 Task: Find connections with filter location Indaiatuba with filter topic #coronawith filter profile language Spanish with filter current company GoProtoz - UI UX Design Studio with filter school PES College of Engineering, Mandya with filter industry Seafood Product Manufacturing with filter service category Life Insurance with filter keywords title Proprietor
Action: Mouse moved to (527, 104)
Screenshot: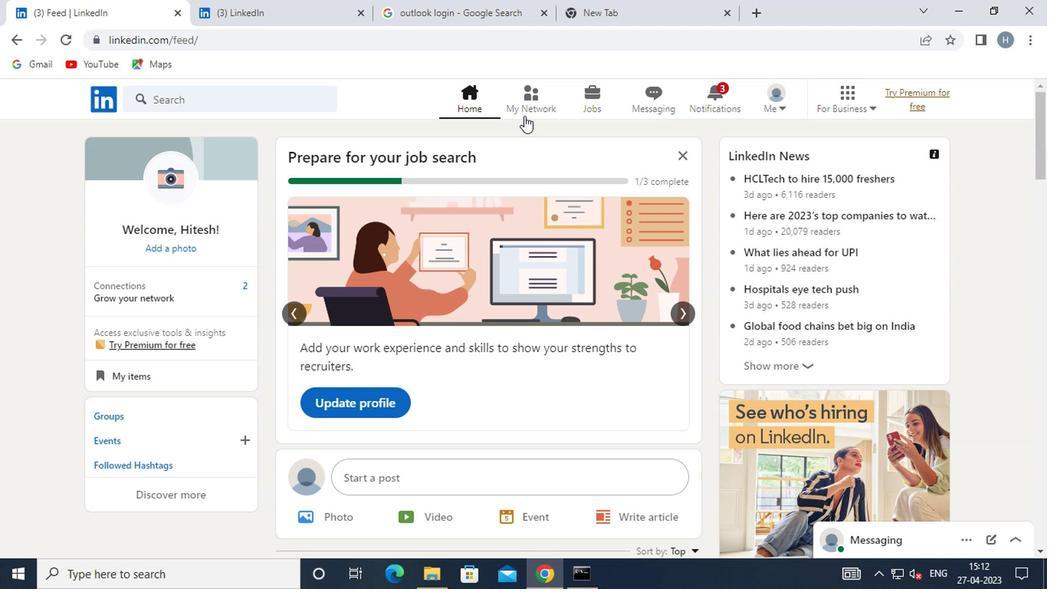 
Action: Mouse pressed left at (527, 104)
Screenshot: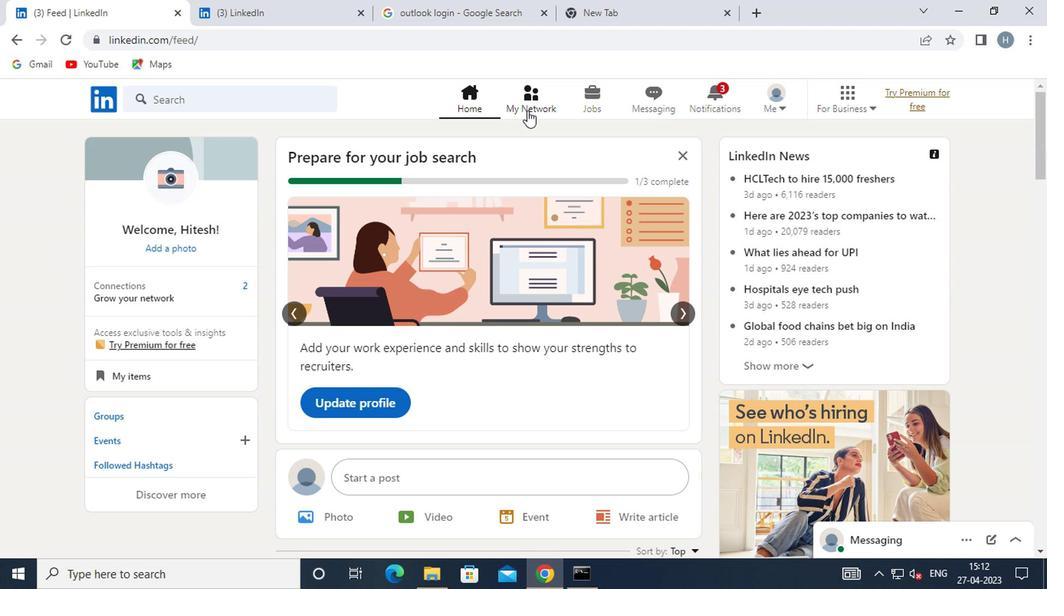
Action: Mouse moved to (233, 182)
Screenshot: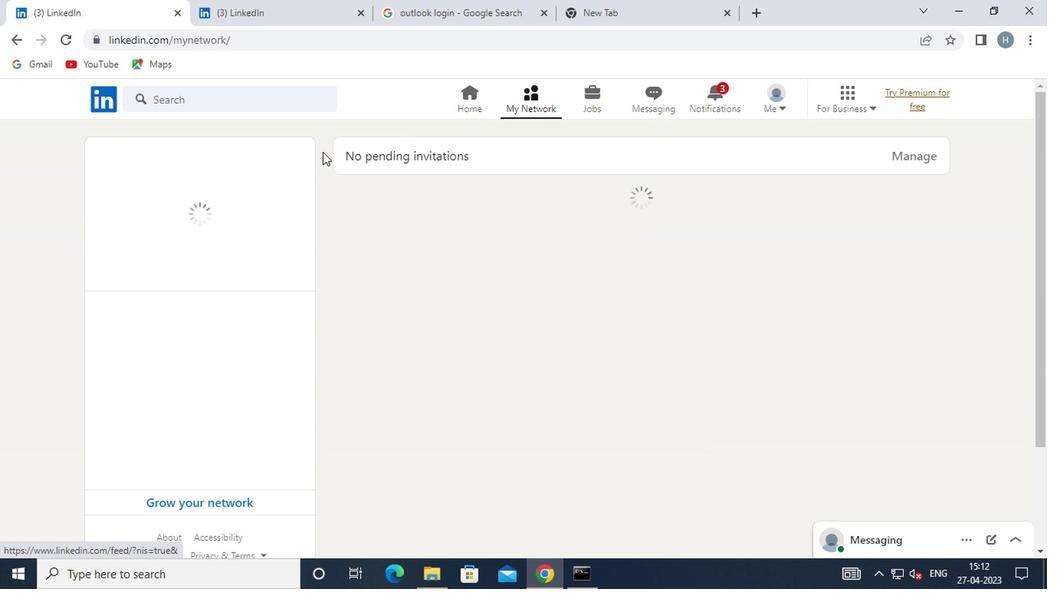 
Action: Mouse pressed left at (233, 182)
Screenshot: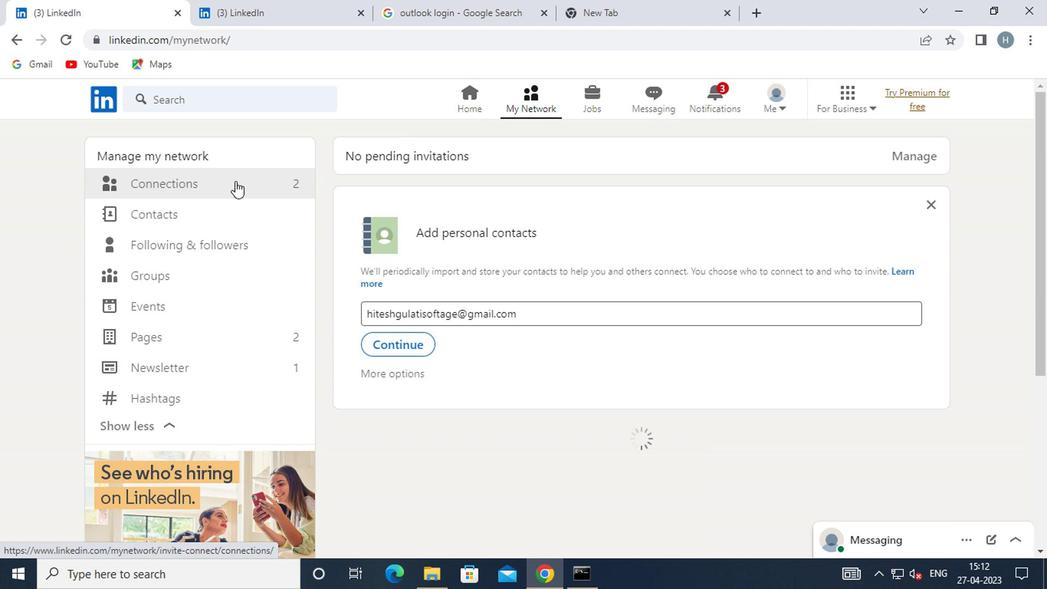 
Action: Mouse moved to (647, 185)
Screenshot: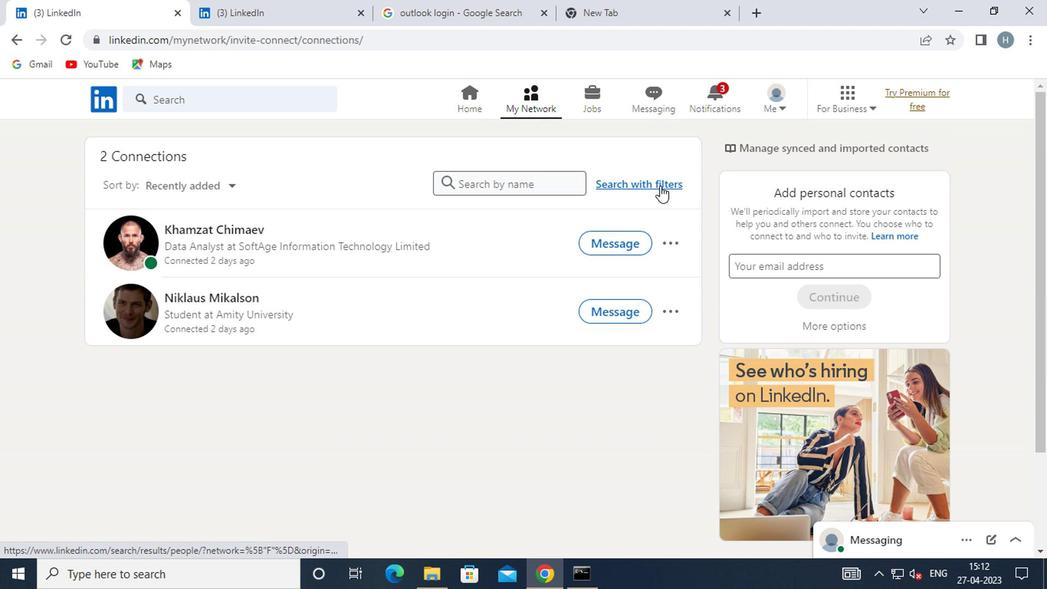 
Action: Mouse pressed left at (647, 185)
Screenshot: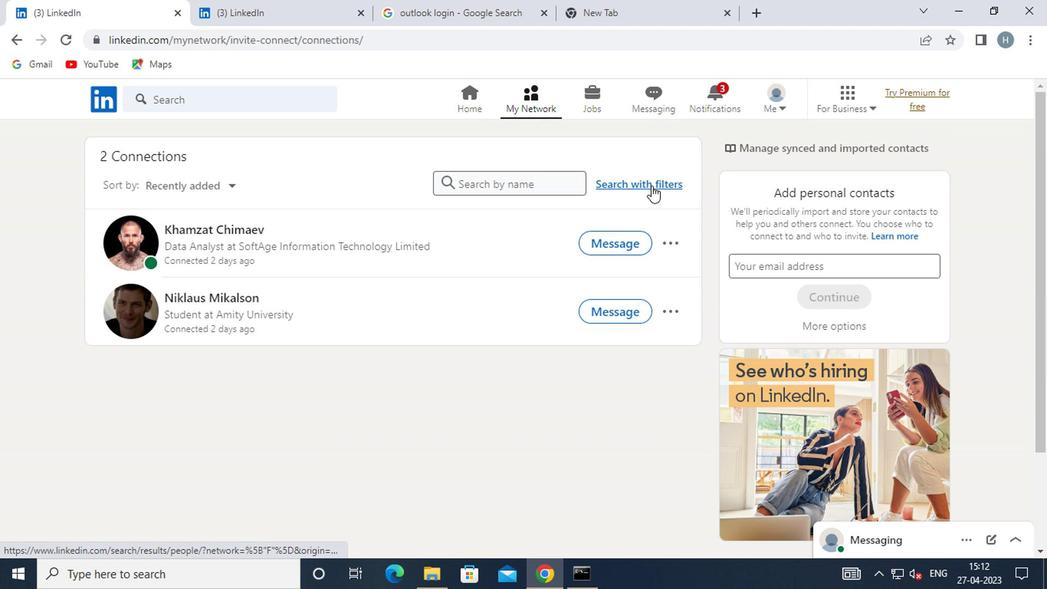 
Action: Mouse moved to (560, 146)
Screenshot: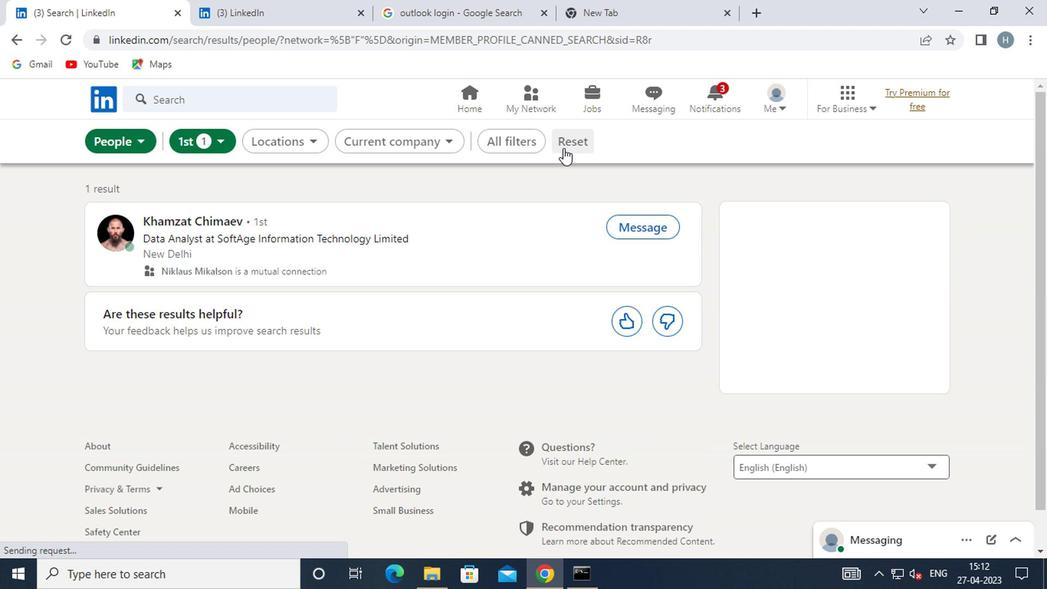
Action: Mouse pressed left at (560, 146)
Screenshot: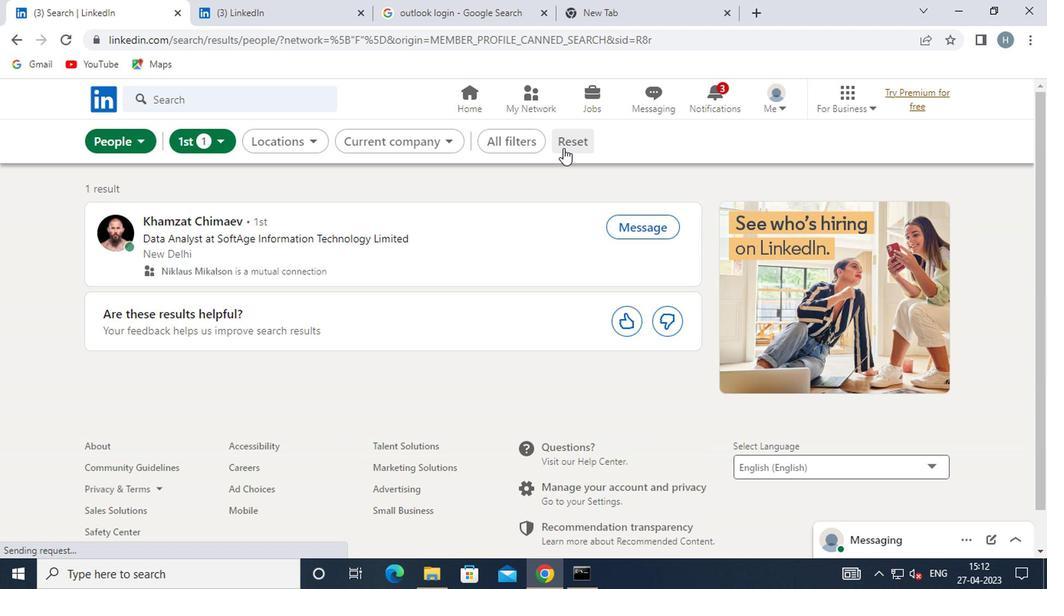 
Action: Mouse moved to (526, 142)
Screenshot: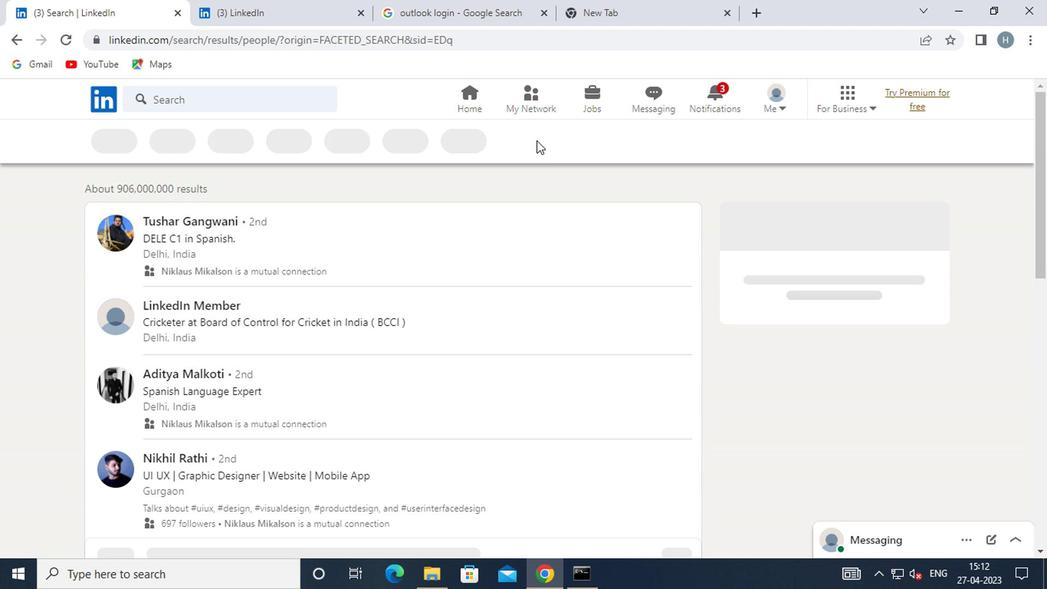 
Action: Mouse pressed left at (526, 142)
Screenshot: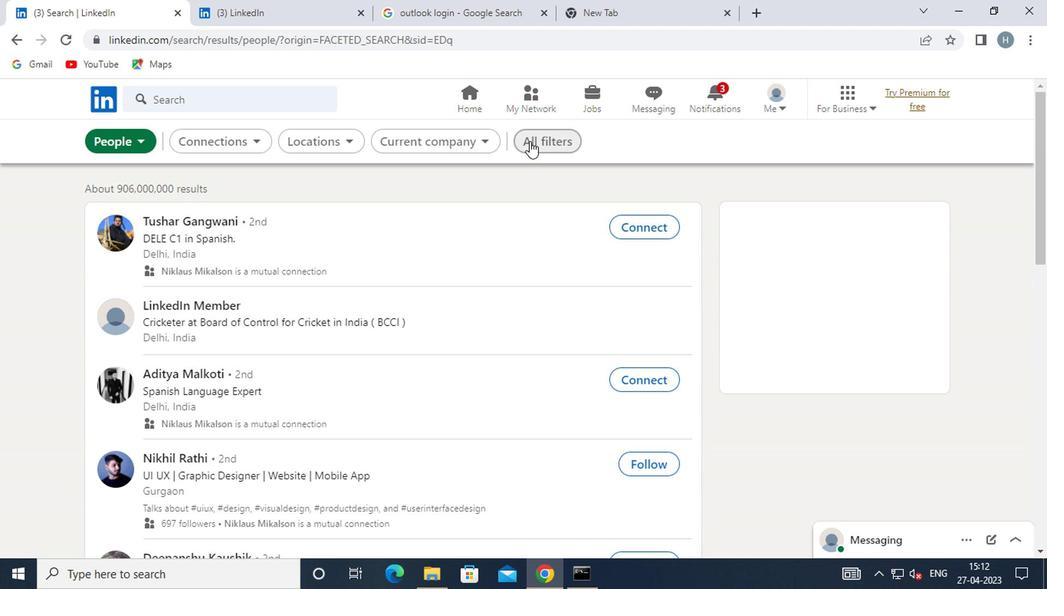 
Action: Mouse moved to (864, 333)
Screenshot: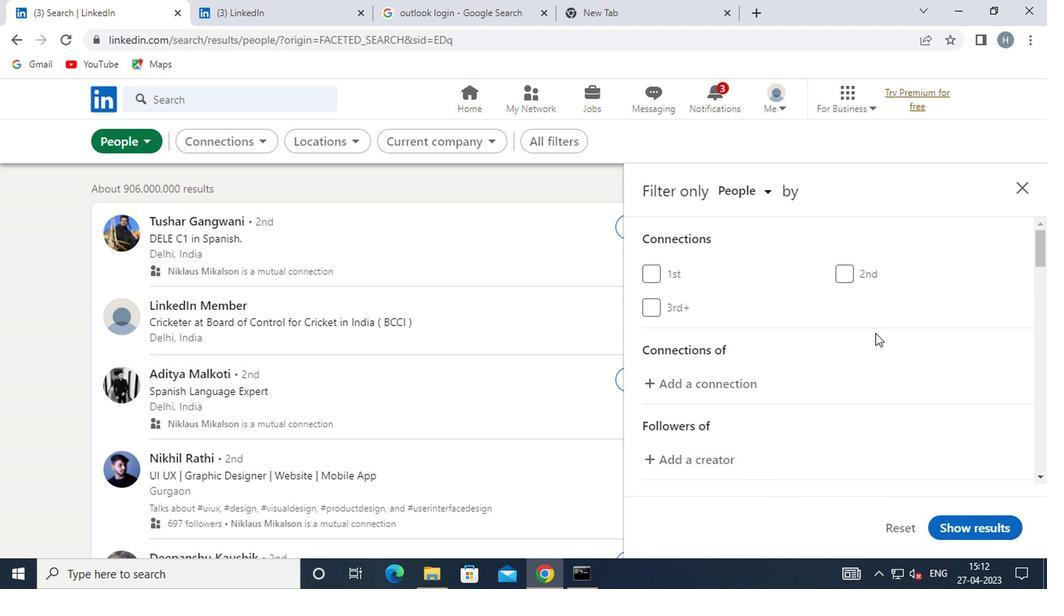 
Action: Mouse scrolled (864, 333) with delta (0, 0)
Screenshot: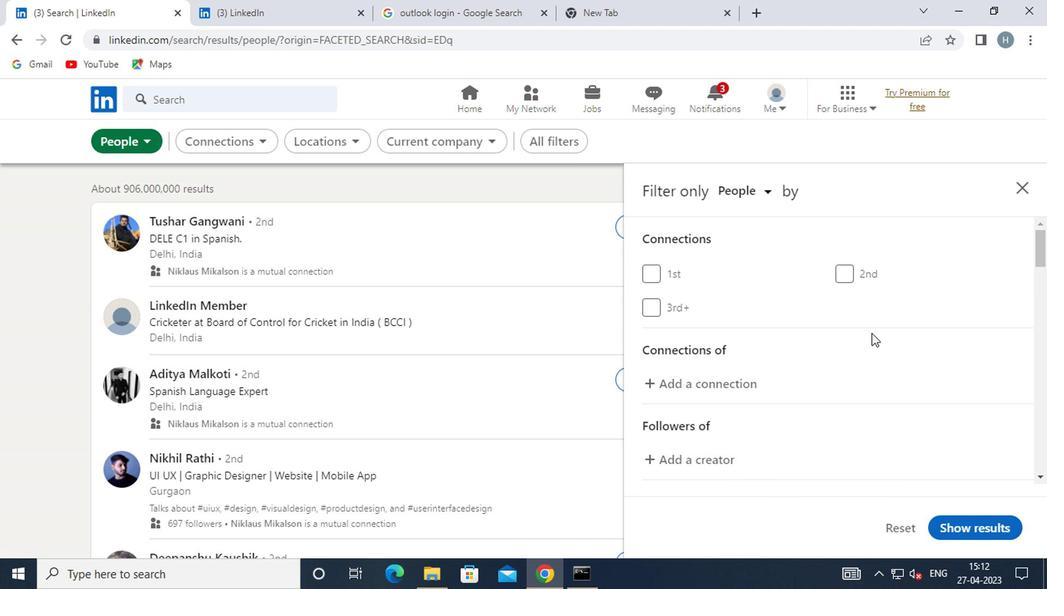 
Action: Mouse scrolled (864, 333) with delta (0, 0)
Screenshot: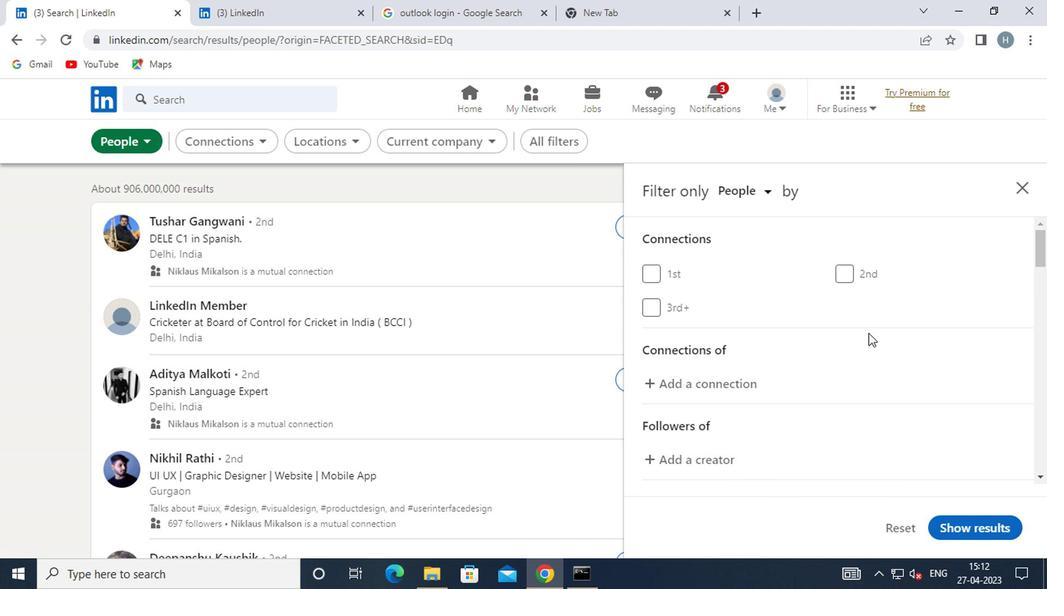 
Action: Mouse scrolled (864, 333) with delta (0, 0)
Screenshot: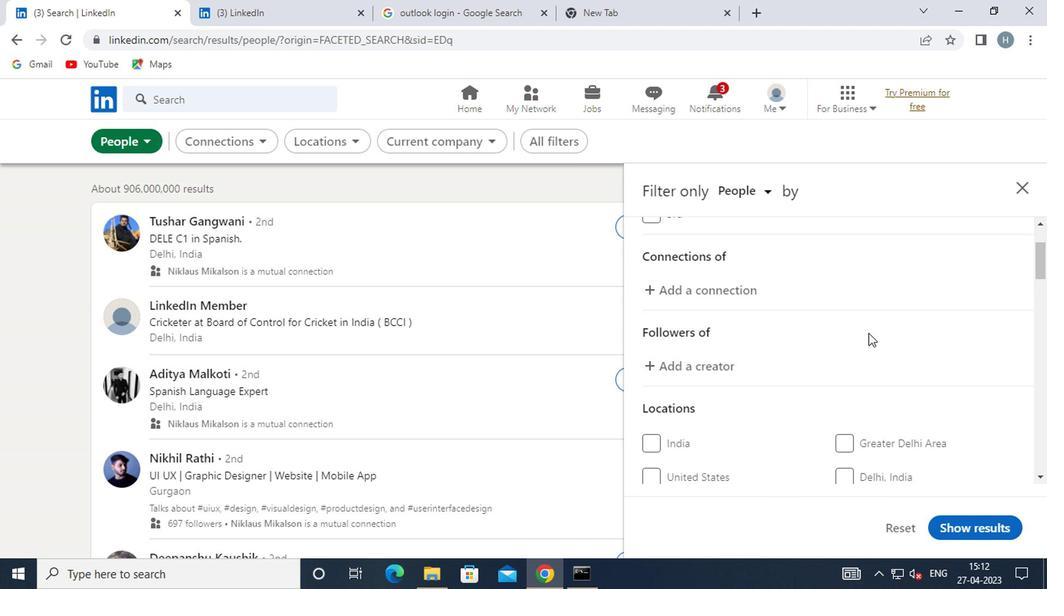 
Action: Mouse moved to (875, 374)
Screenshot: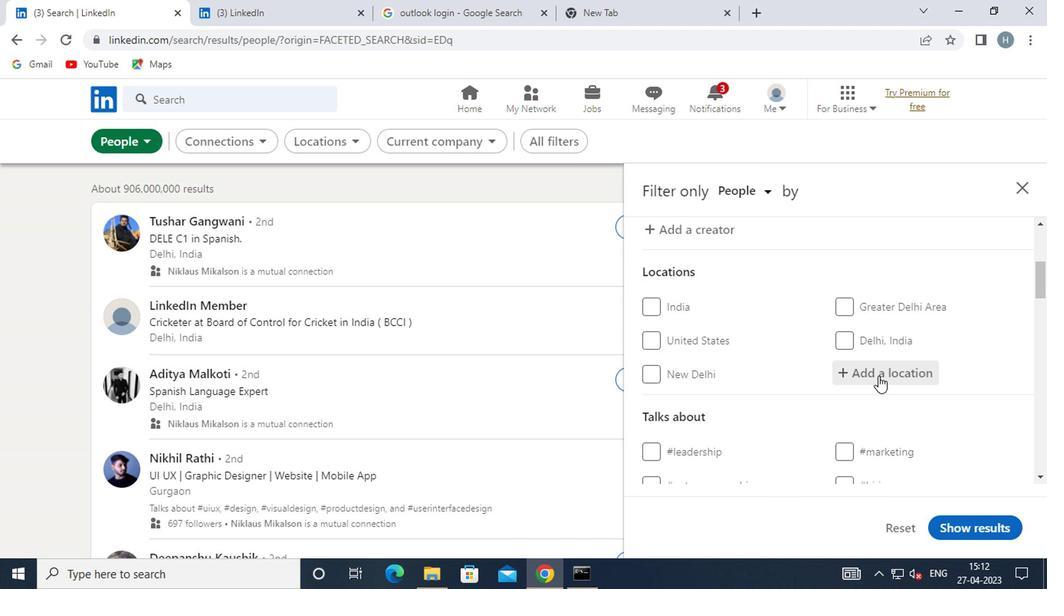
Action: Mouse pressed left at (875, 374)
Screenshot: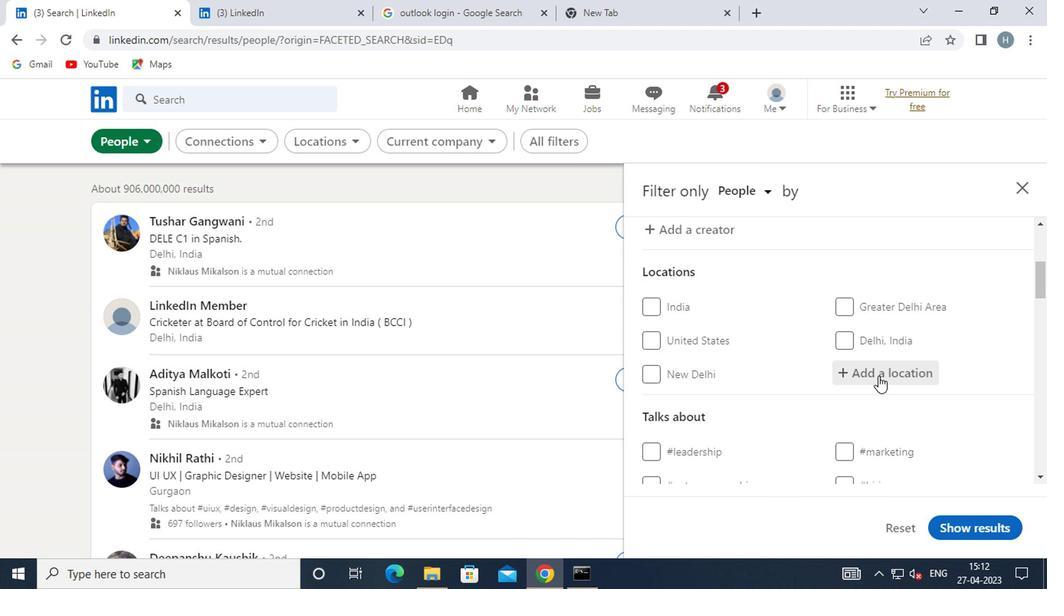 
Action: Mouse moved to (870, 364)
Screenshot: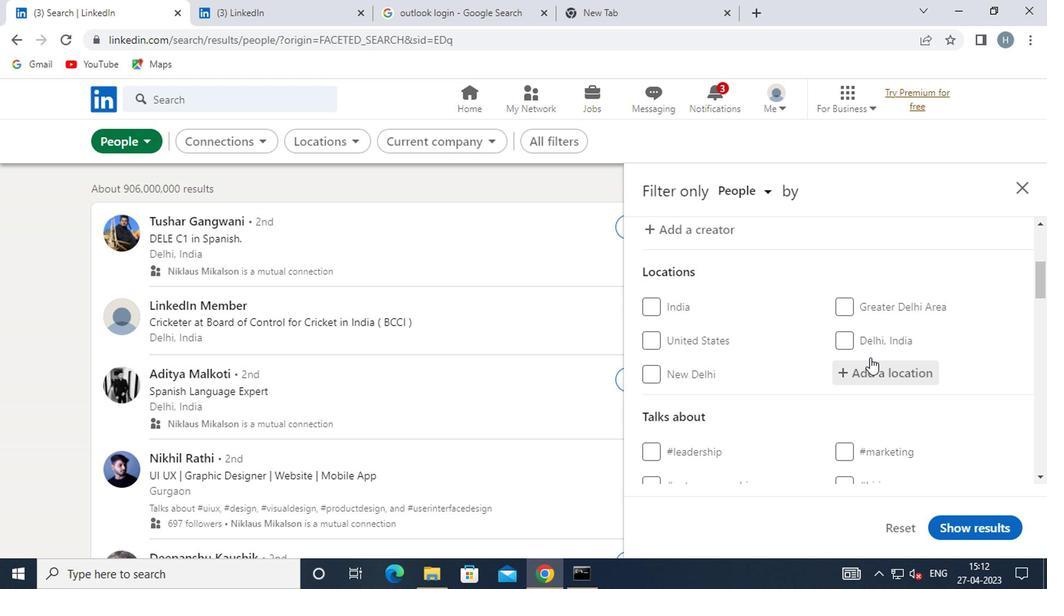 
Action: Mouse pressed left at (870, 364)
Screenshot: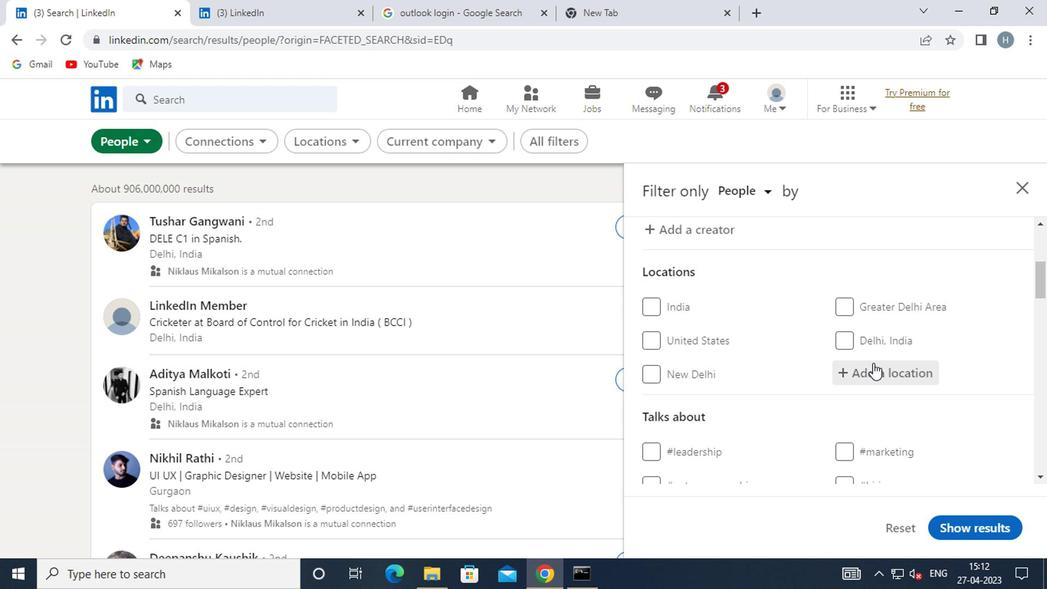 
Action: Mouse moved to (872, 364)
Screenshot: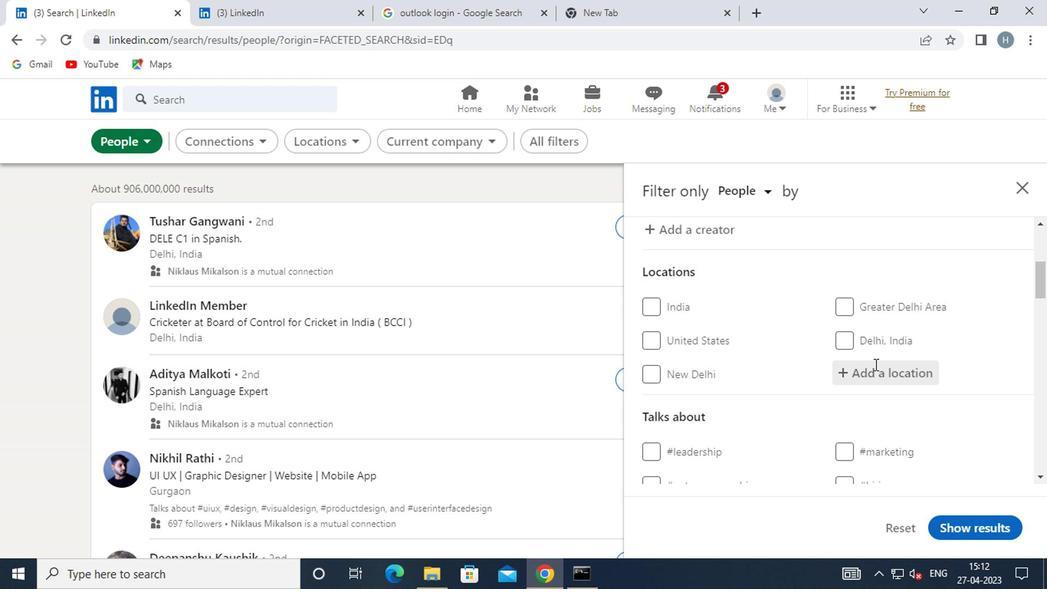 
Action: Key pressed <Key.shift>INDAIATUBA
Screenshot: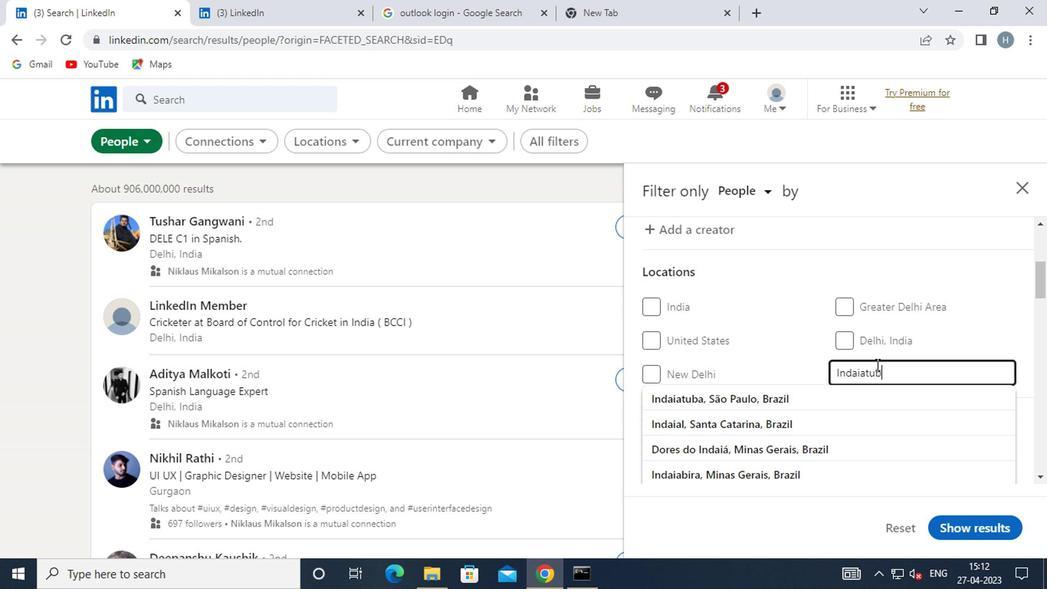 
Action: Mouse moved to (986, 316)
Screenshot: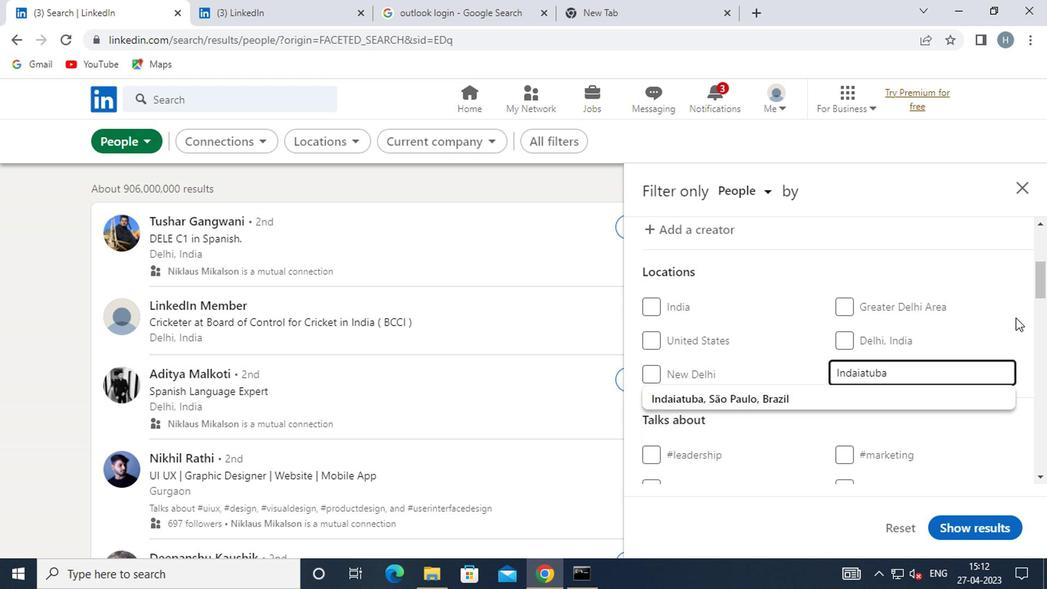 
Action: Mouse pressed left at (986, 316)
Screenshot: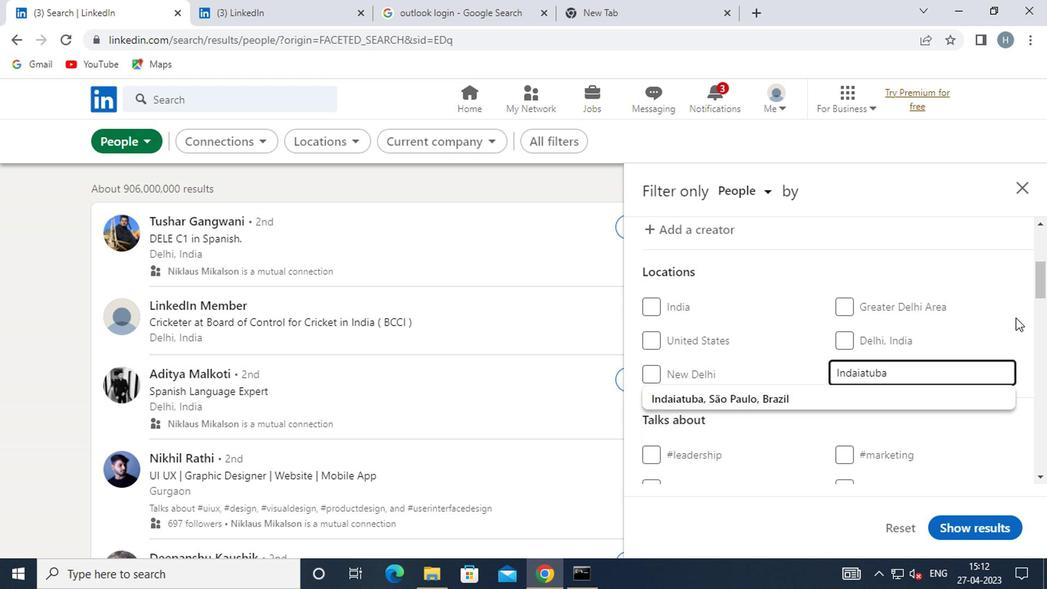 
Action: Mouse moved to (956, 343)
Screenshot: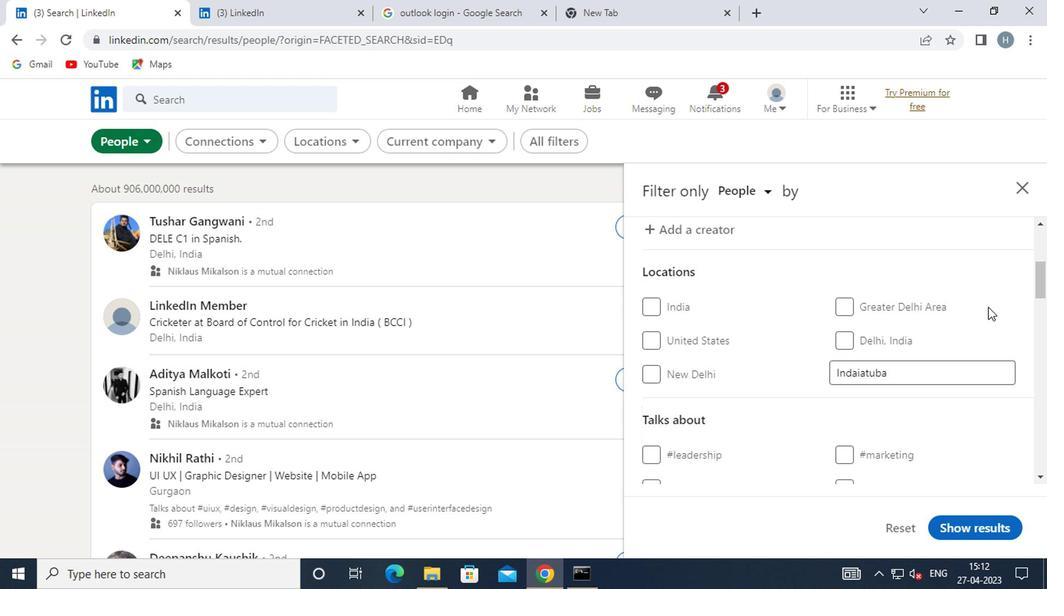 
Action: Mouse scrolled (956, 341) with delta (0, -1)
Screenshot: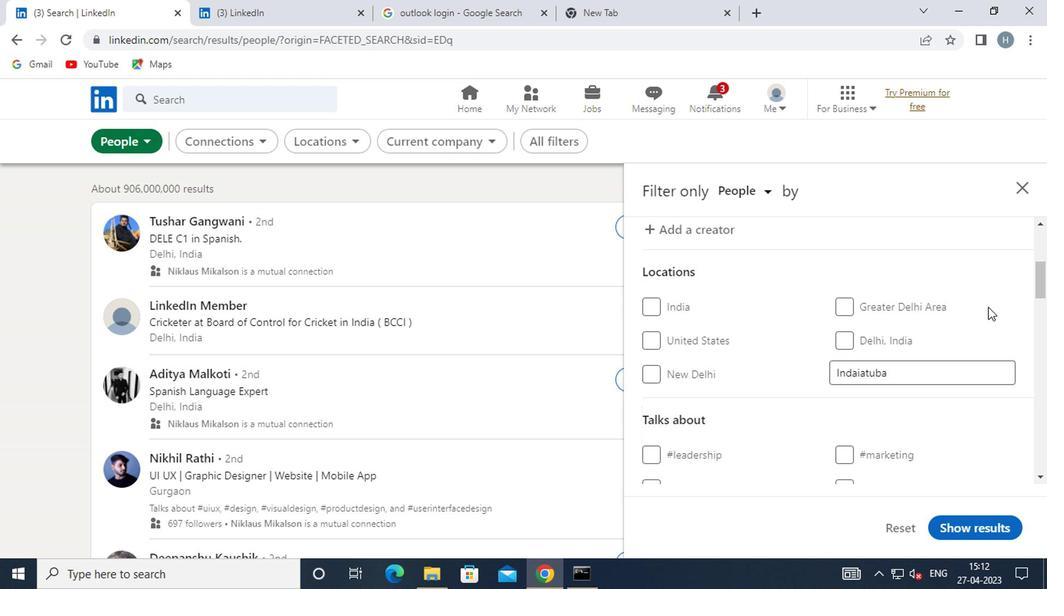 
Action: Mouse moved to (945, 345)
Screenshot: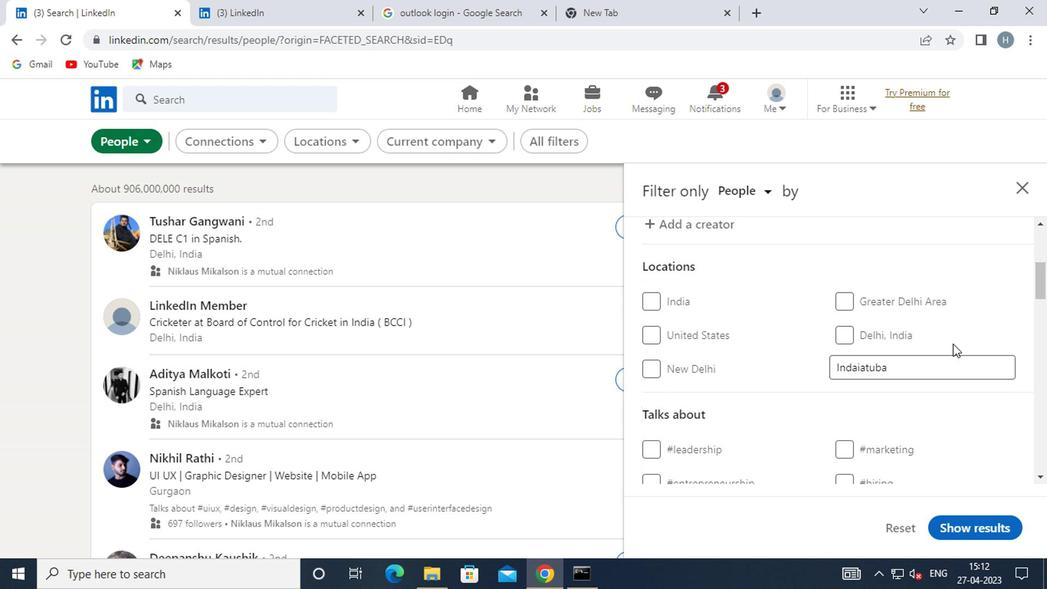 
Action: Mouse scrolled (945, 345) with delta (0, 0)
Screenshot: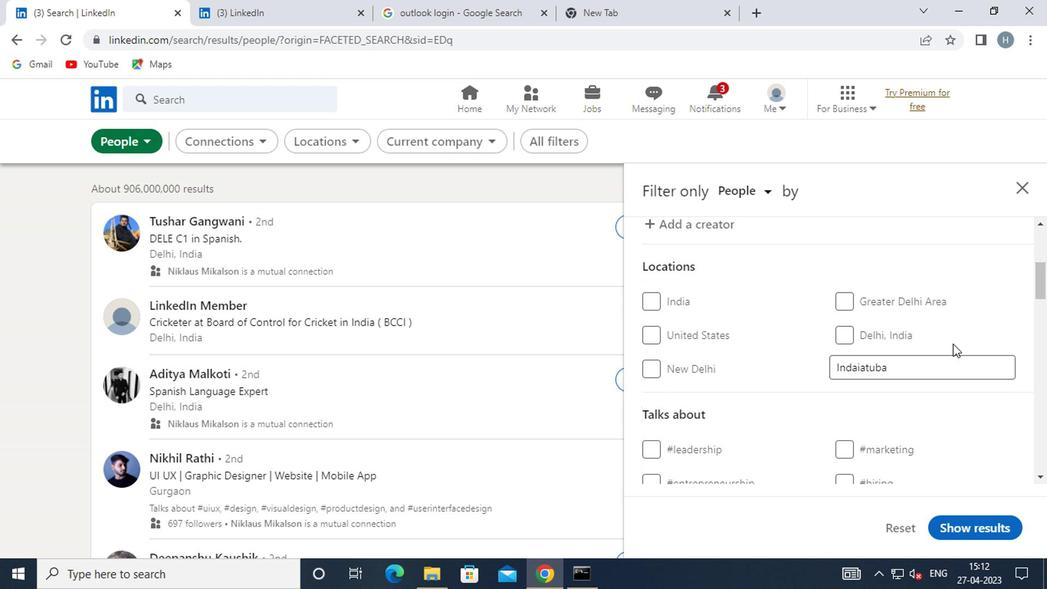 
Action: Mouse moved to (905, 362)
Screenshot: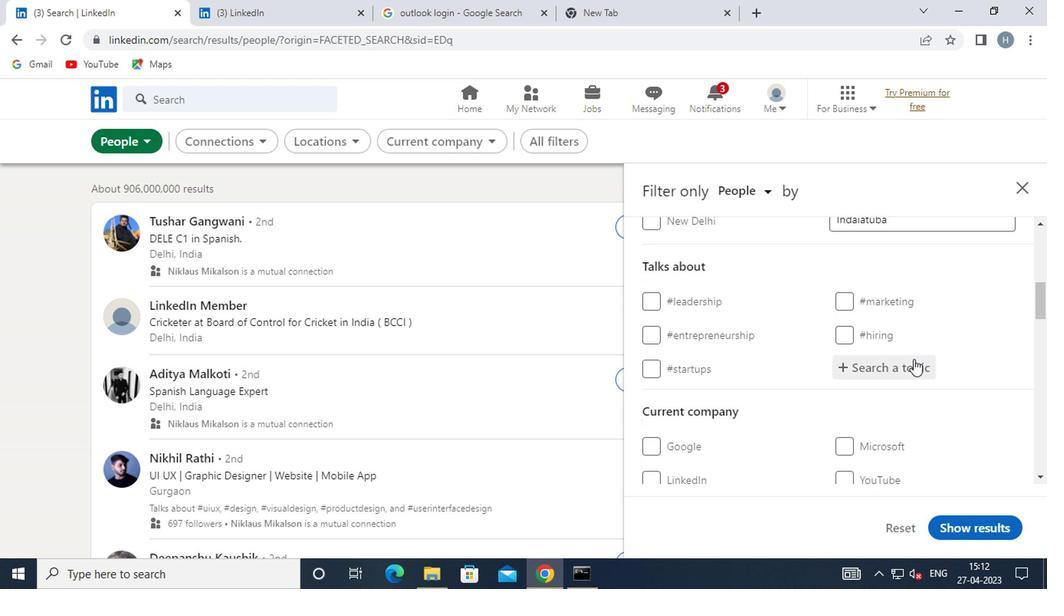 
Action: Mouse pressed left at (905, 362)
Screenshot: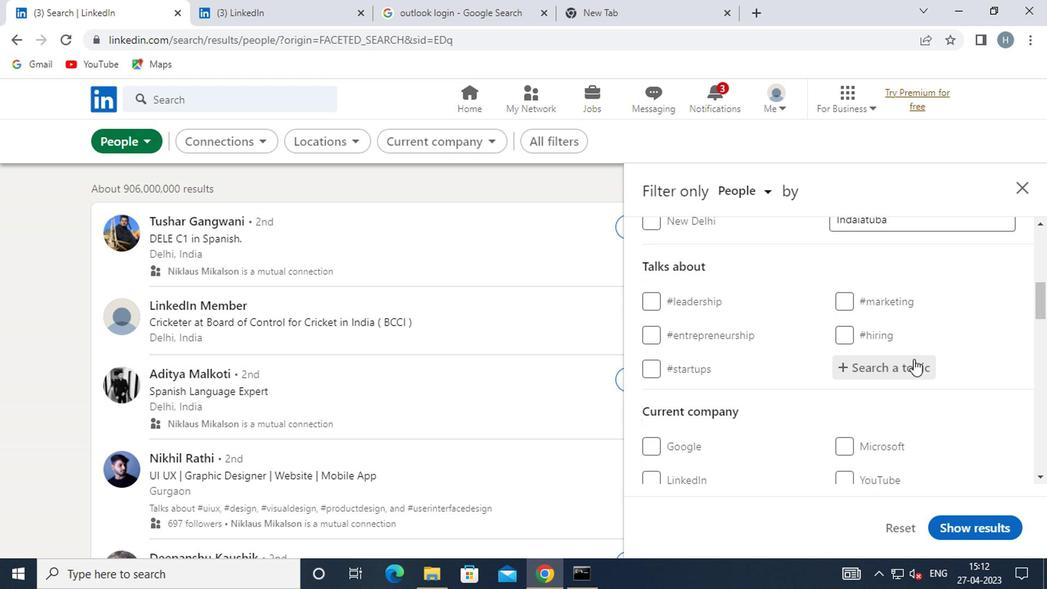 
Action: Mouse moved to (905, 364)
Screenshot: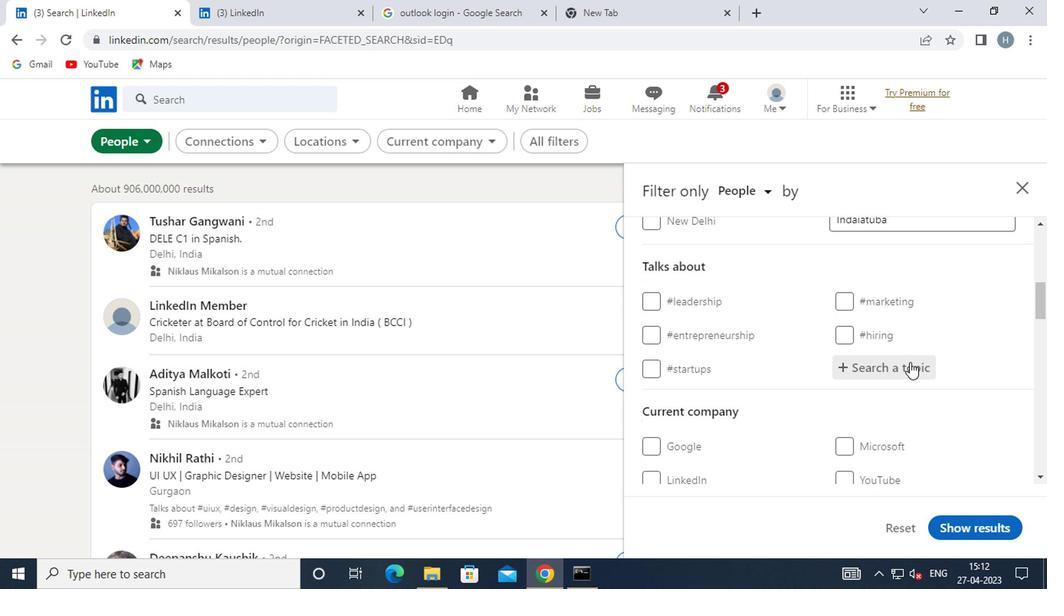 
Action: Key pressed <Key.shift><Key.shift>#CORONAWITH
Screenshot: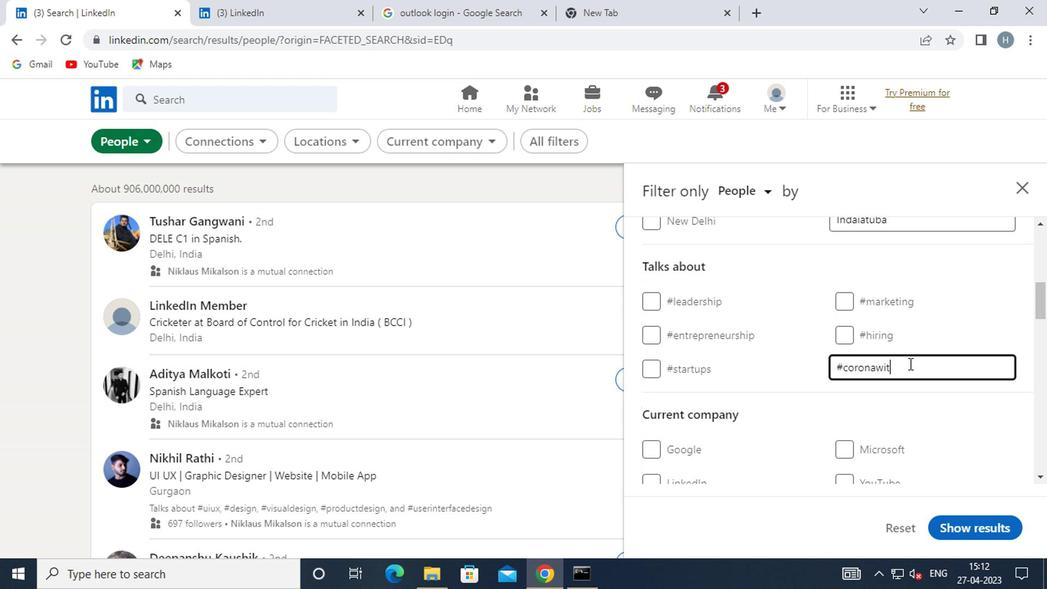 
Action: Mouse moved to (946, 343)
Screenshot: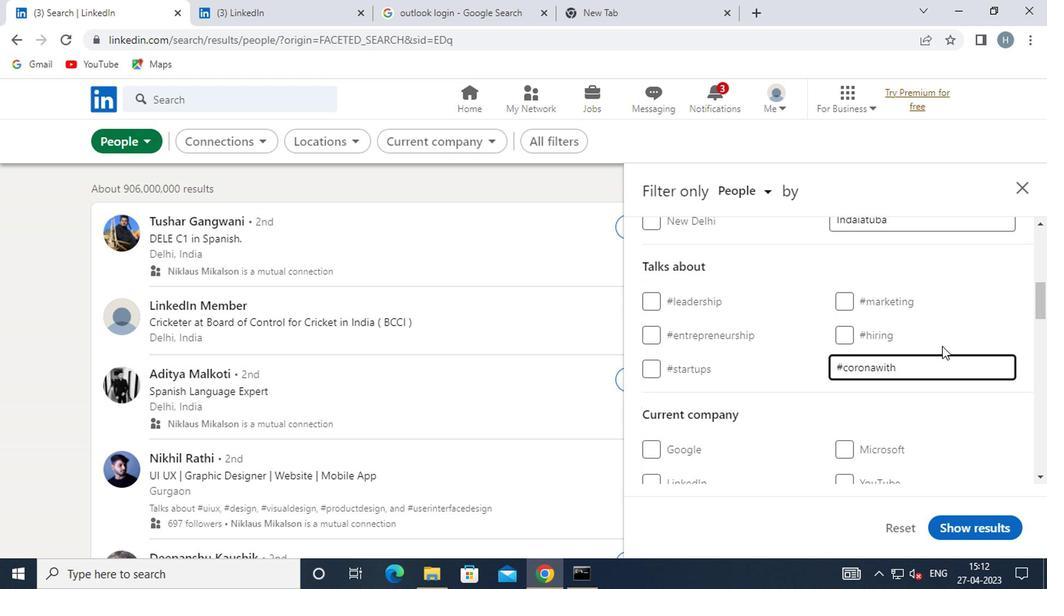 
Action: Mouse pressed left at (946, 343)
Screenshot: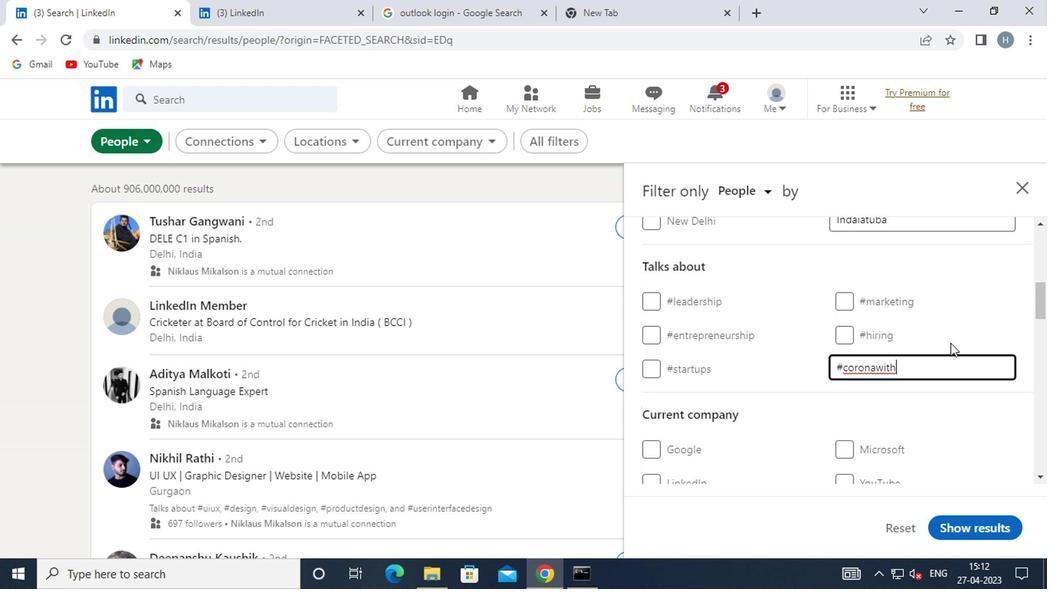 
Action: Mouse moved to (944, 345)
Screenshot: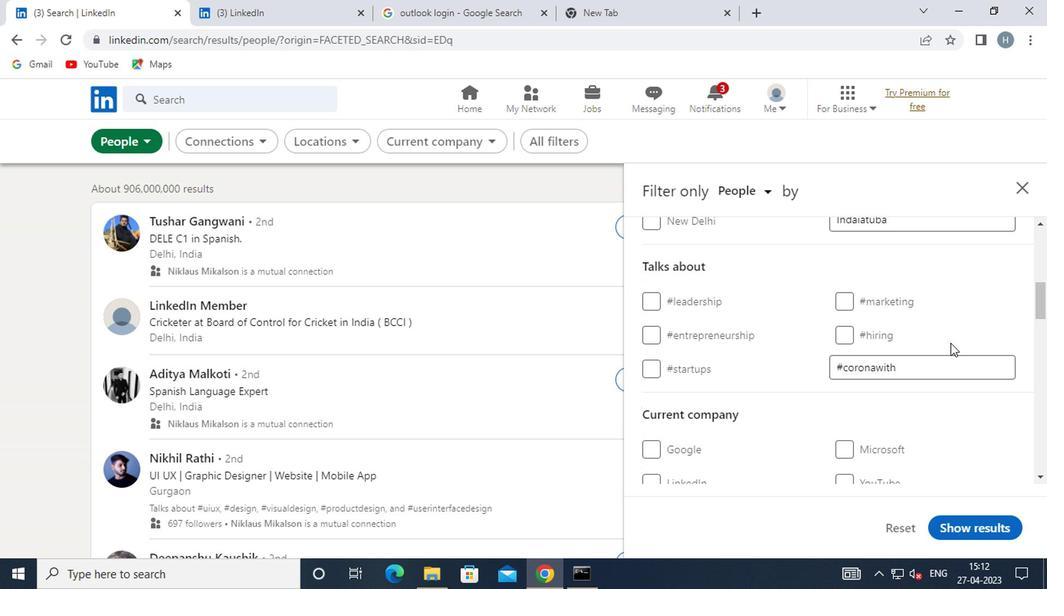 
Action: Mouse scrolled (944, 344) with delta (0, 0)
Screenshot: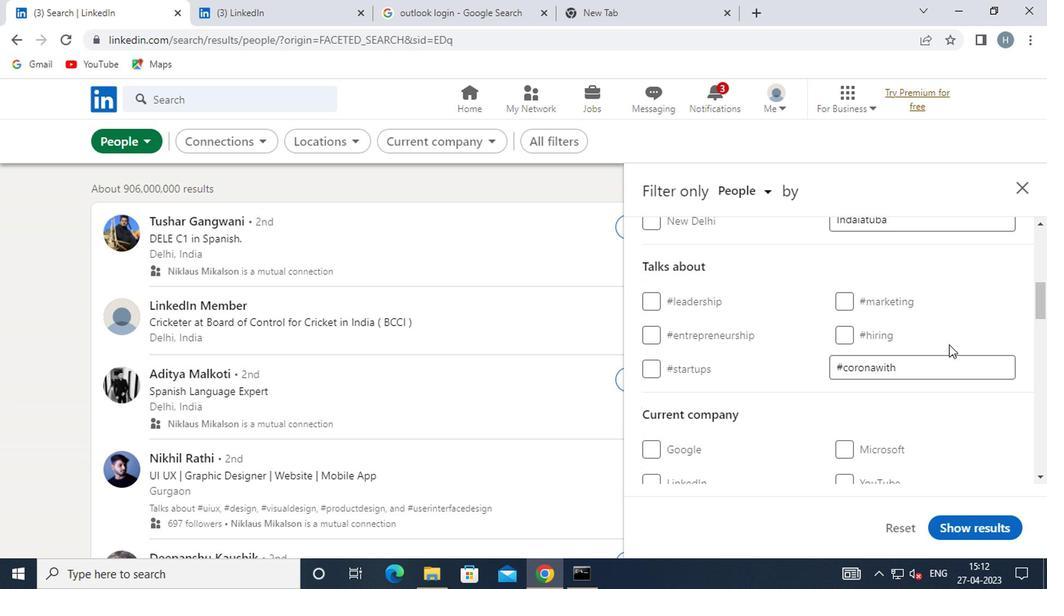 
Action: Mouse scrolled (944, 344) with delta (0, 0)
Screenshot: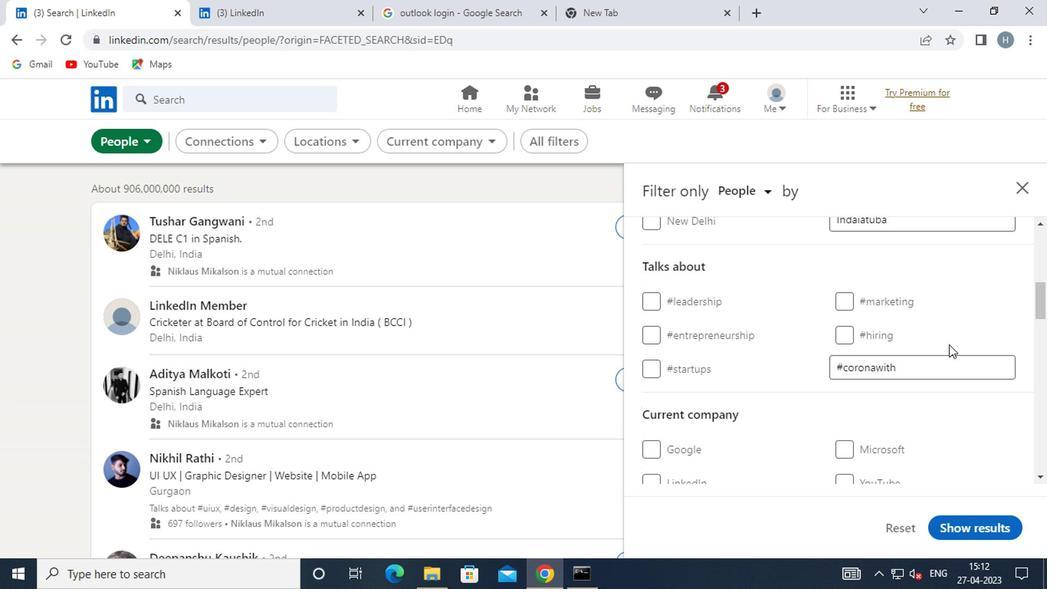
Action: Mouse scrolled (944, 344) with delta (0, 0)
Screenshot: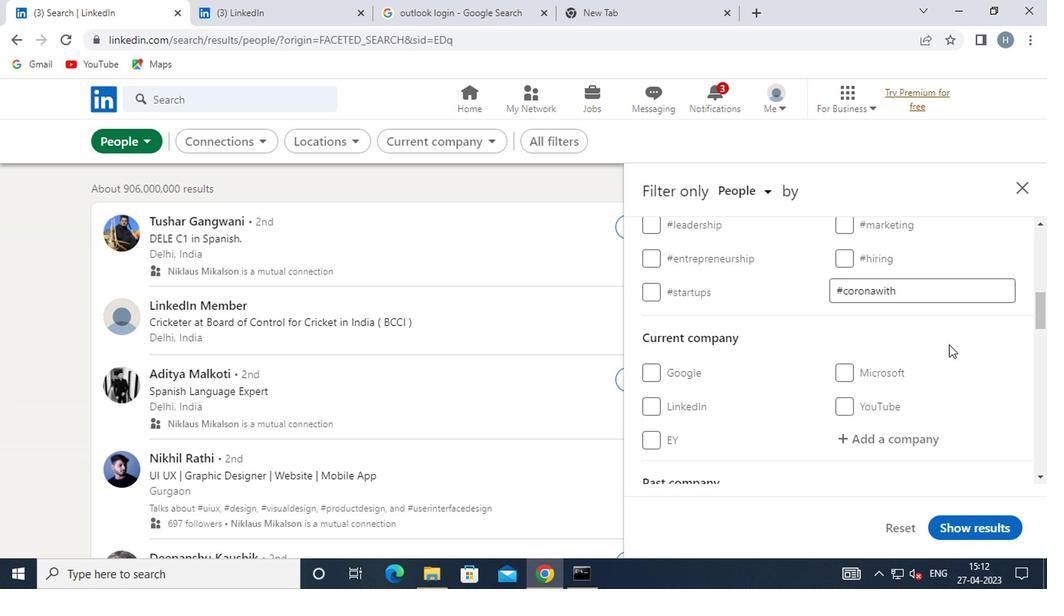 
Action: Mouse scrolled (944, 344) with delta (0, 0)
Screenshot: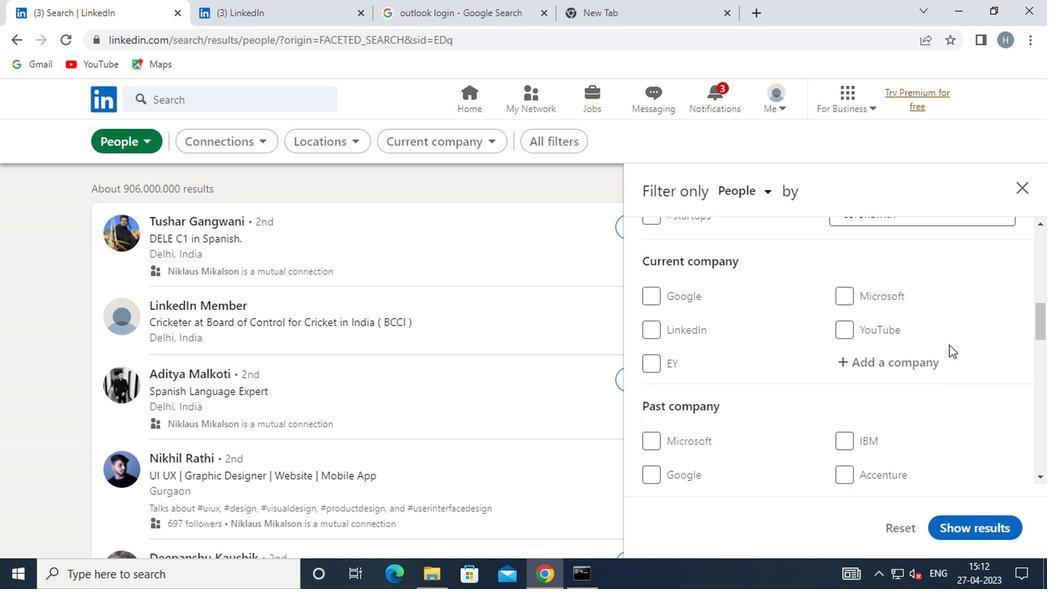 
Action: Mouse scrolled (944, 344) with delta (0, 0)
Screenshot: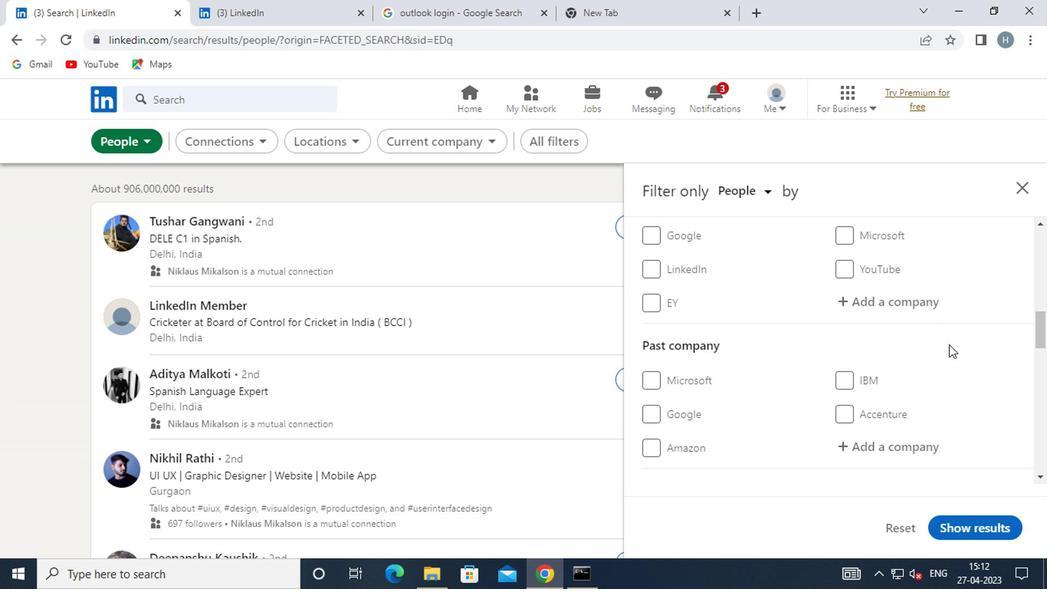 
Action: Mouse moved to (914, 338)
Screenshot: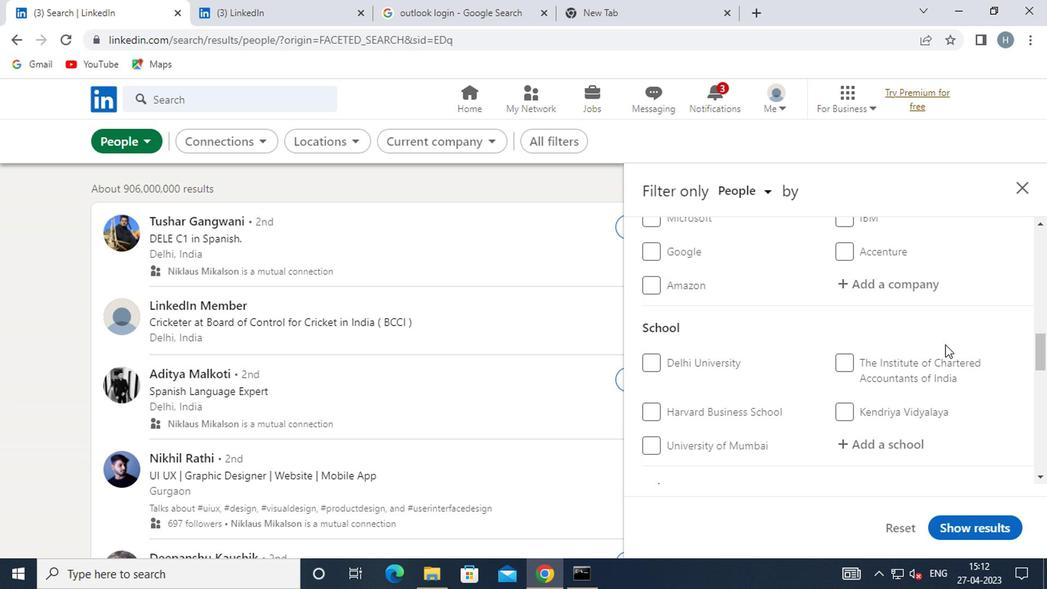 
Action: Mouse scrolled (914, 337) with delta (0, 0)
Screenshot: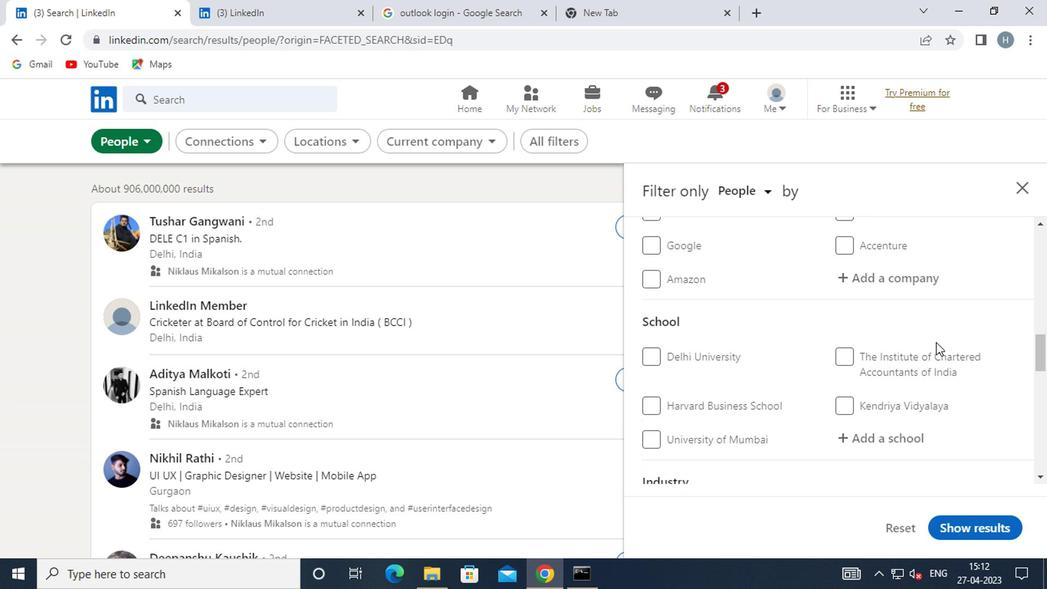 
Action: Mouse moved to (896, 339)
Screenshot: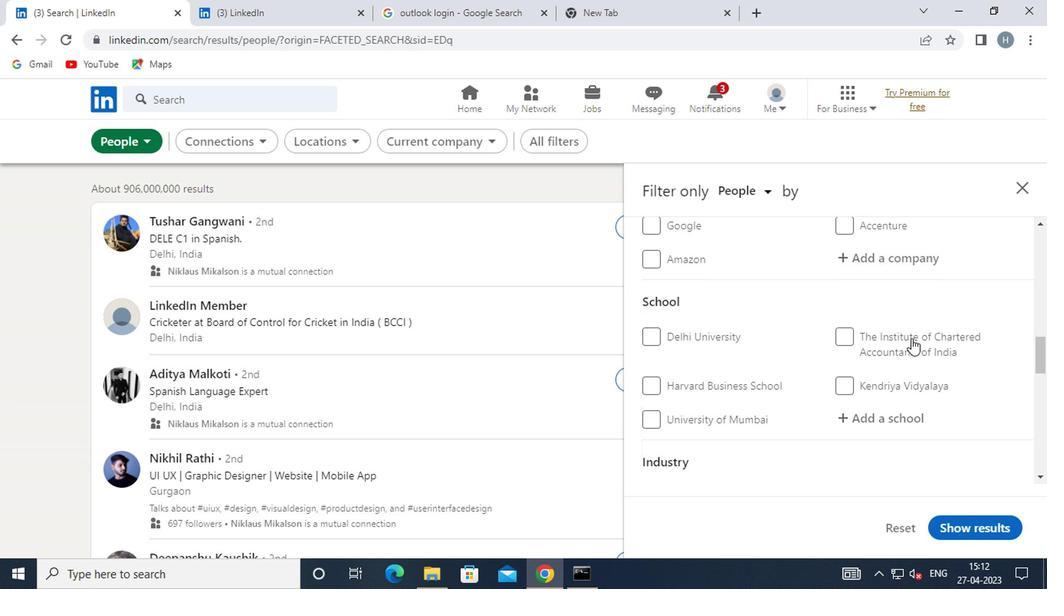 
Action: Mouse scrolled (896, 339) with delta (0, 0)
Screenshot: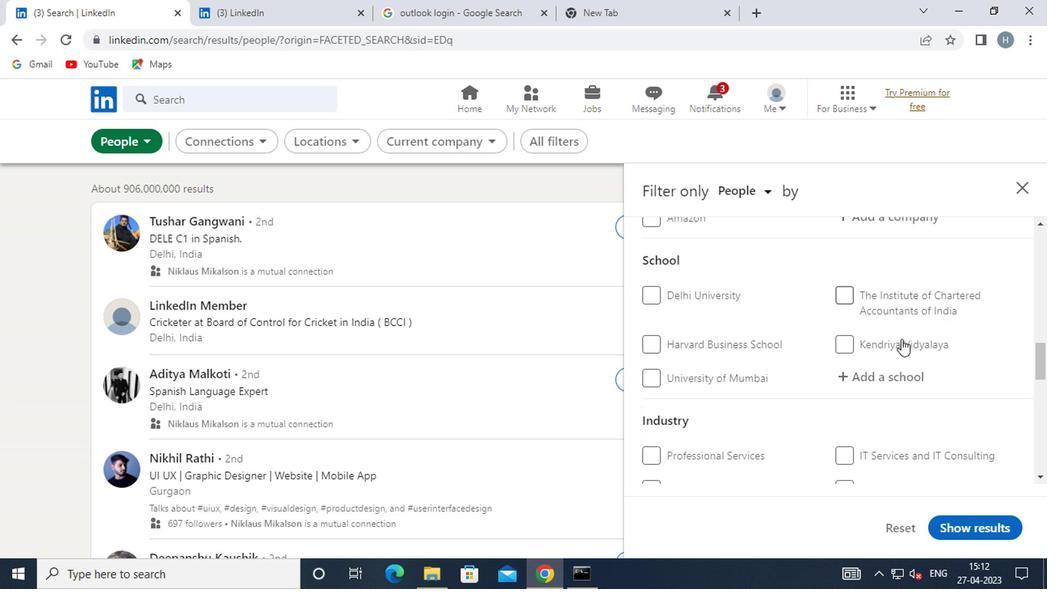 
Action: Mouse scrolled (896, 339) with delta (0, 0)
Screenshot: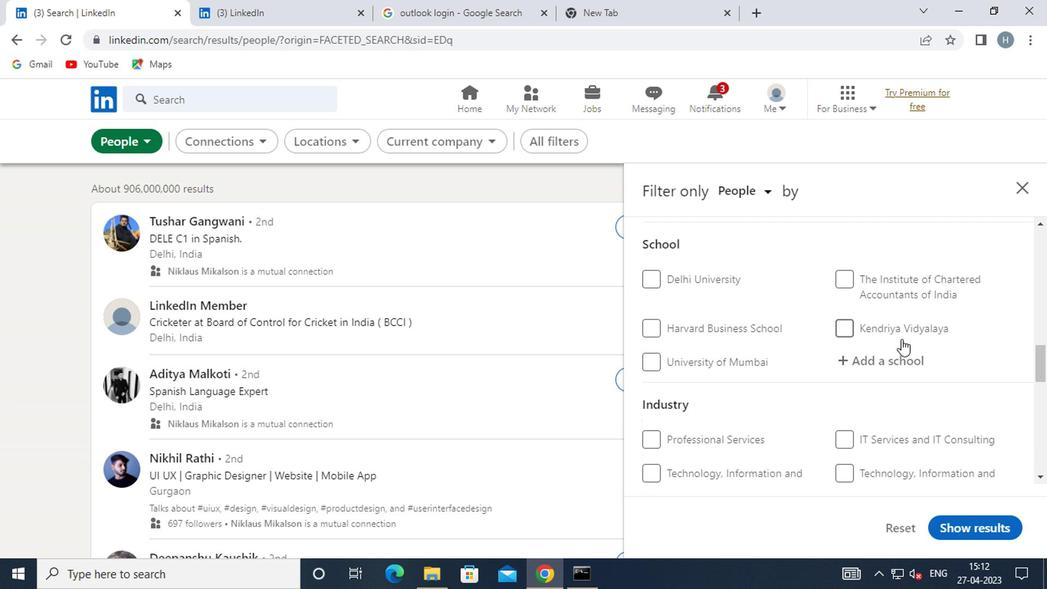 
Action: Mouse scrolled (896, 339) with delta (0, 0)
Screenshot: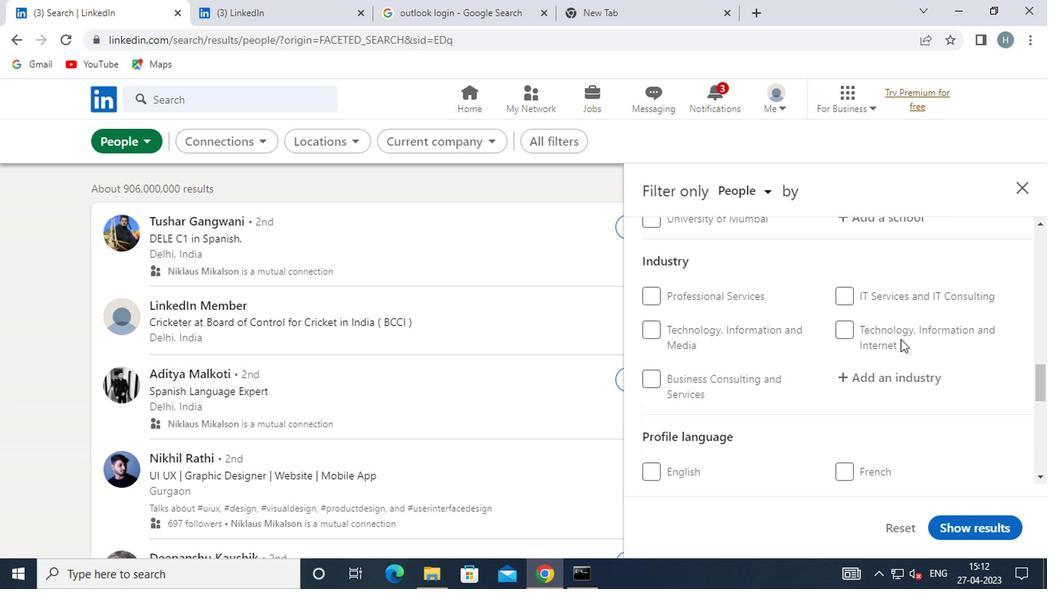 
Action: Mouse moved to (682, 425)
Screenshot: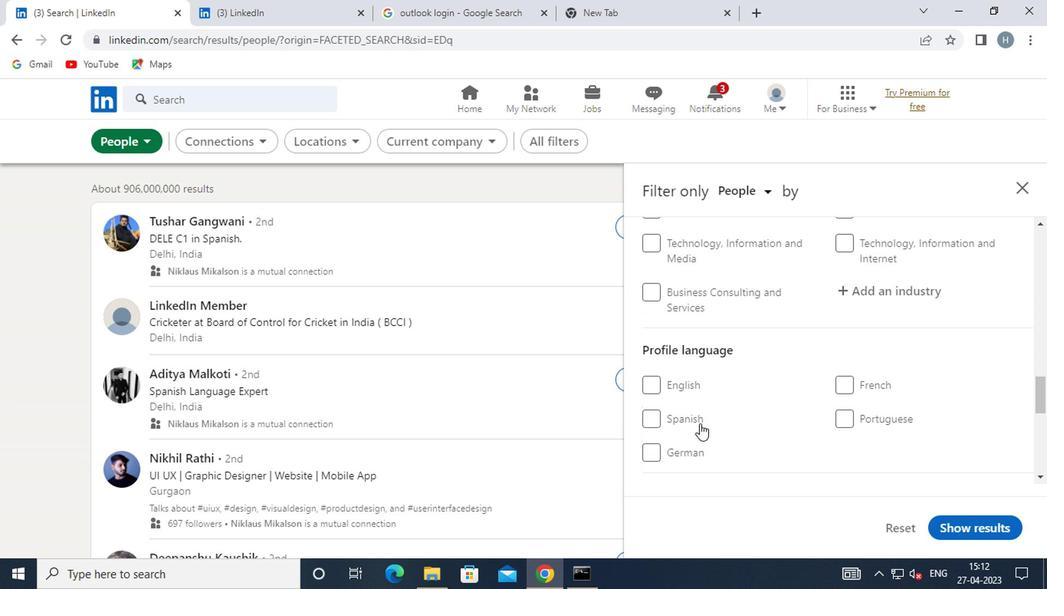 
Action: Mouse pressed left at (682, 425)
Screenshot: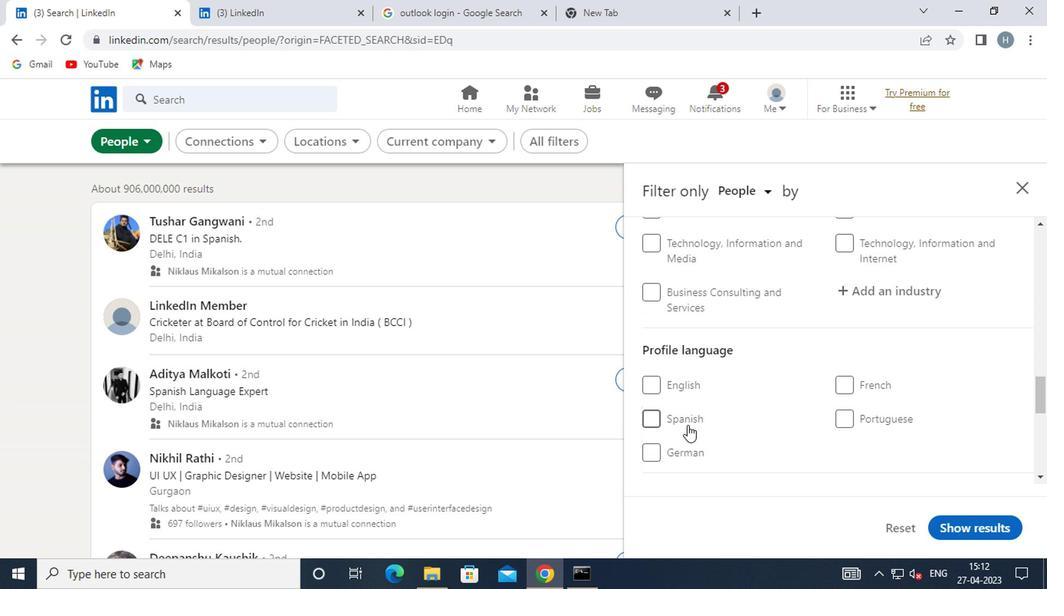 
Action: Mouse moved to (759, 402)
Screenshot: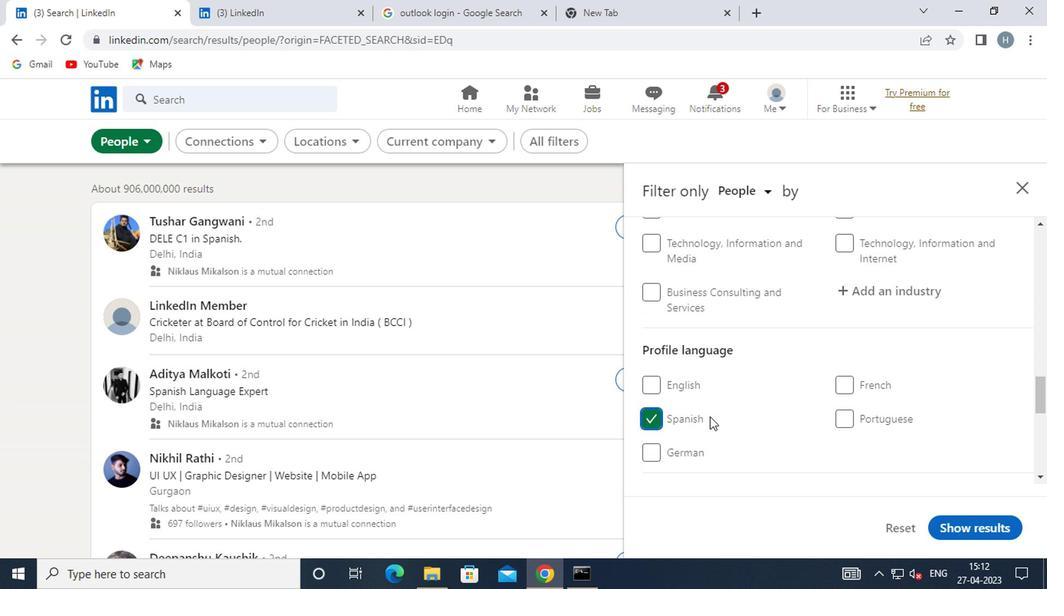 
Action: Mouse scrolled (759, 403) with delta (0, 1)
Screenshot: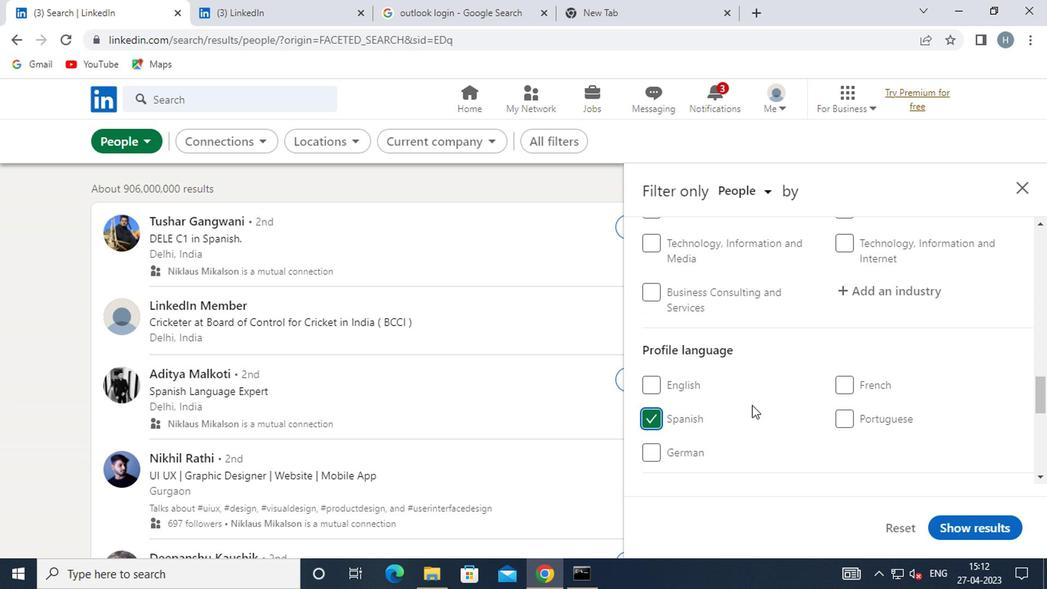 
Action: Mouse scrolled (759, 403) with delta (0, 1)
Screenshot: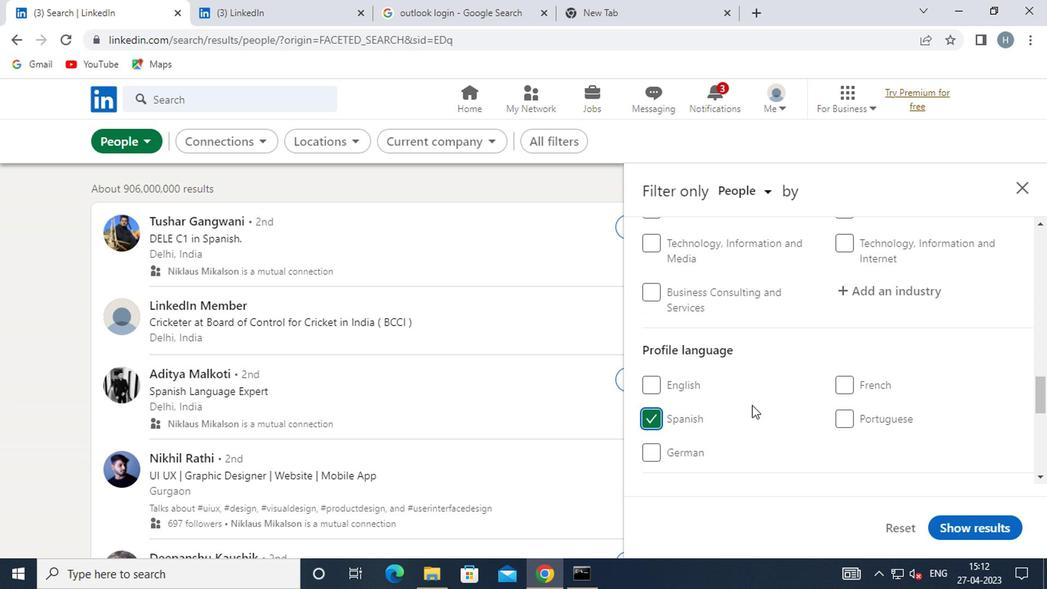 
Action: Mouse scrolled (759, 403) with delta (0, 1)
Screenshot: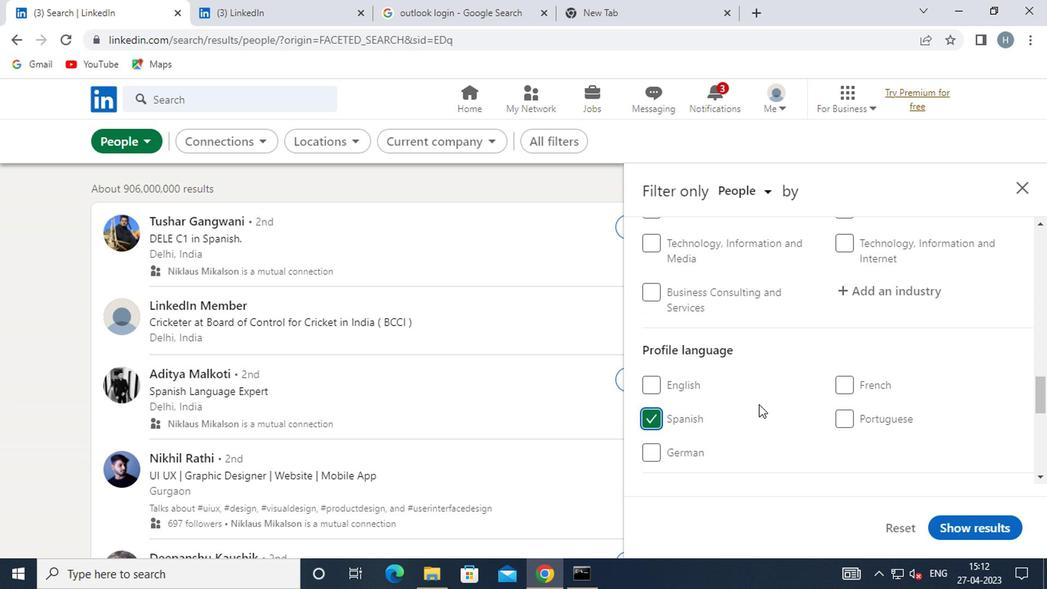 
Action: Mouse moved to (765, 399)
Screenshot: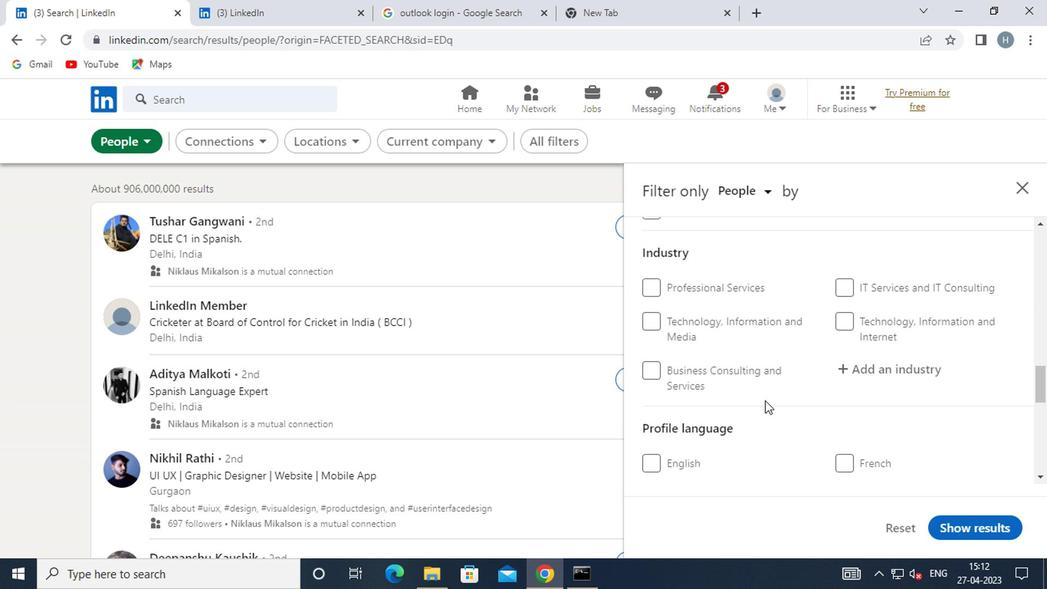 
Action: Mouse scrolled (765, 400) with delta (0, 0)
Screenshot: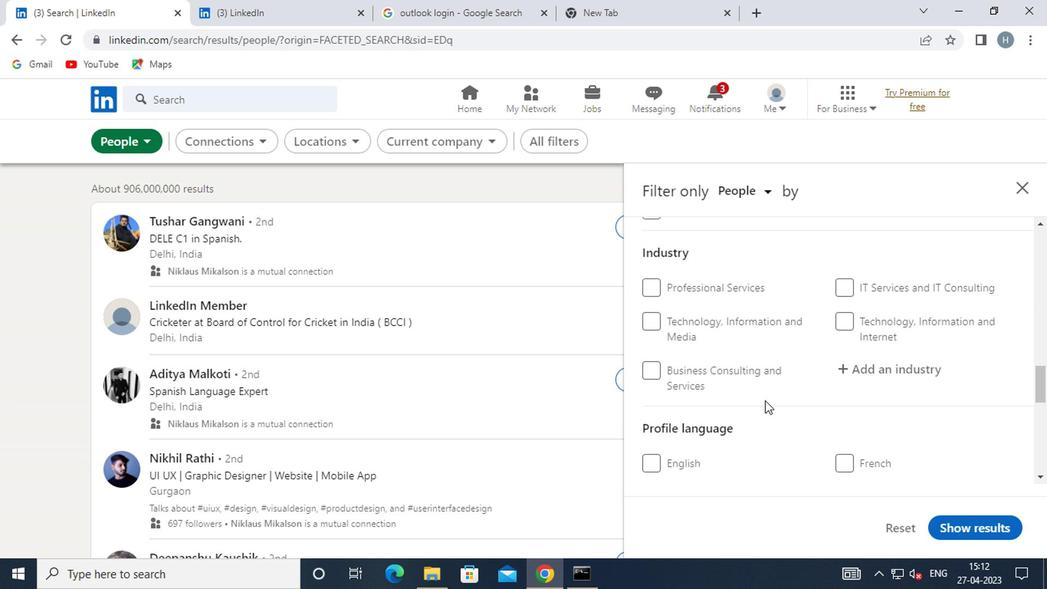 
Action: Mouse scrolled (765, 400) with delta (0, 0)
Screenshot: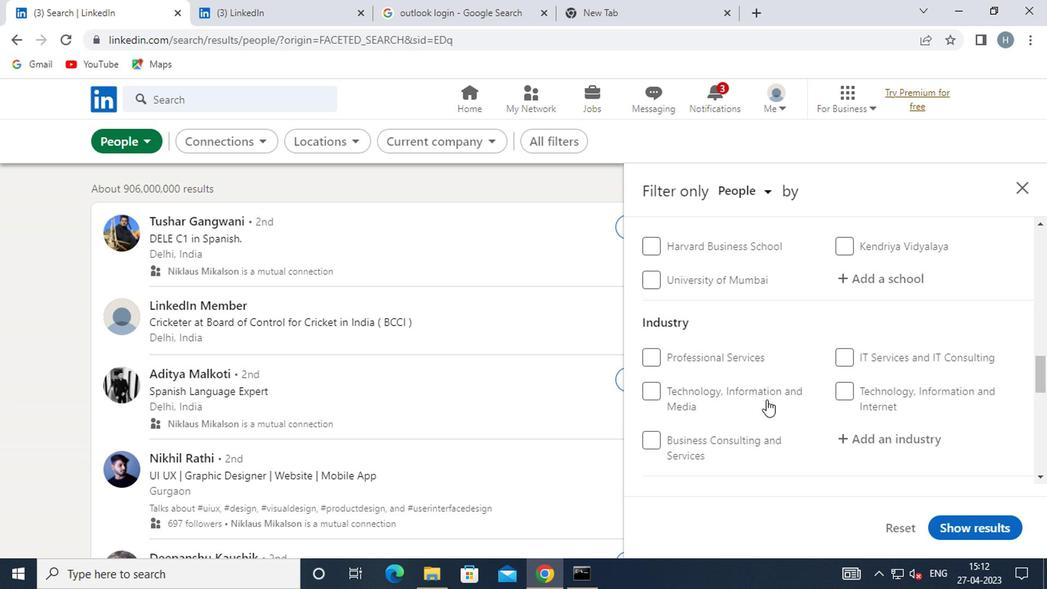 
Action: Mouse moved to (765, 396)
Screenshot: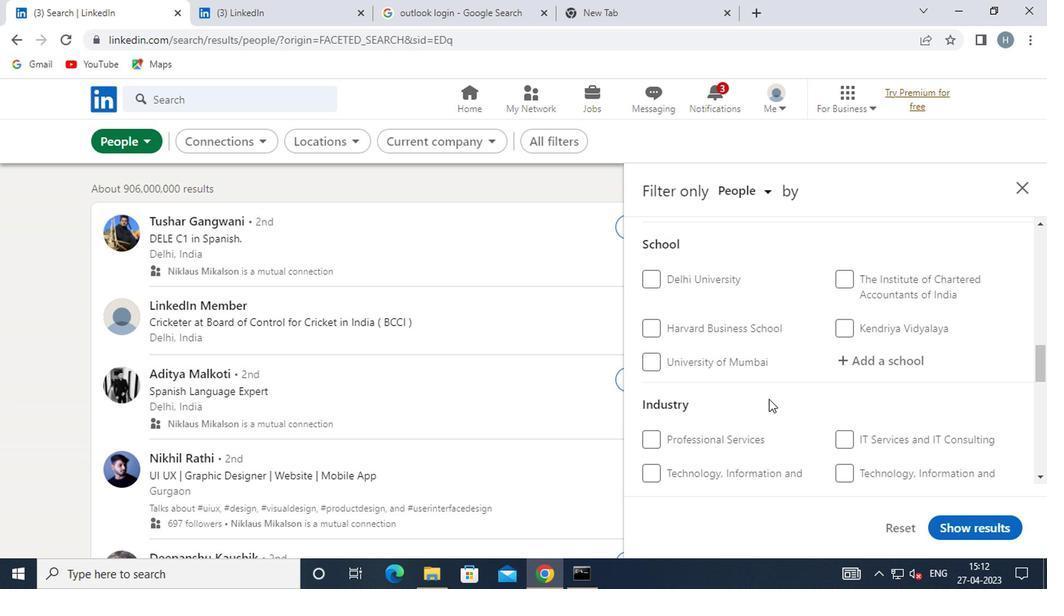 
Action: Mouse scrolled (765, 397) with delta (0, 0)
Screenshot: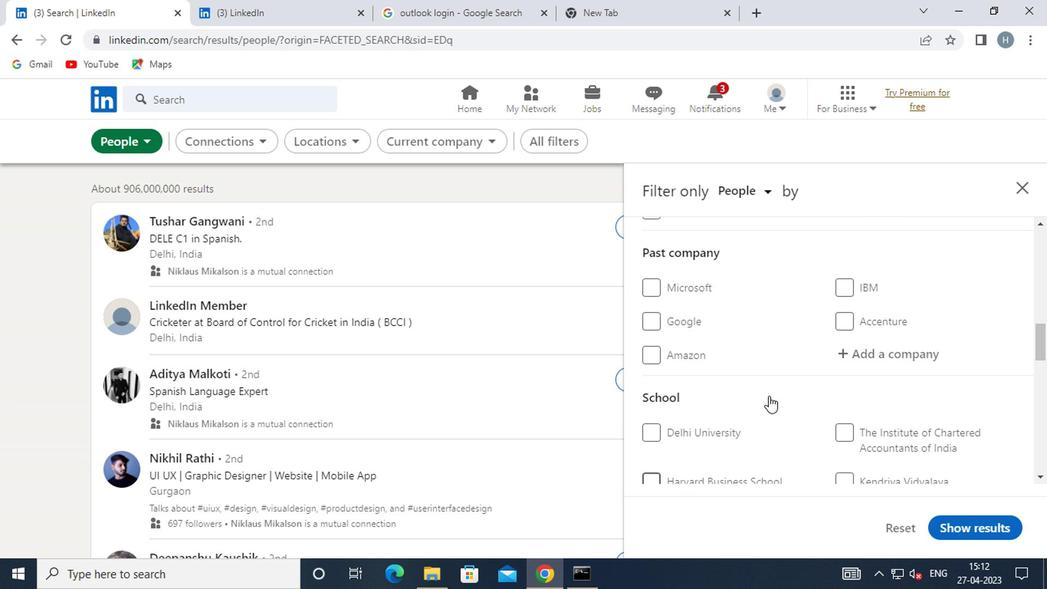 
Action: Mouse scrolled (765, 397) with delta (0, 0)
Screenshot: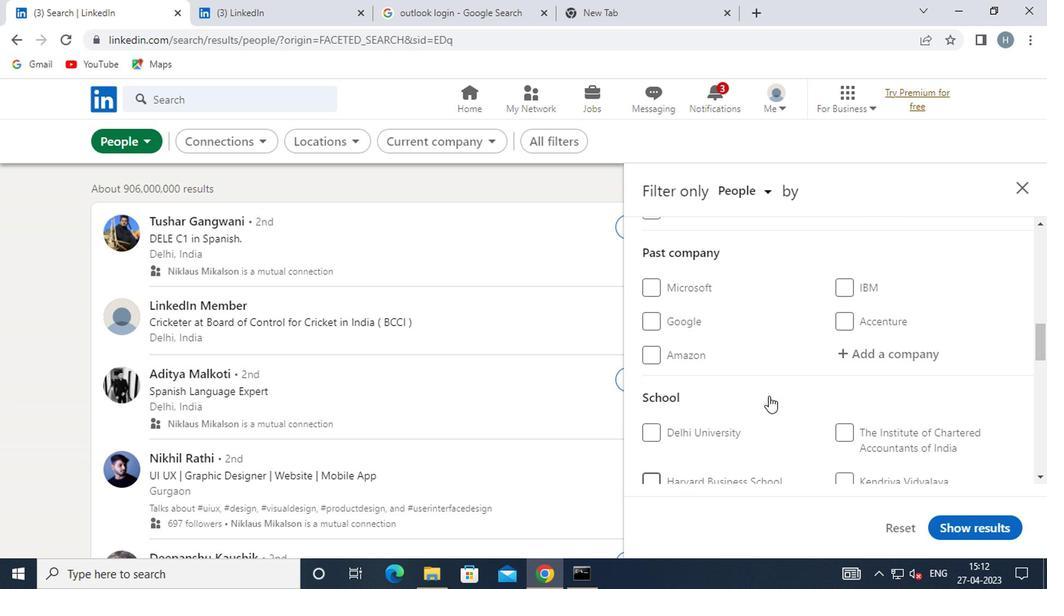 
Action: Mouse moved to (867, 361)
Screenshot: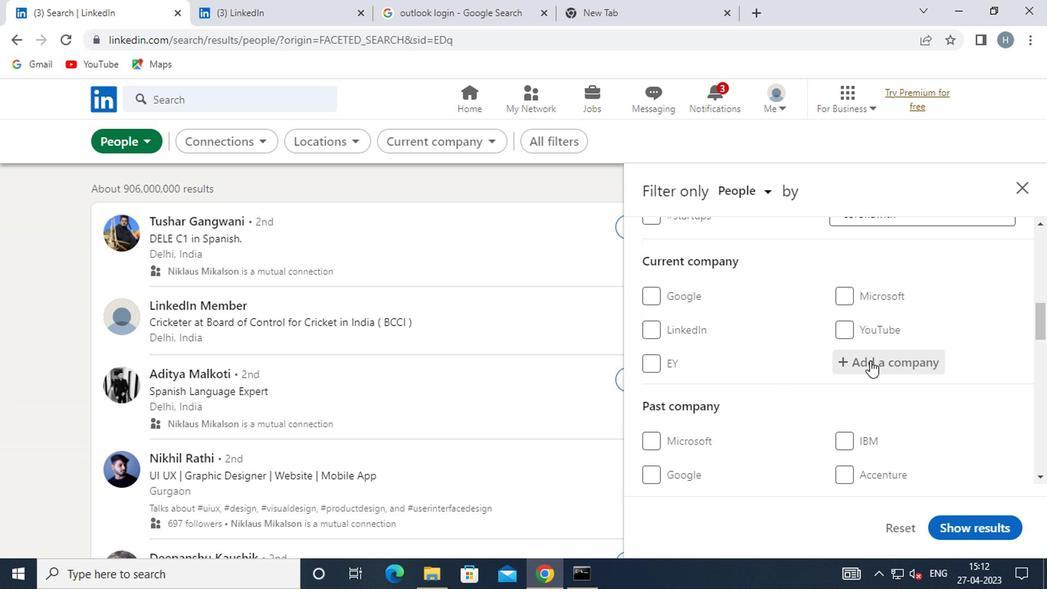 
Action: Mouse pressed left at (867, 361)
Screenshot: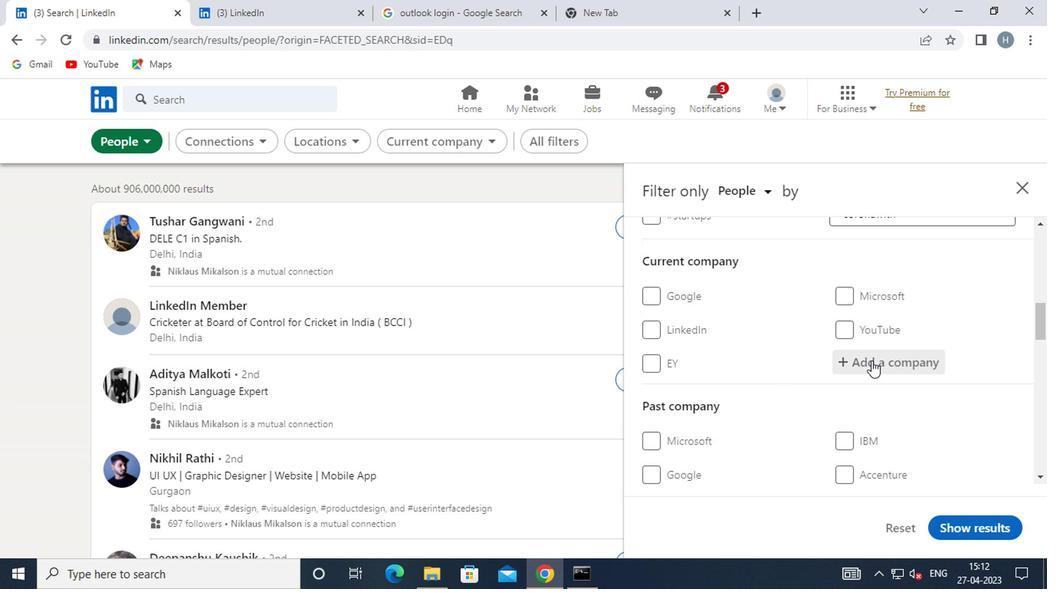 
Action: Key pressed <Key.shift><Key.shift><Key.shift><Key.shift>G
Screenshot: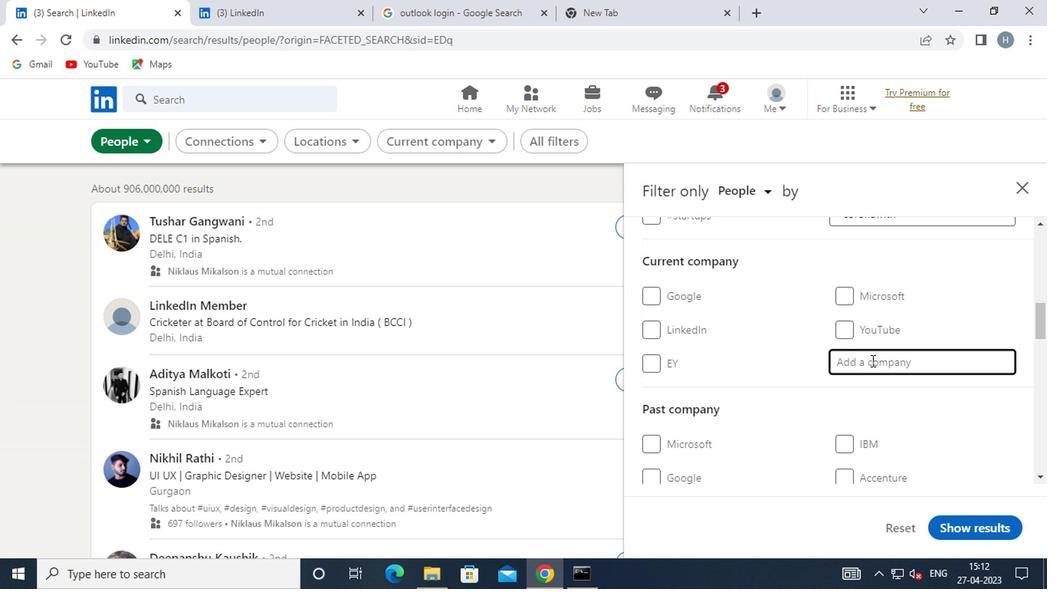 
Action: Mouse moved to (867, 361)
Screenshot: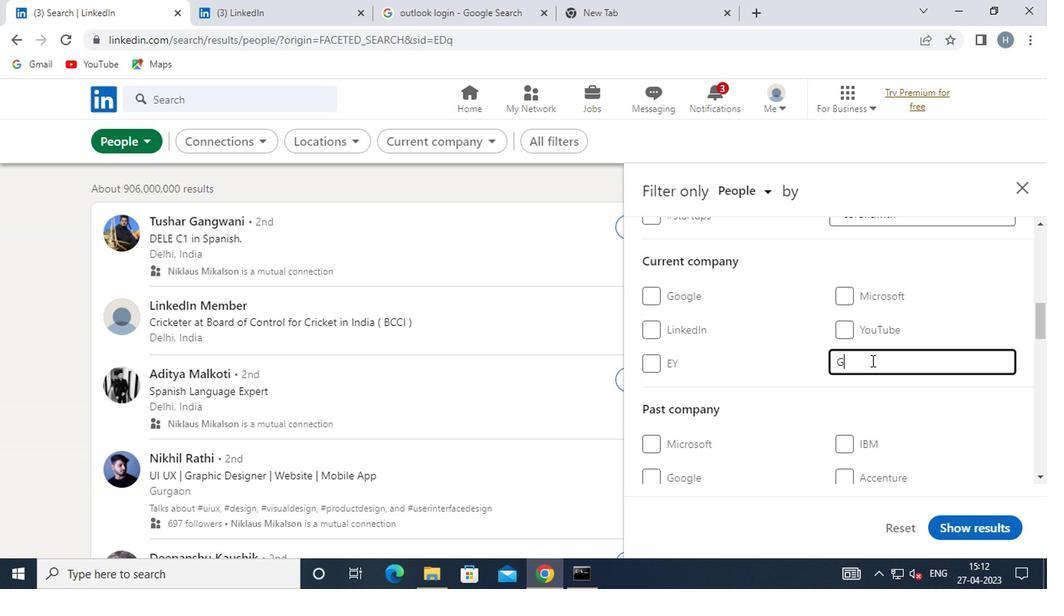 
Action: Key pressed O<Key.shift>PROTOZ
Screenshot: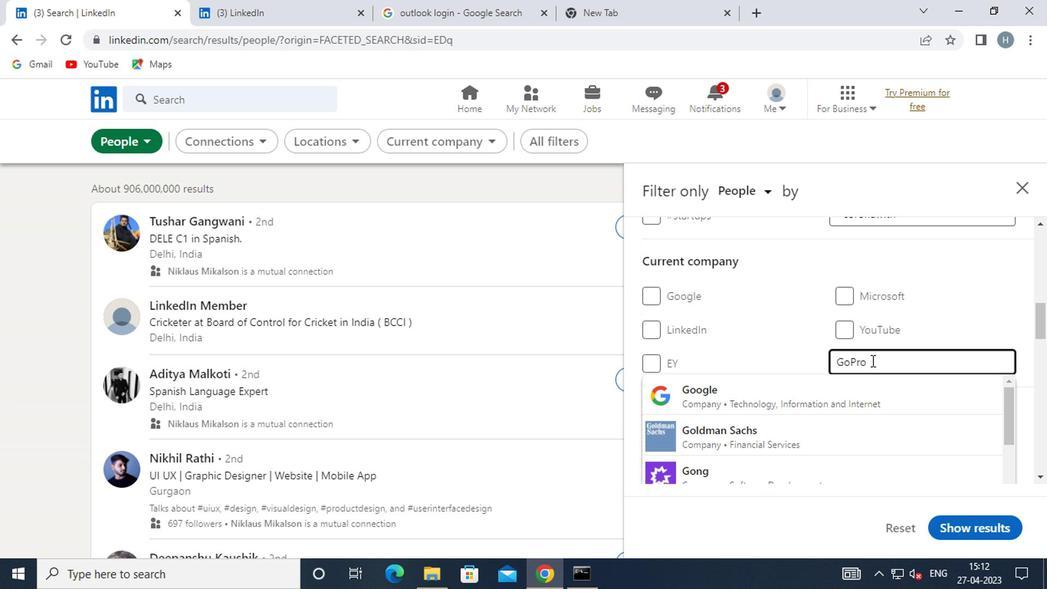 
Action: Mouse moved to (811, 386)
Screenshot: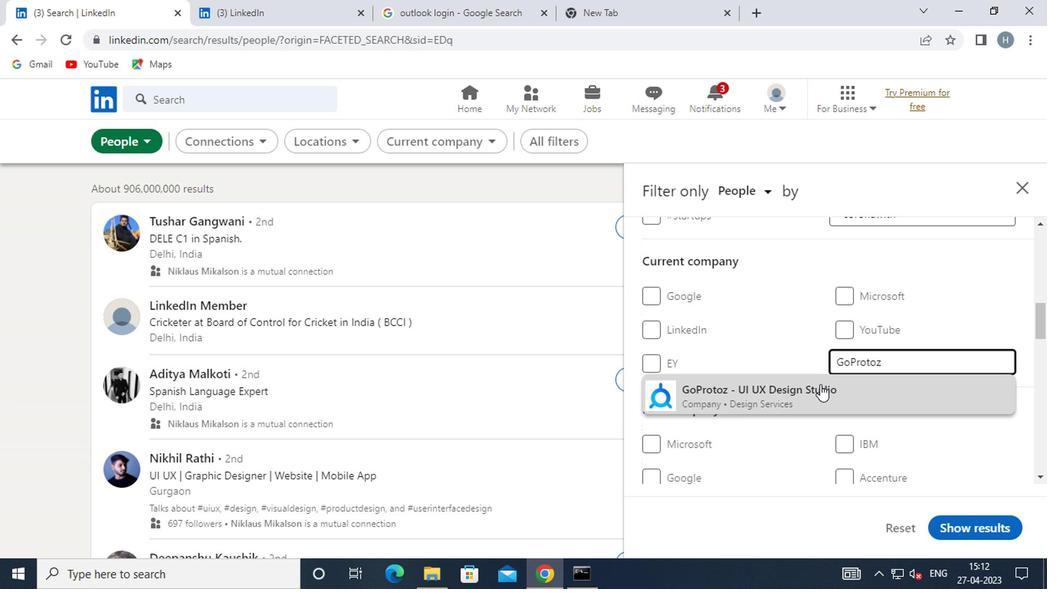 
Action: Mouse pressed left at (811, 386)
Screenshot: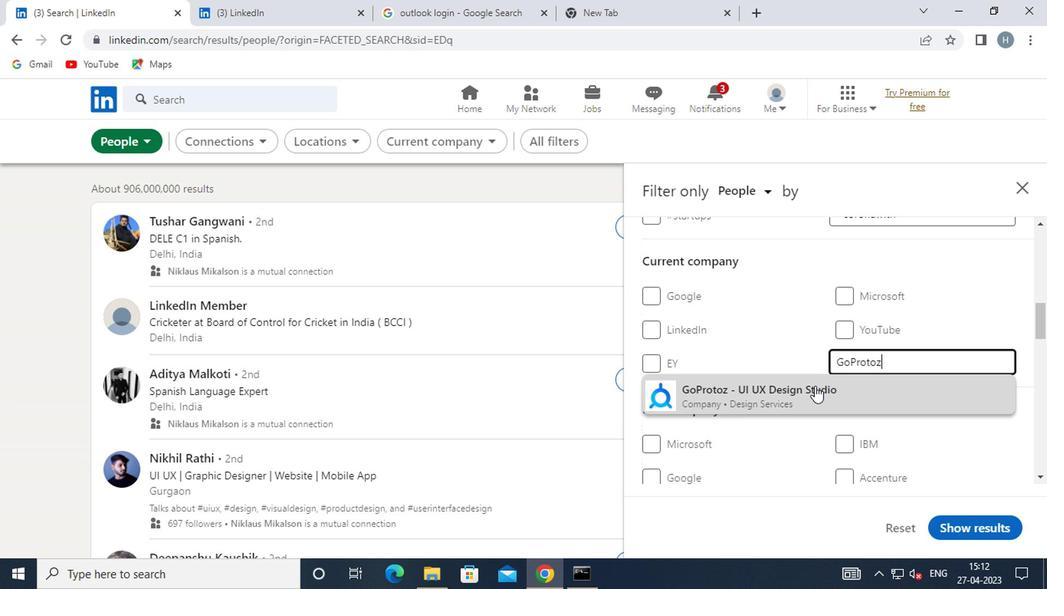 
Action: Mouse moved to (810, 382)
Screenshot: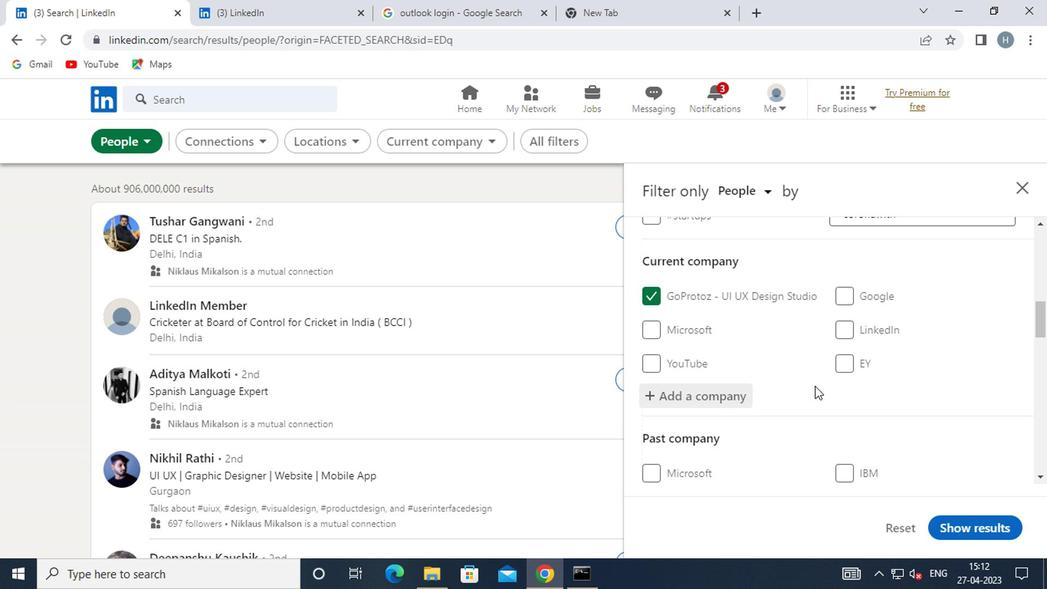 
Action: Mouse scrolled (810, 381) with delta (0, -1)
Screenshot: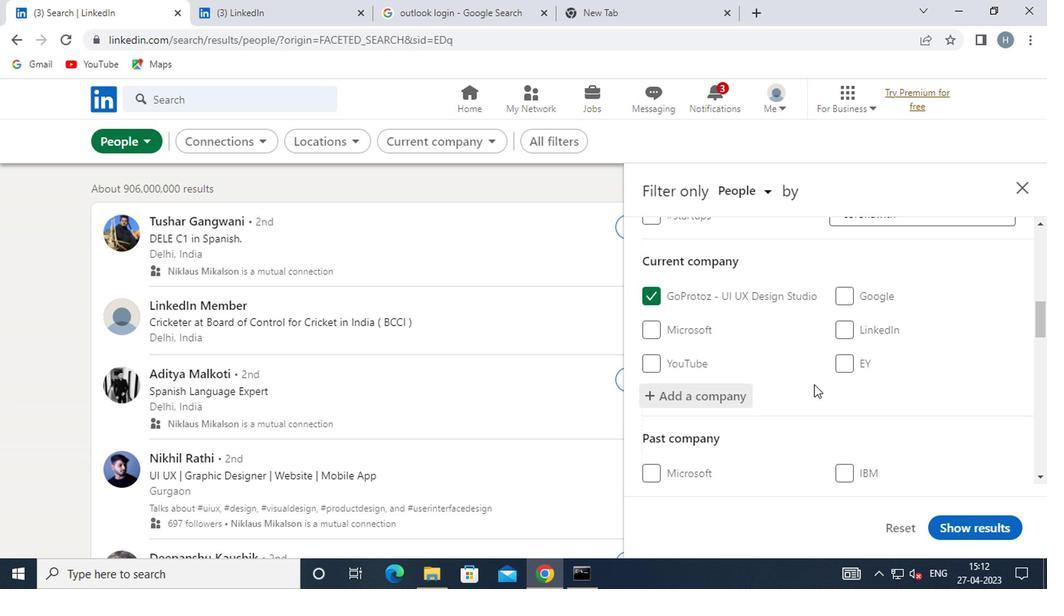 
Action: Mouse moved to (809, 377)
Screenshot: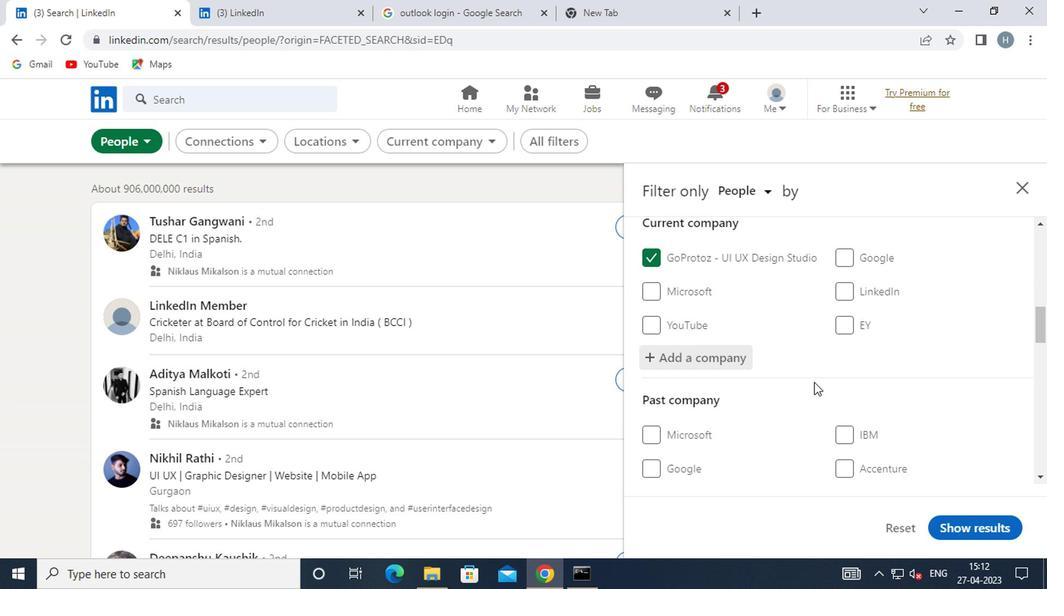 
Action: Mouse scrolled (809, 377) with delta (0, 0)
Screenshot: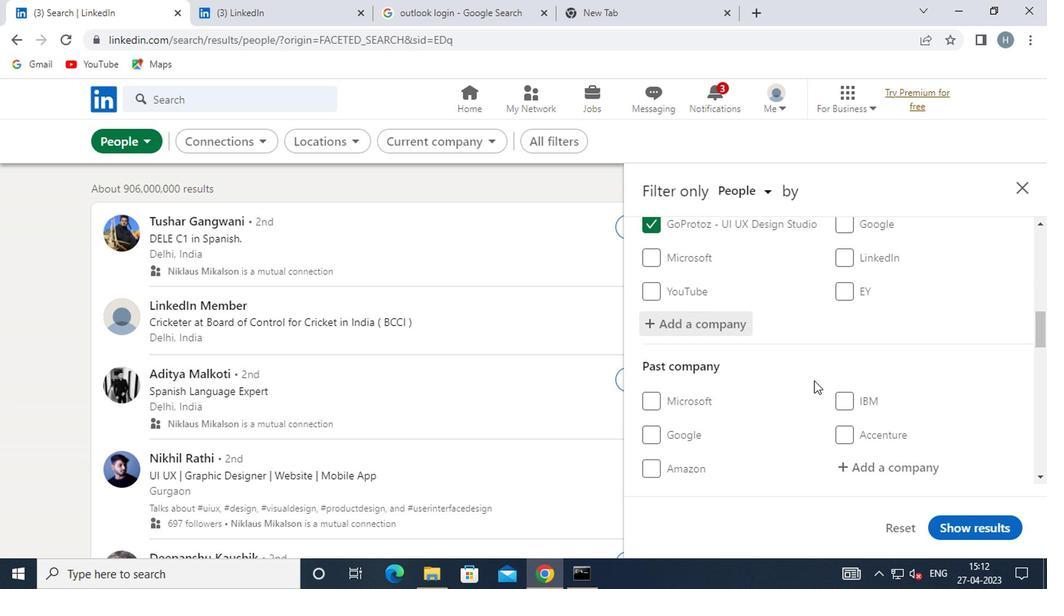 
Action: Mouse scrolled (809, 377) with delta (0, 0)
Screenshot: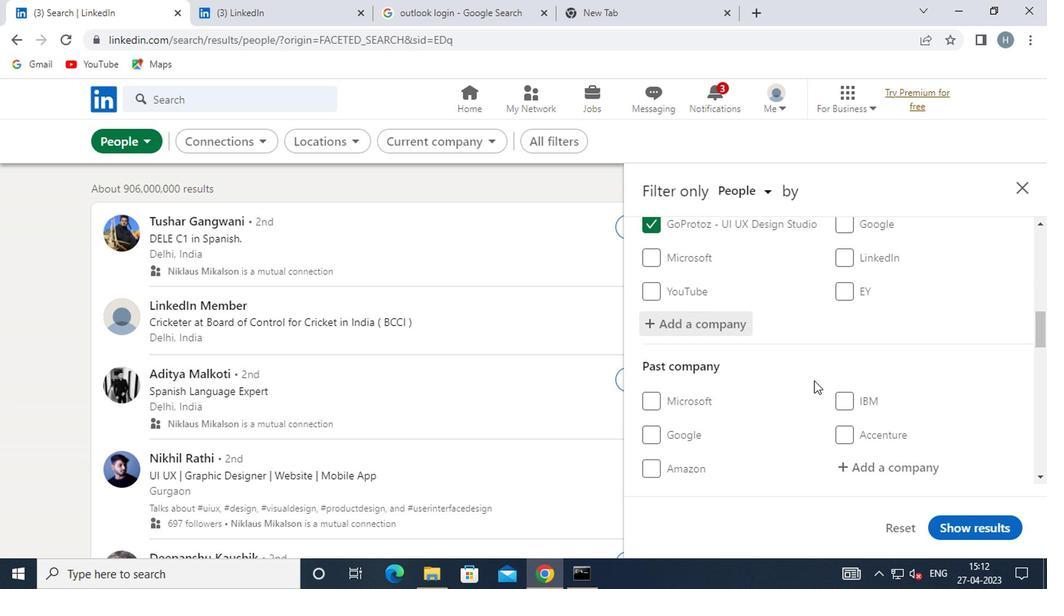 
Action: Mouse scrolled (809, 377) with delta (0, 0)
Screenshot: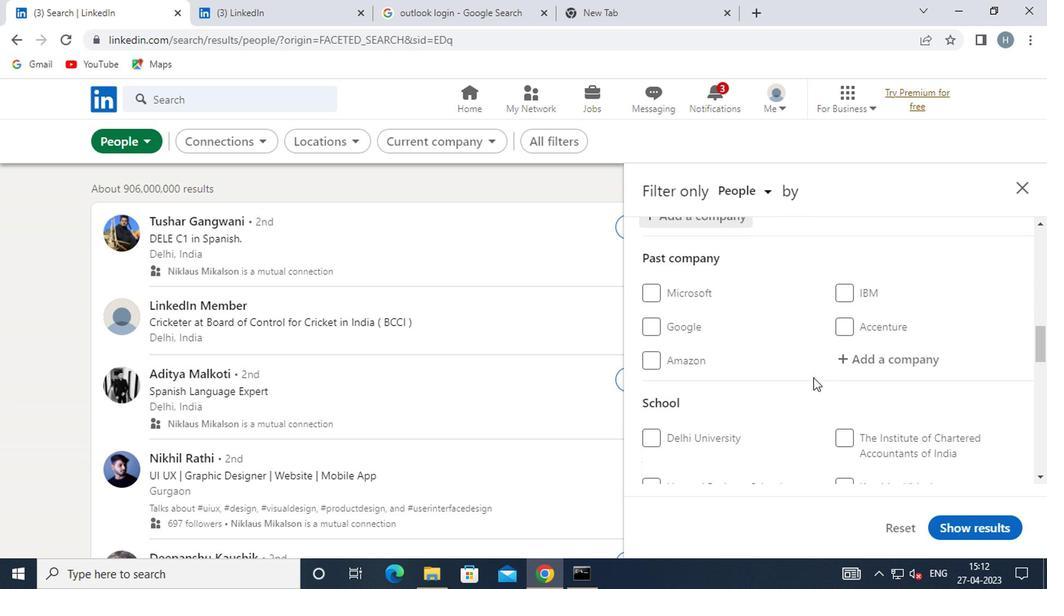 
Action: Mouse moved to (860, 389)
Screenshot: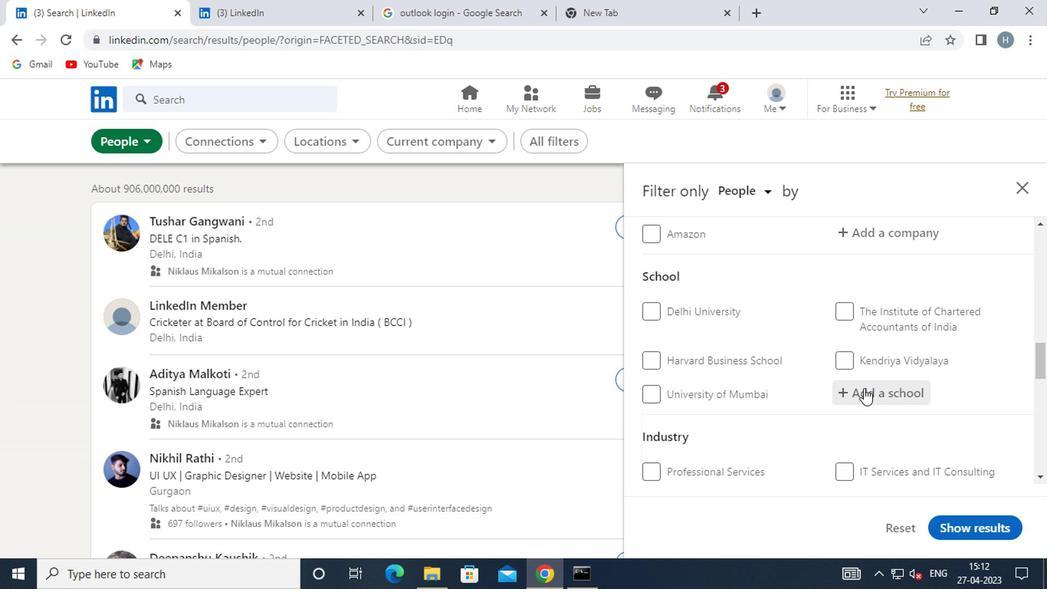 
Action: Mouse pressed left at (860, 389)
Screenshot: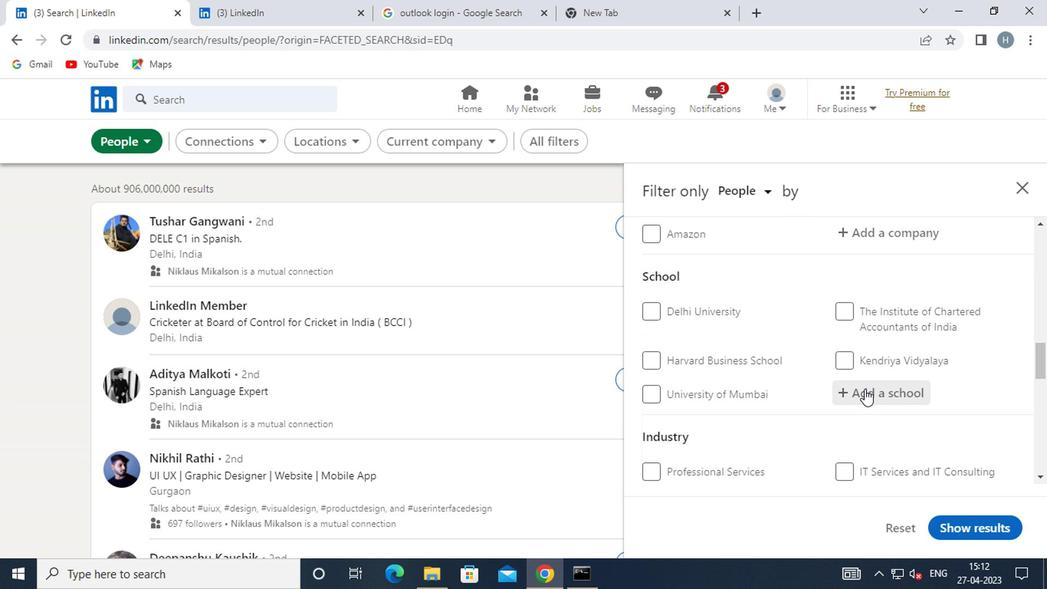 
Action: Key pressed <Key.shift><Key.shift>PES<Key.space>COLLEG
Screenshot: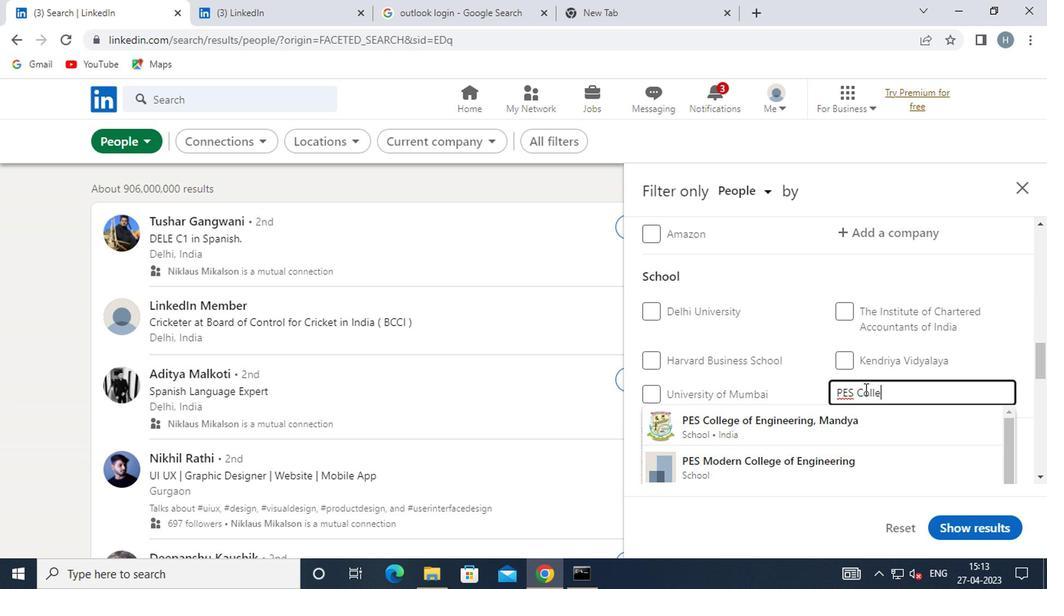 
Action: Mouse moved to (862, 388)
Screenshot: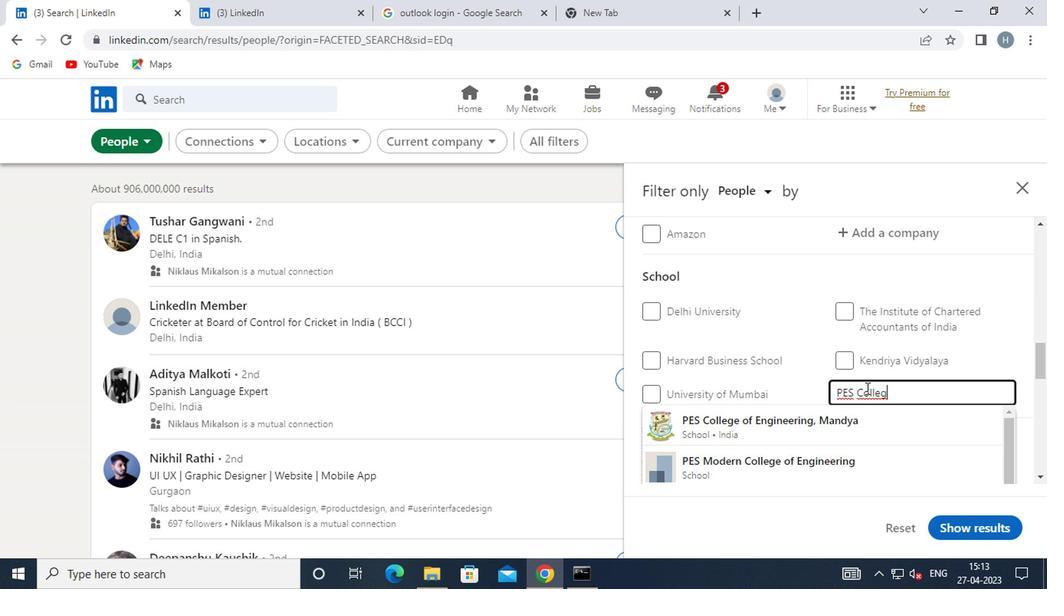 
Action: Key pressed E
Screenshot: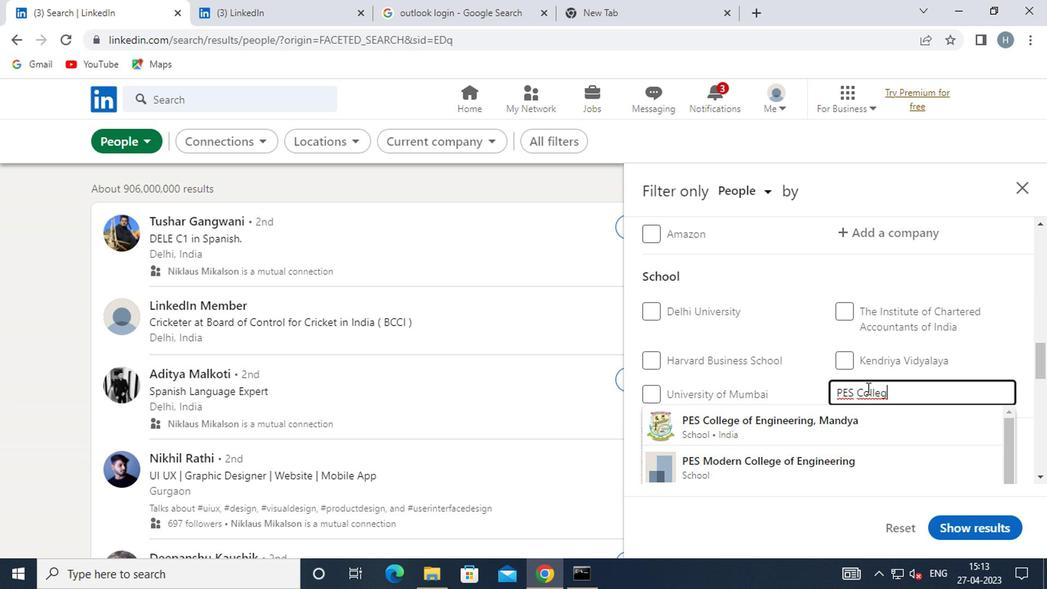 
Action: Mouse moved to (850, 424)
Screenshot: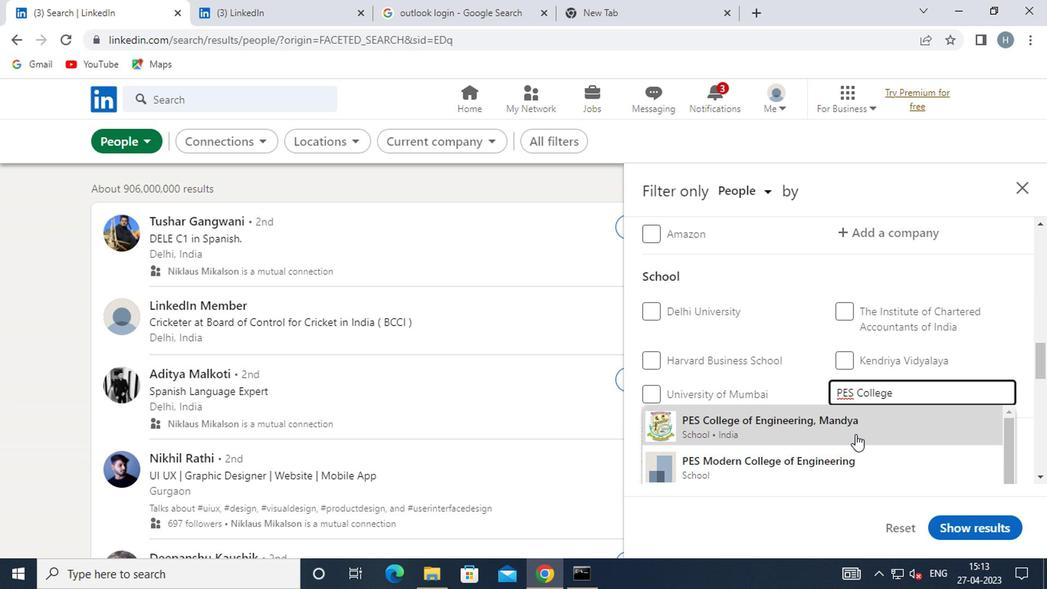 
Action: Mouse pressed left at (850, 424)
Screenshot: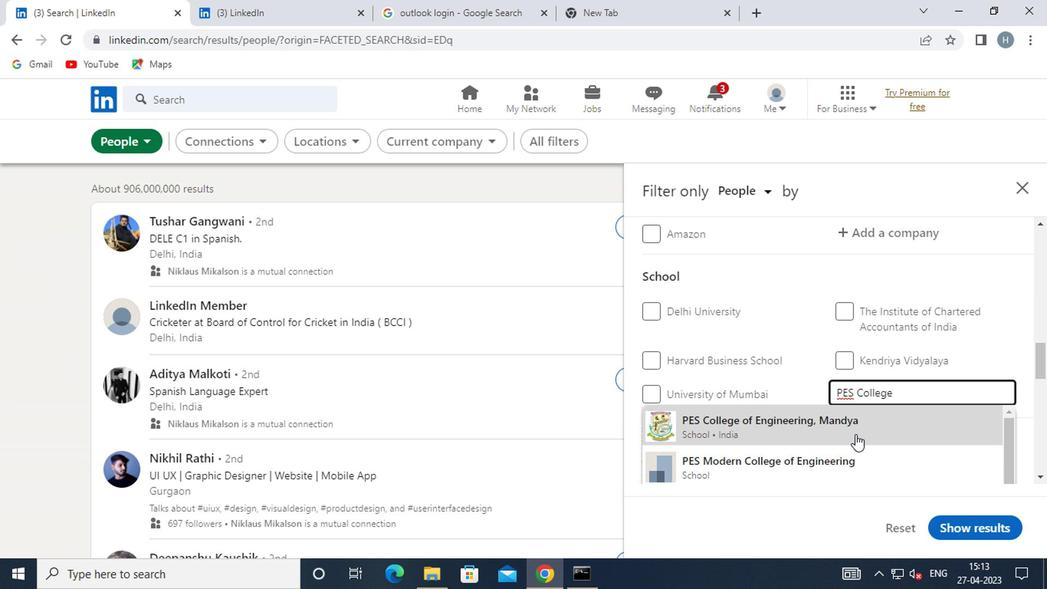 
Action: Mouse moved to (833, 396)
Screenshot: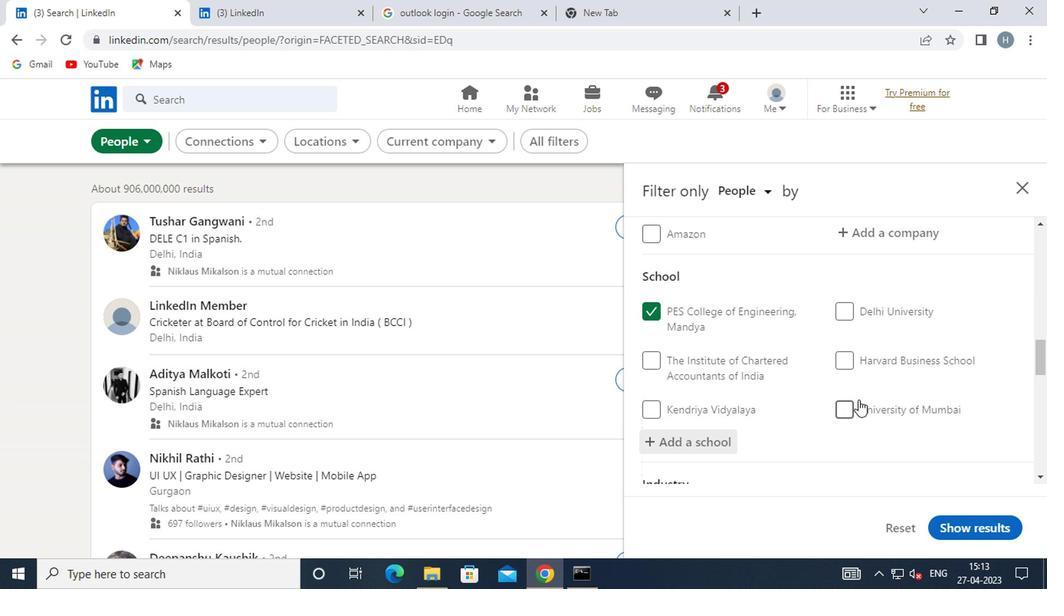 
Action: Mouse scrolled (833, 395) with delta (0, 0)
Screenshot: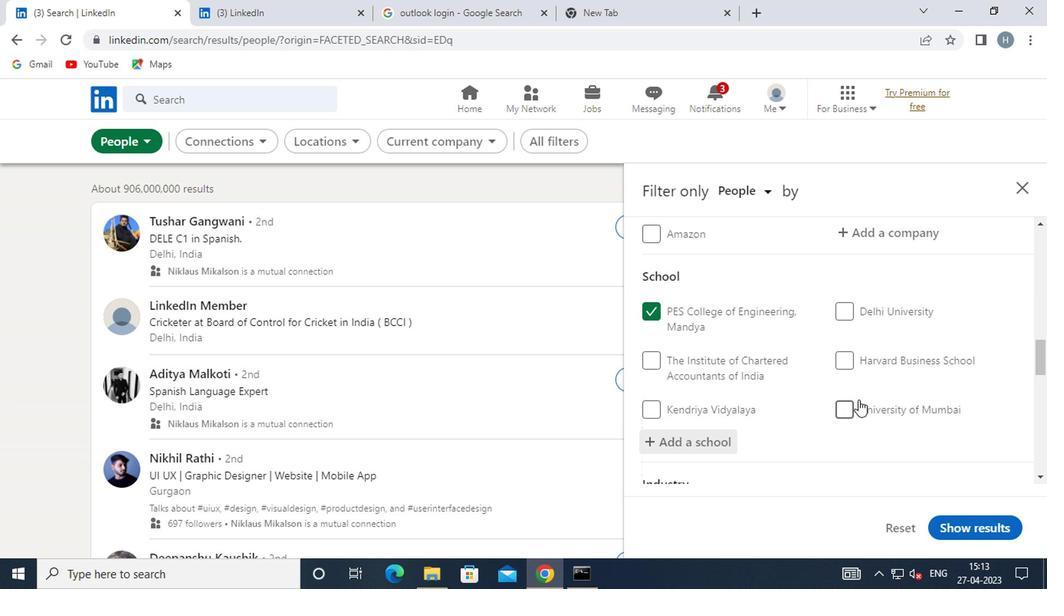 
Action: Mouse moved to (828, 396)
Screenshot: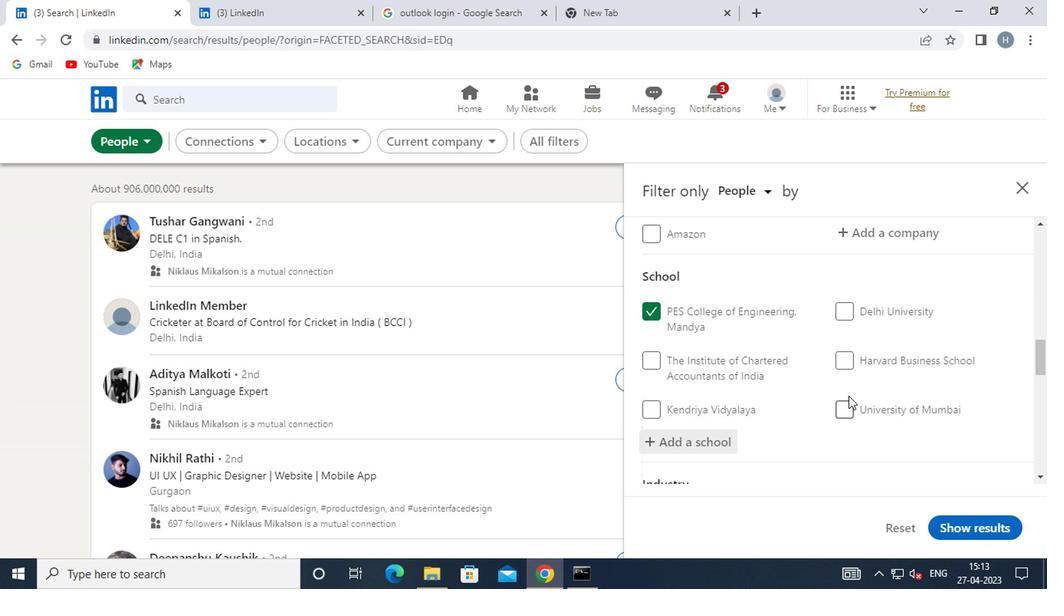 
Action: Mouse scrolled (828, 395) with delta (0, 0)
Screenshot: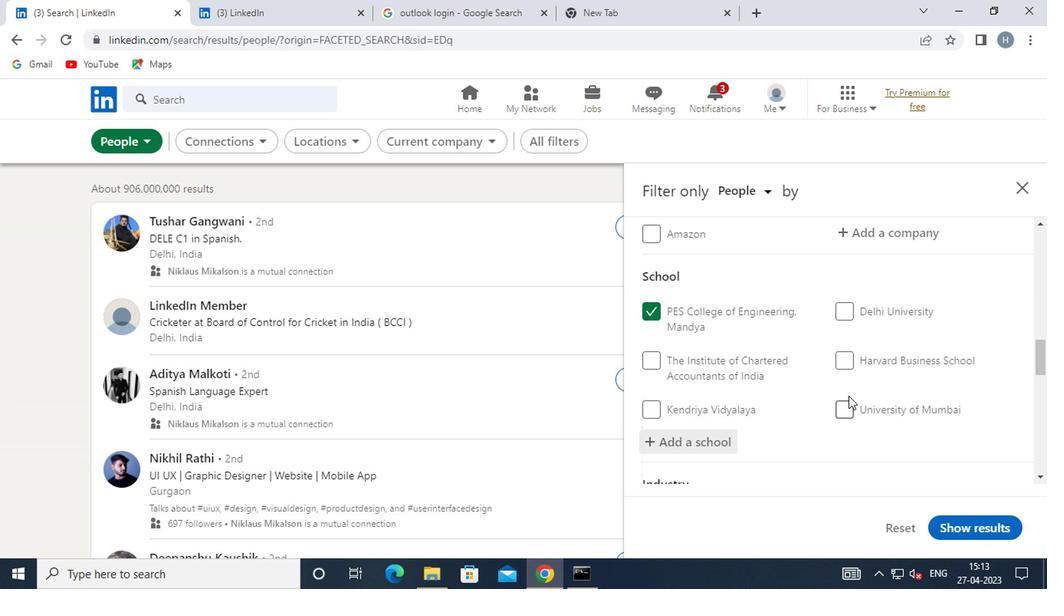 
Action: Mouse moved to (808, 391)
Screenshot: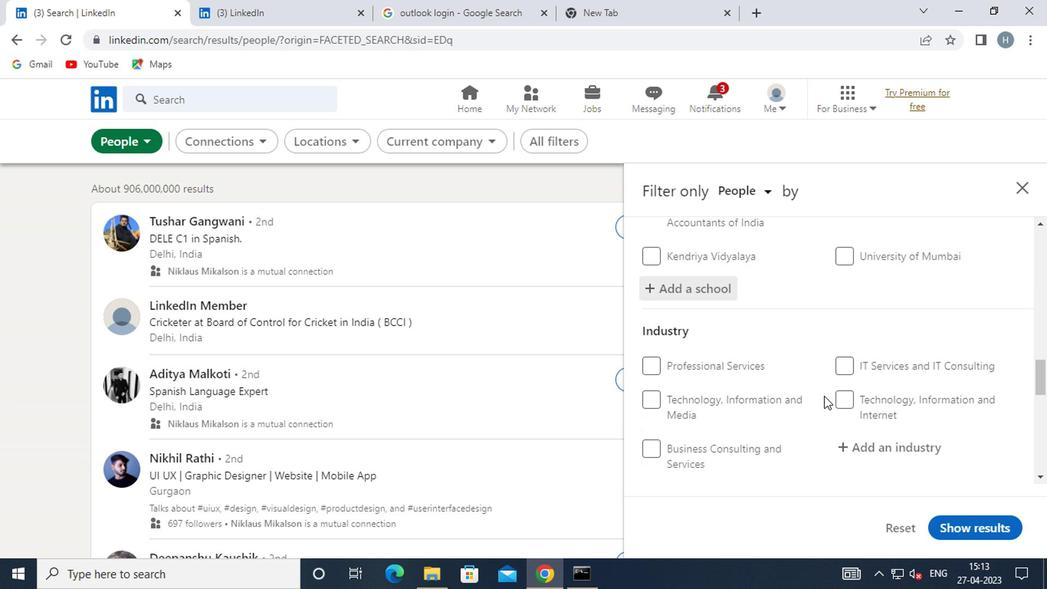 
Action: Mouse scrolled (808, 390) with delta (0, 0)
Screenshot: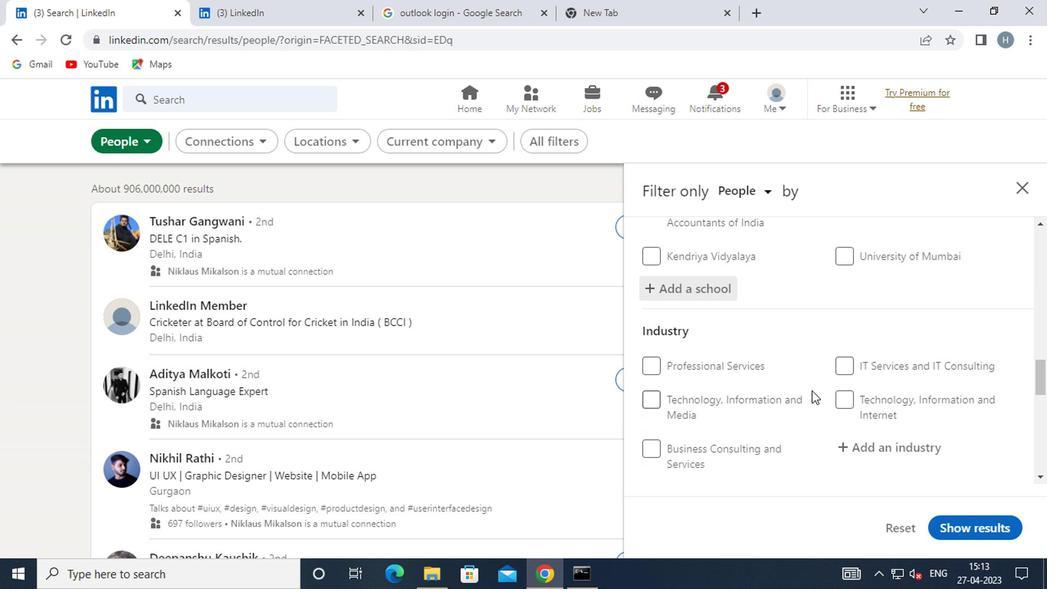 
Action: Mouse moved to (869, 368)
Screenshot: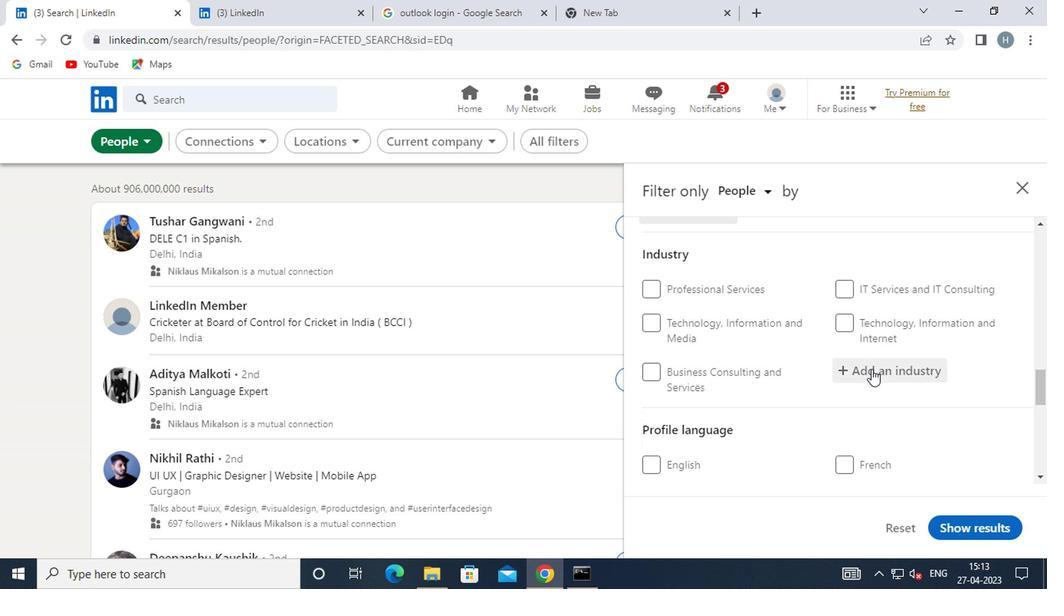 
Action: Mouse pressed left at (869, 368)
Screenshot: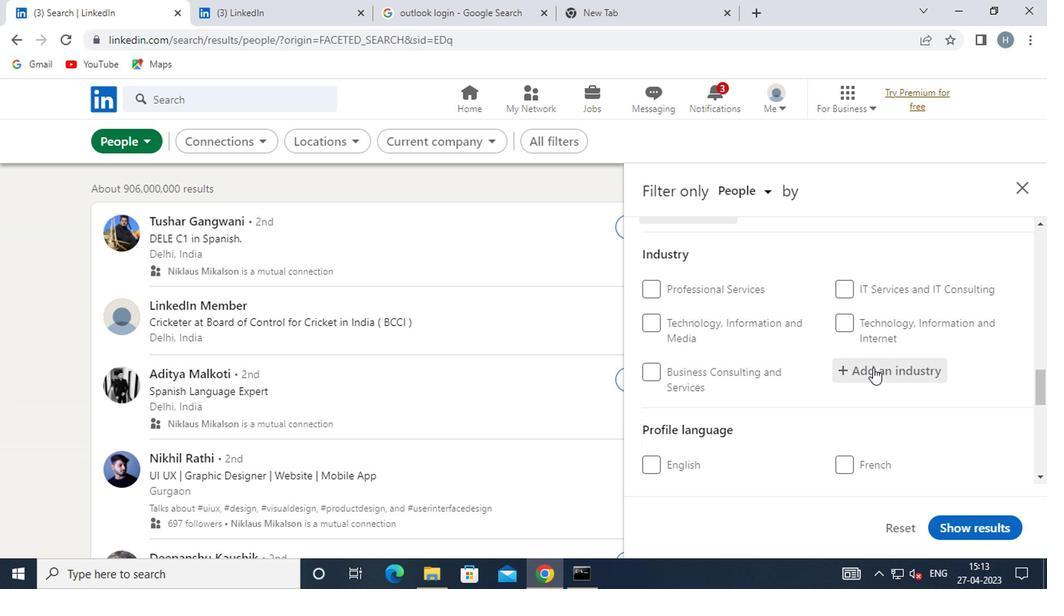 
Action: Key pressed <Key.shift>SEAFOO
Screenshot: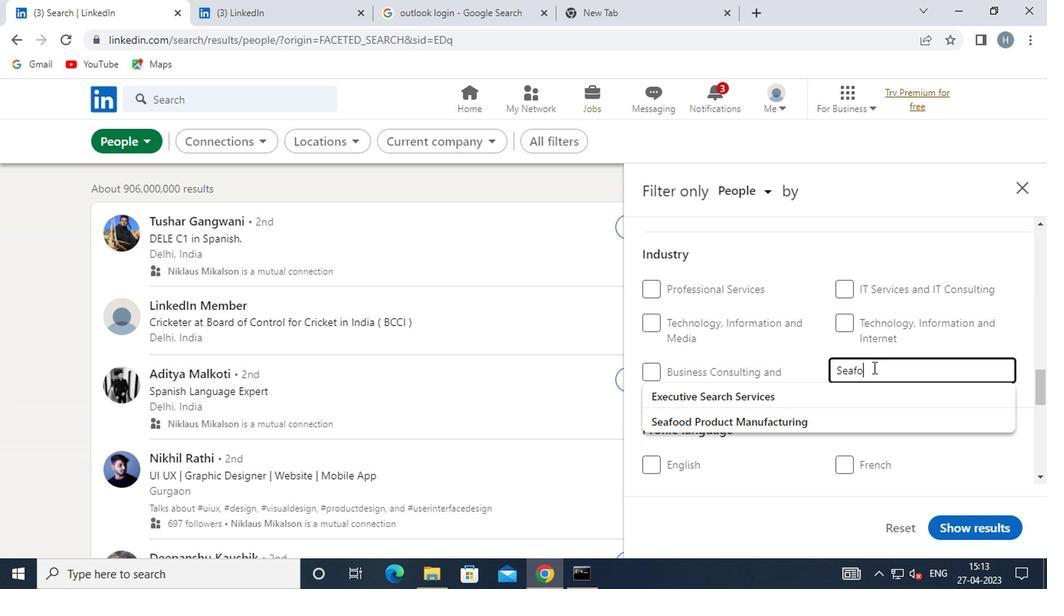 
Action: Mouse moved to (761, 402)
Screenshot: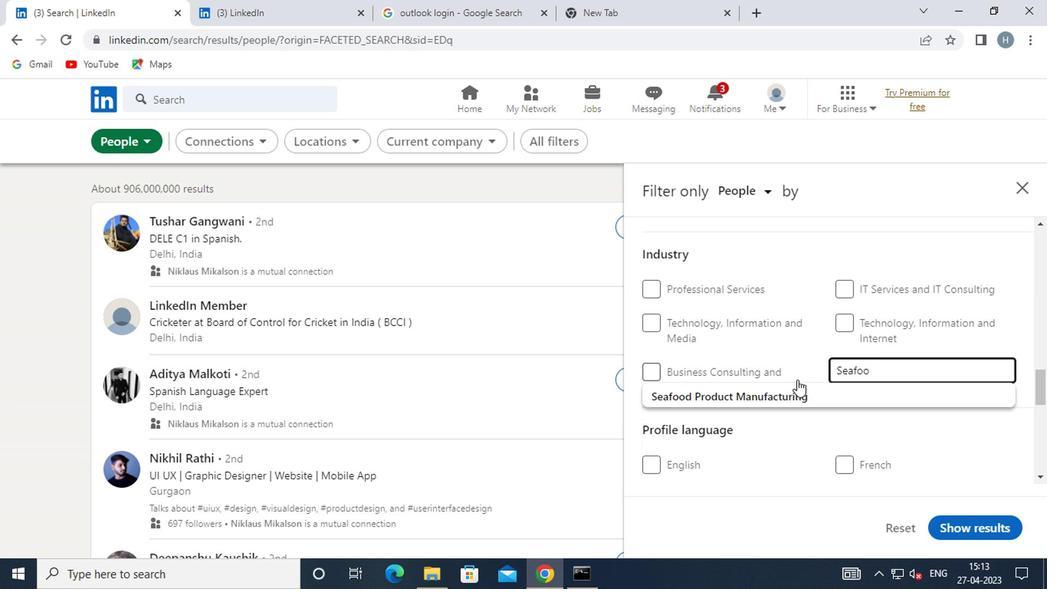 
Action: Mouse pressed left at (761, 402)
Screenshot: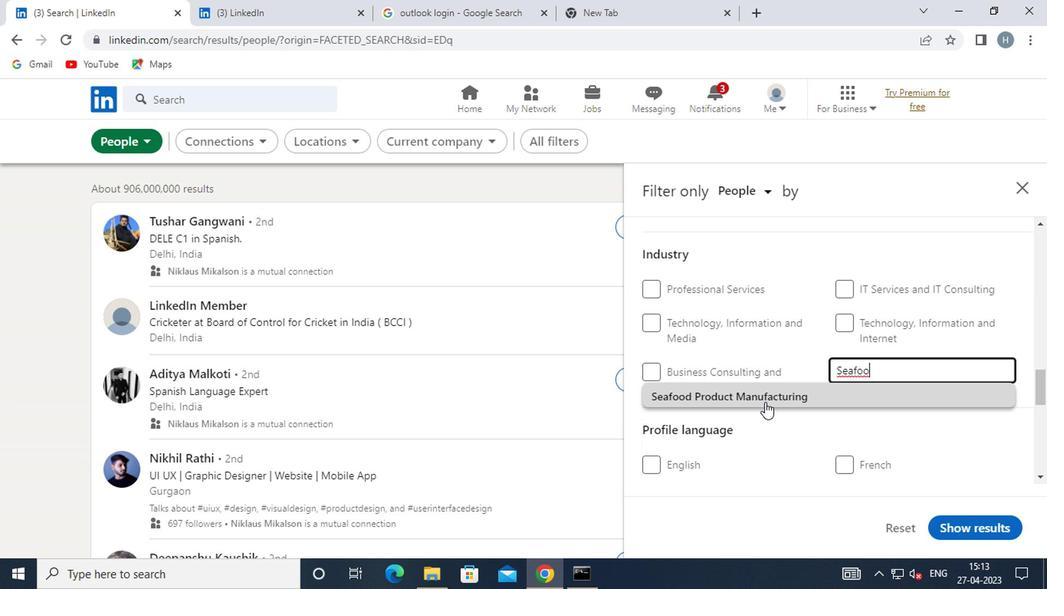 
Action: Mouse moved to (782, 379)
Screenshot: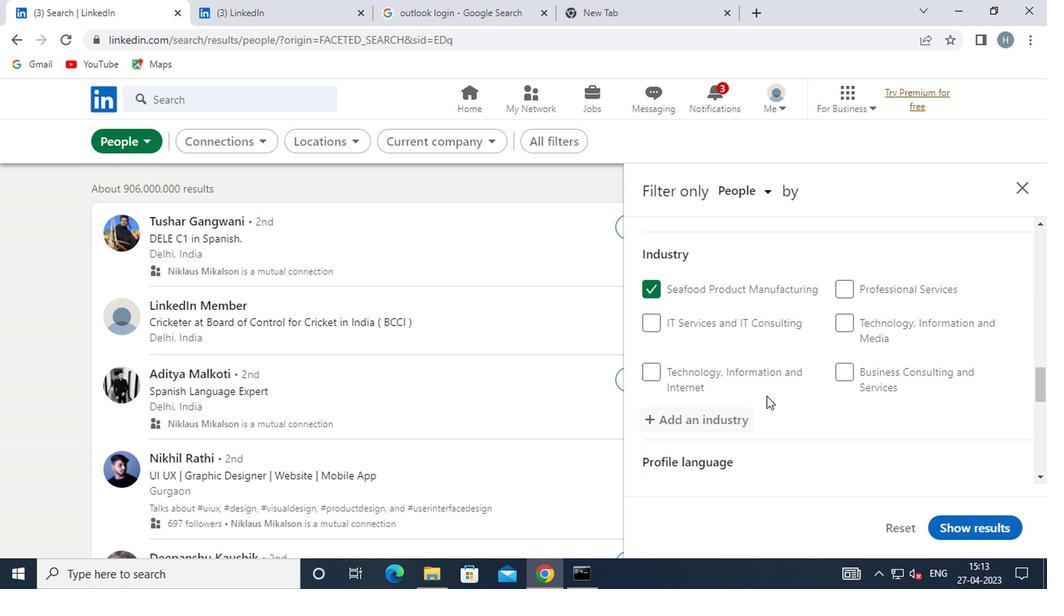 
Action: Mouse scrolled (782, 377) with delta (0, -1)
Screenshot: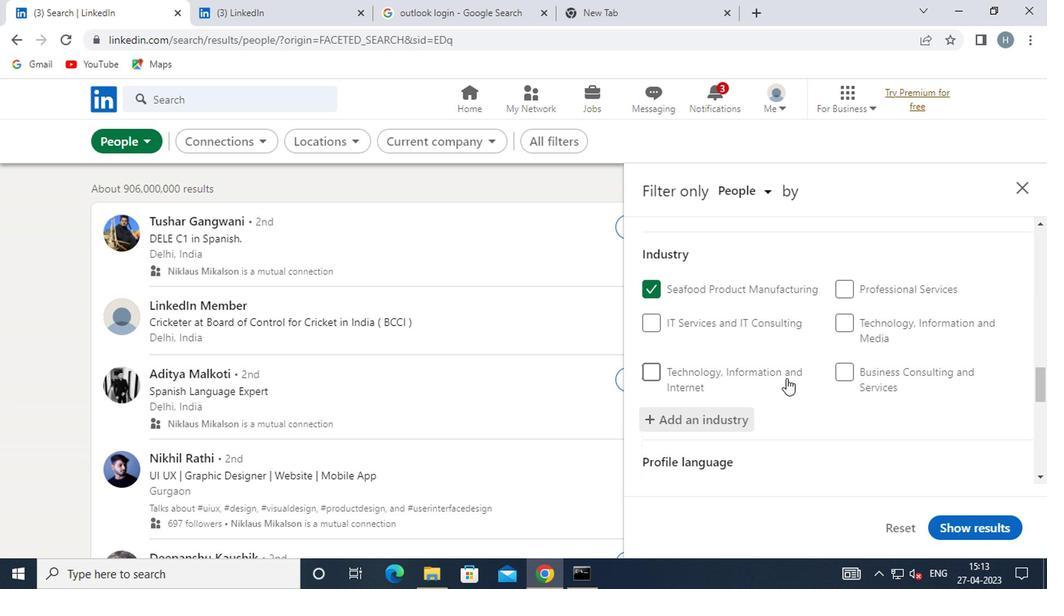 
Action: Mouse scrolled (782, 377) with delta (0, -1)
Screenshot: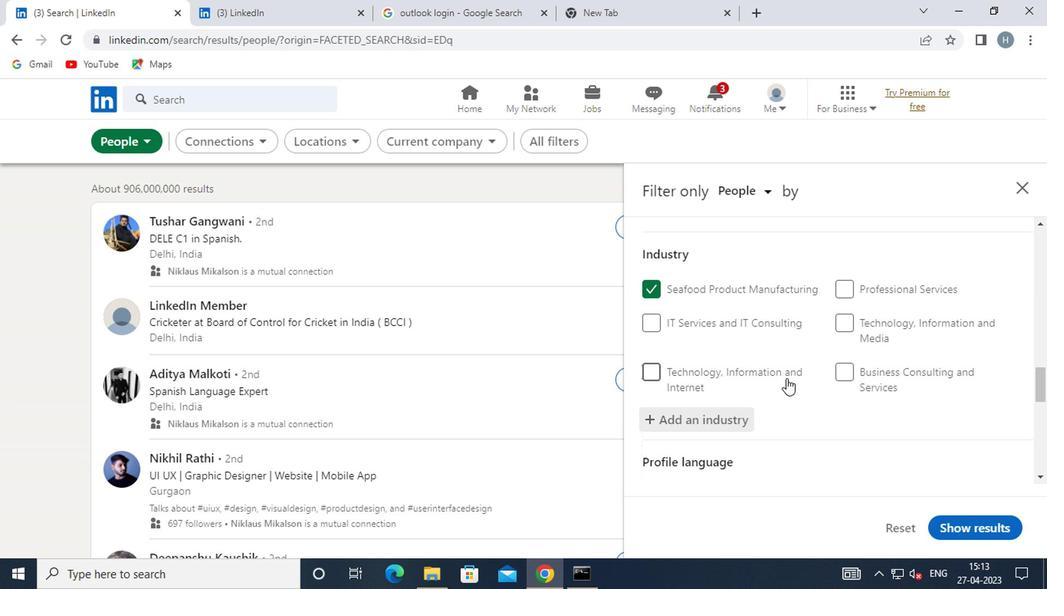 
Action: Mouse scrolled (782, 377) with delta (0, -1)
Screenshot: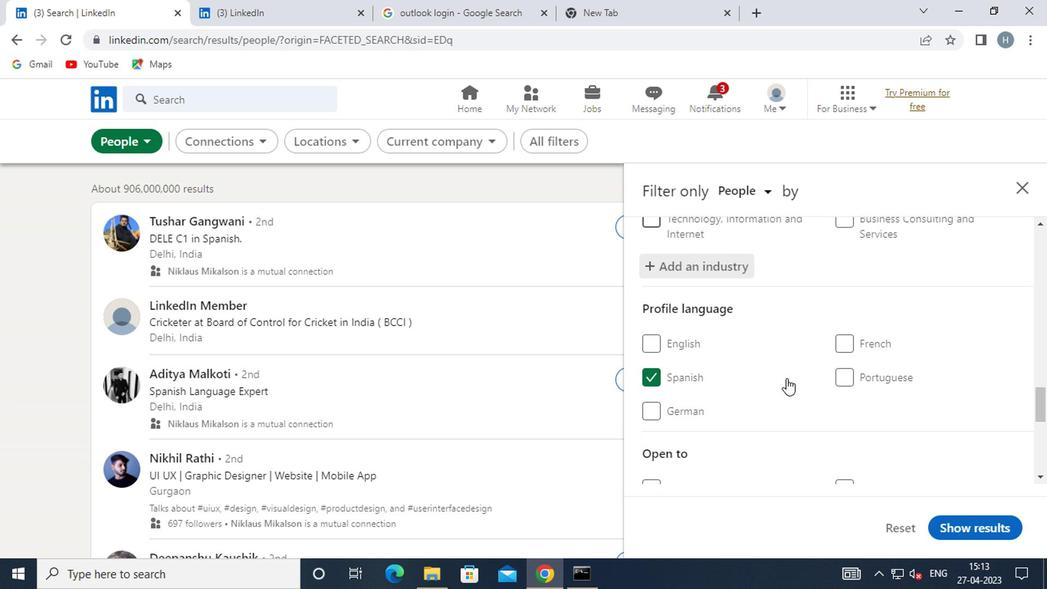 
Action: Mouse scrolled (782, 377) with delta (0, -1)
Screenshot: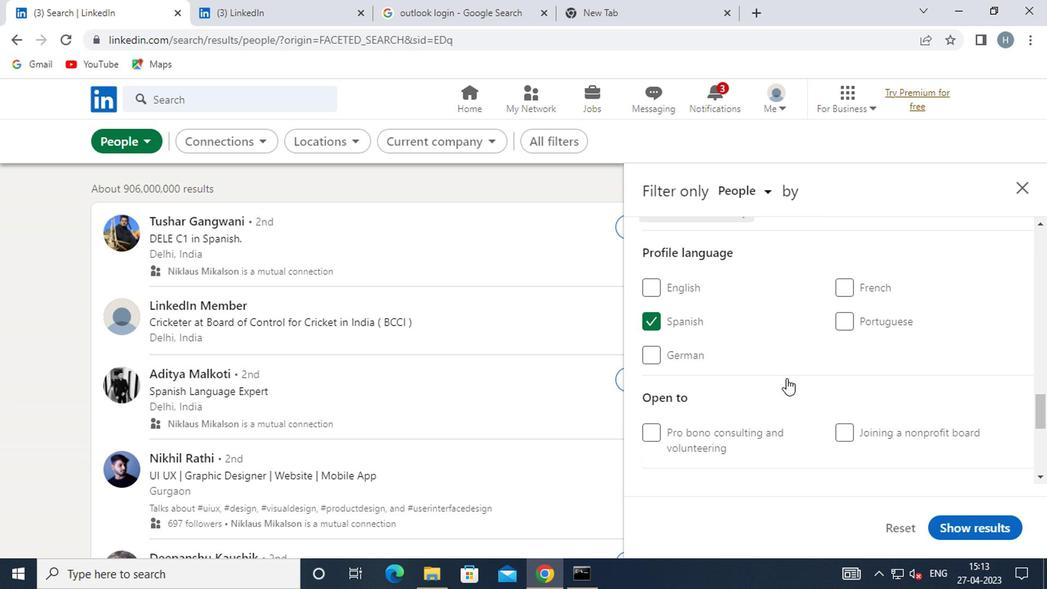 
Action: Mouse moved to (806, 393)
Screenshot: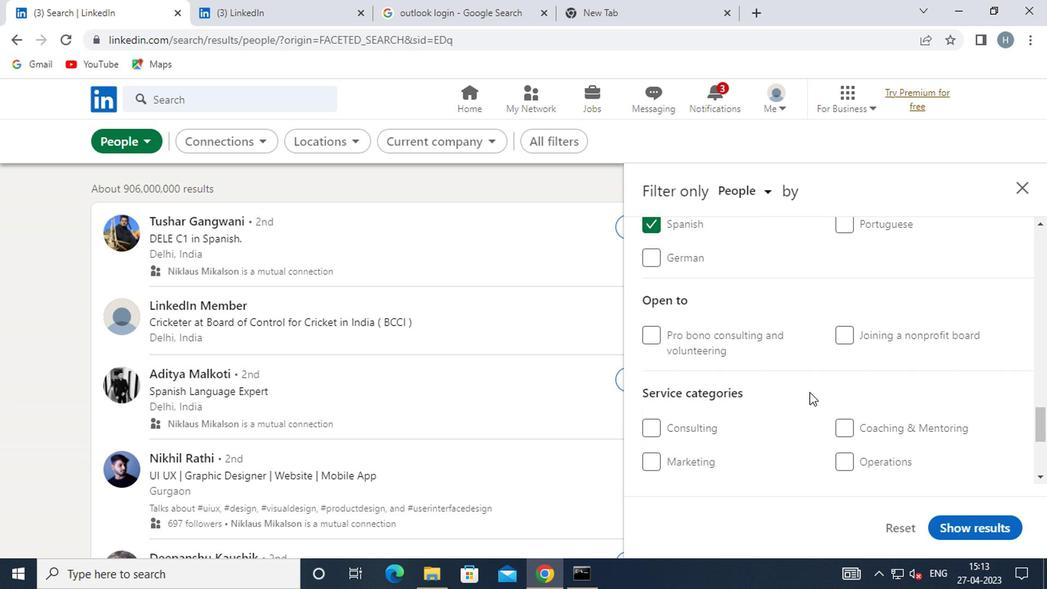 
Action: Mouse scrolled (806, 392) with delta (0, 0)
Screenshot: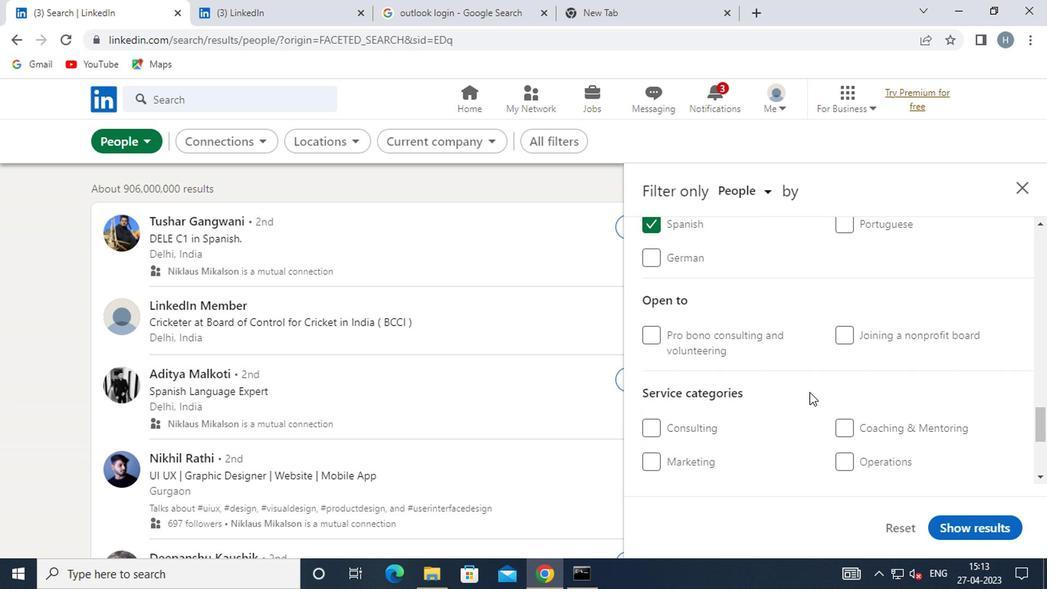 
Action: Mouse scrolled (806, 392) with delta (0, 0)
Screenshot: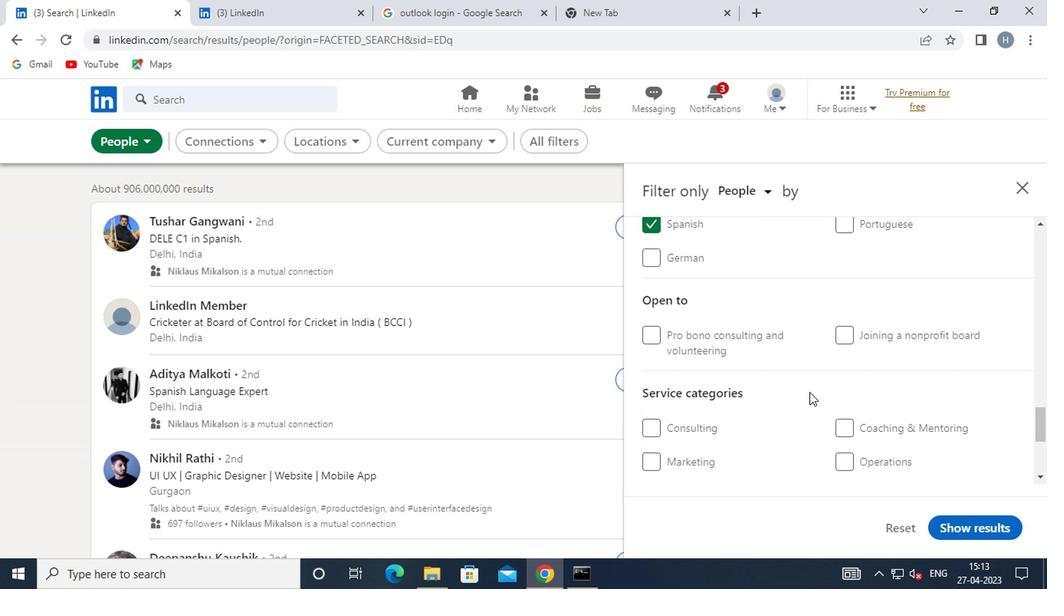 
Action: Mouse moved to (875, 343)
Screenshot: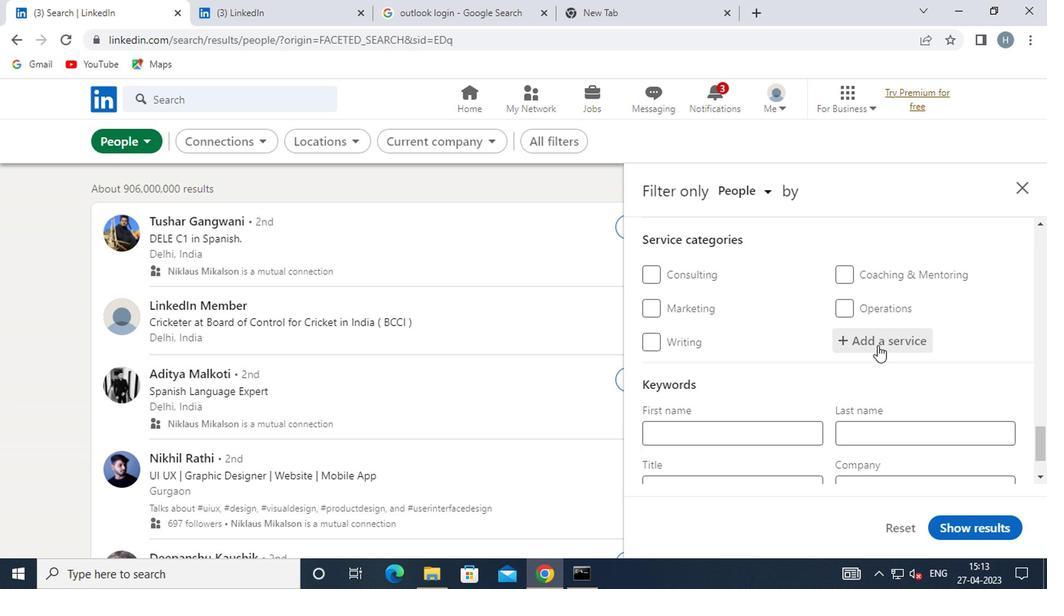 
Action: Mouse pressed left at (875, 343)
Screenshot: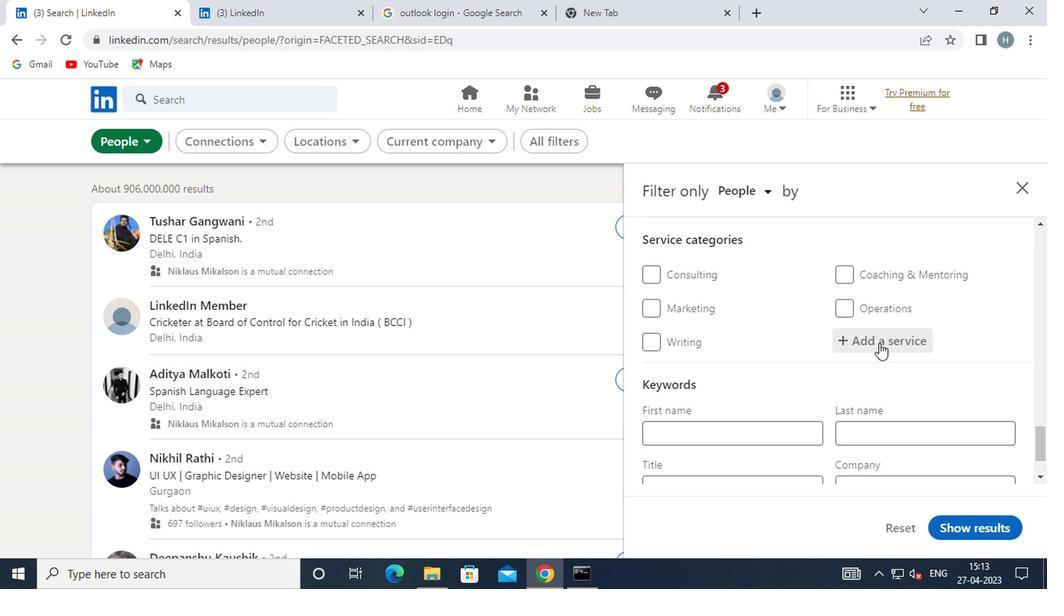 
Action: Key pressed <Key.shift>LIFE
Screenshot: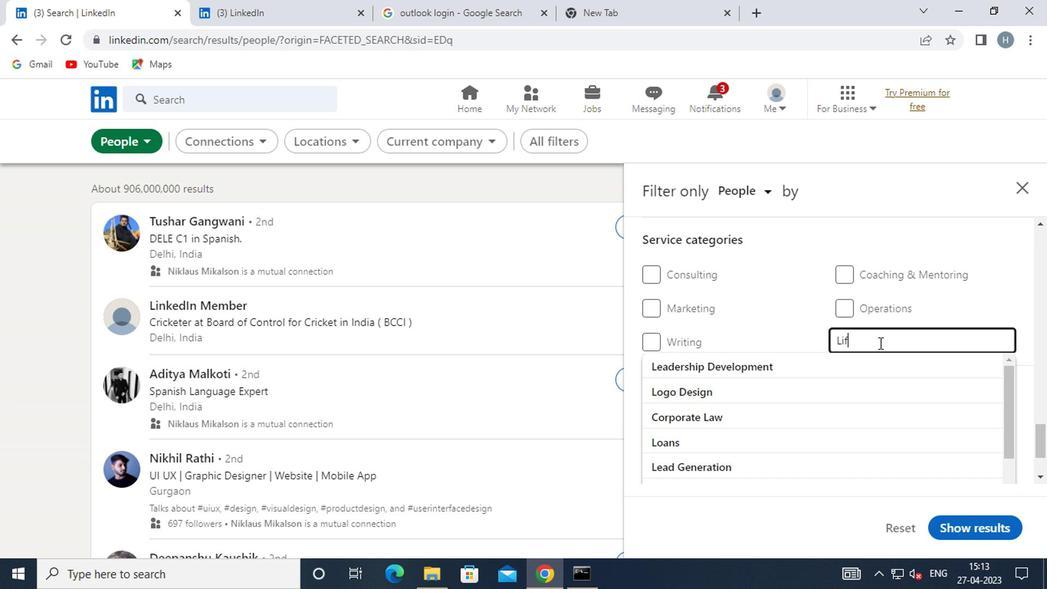 
Action: Mouse moved to (734, 367)
Screenshot: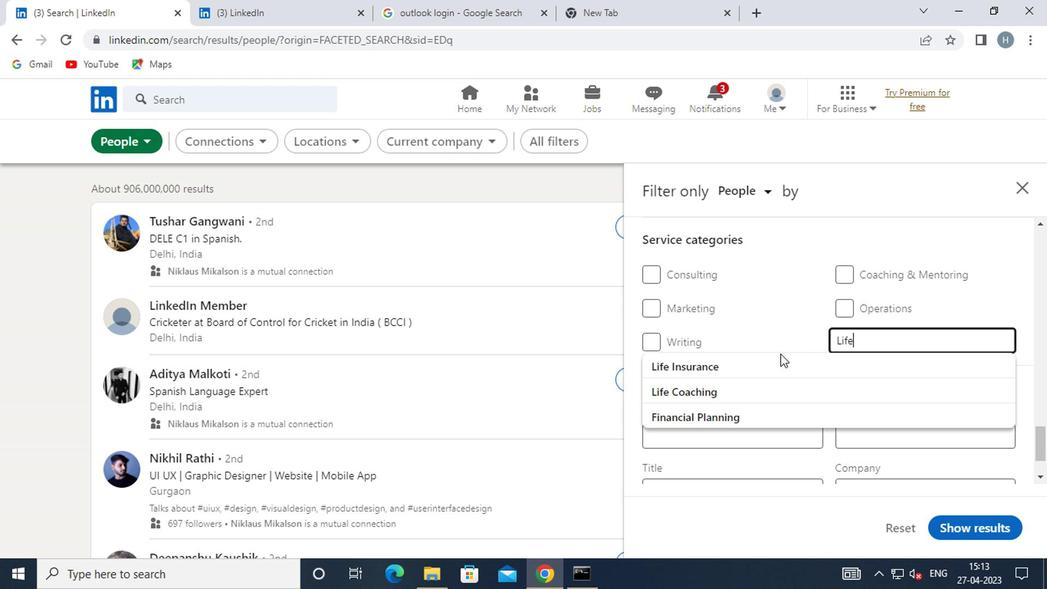 
Action: Mouse pressed left at (734, 367)
Screenshot: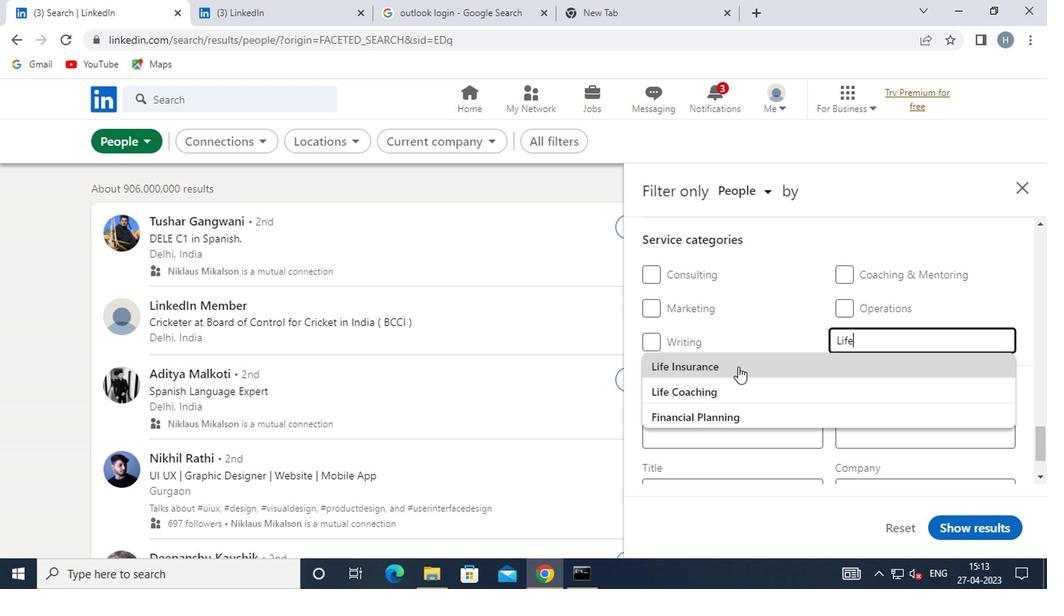 
Action: Mouse scrolled (734, 366) with delta (0, -1)
Screenshot: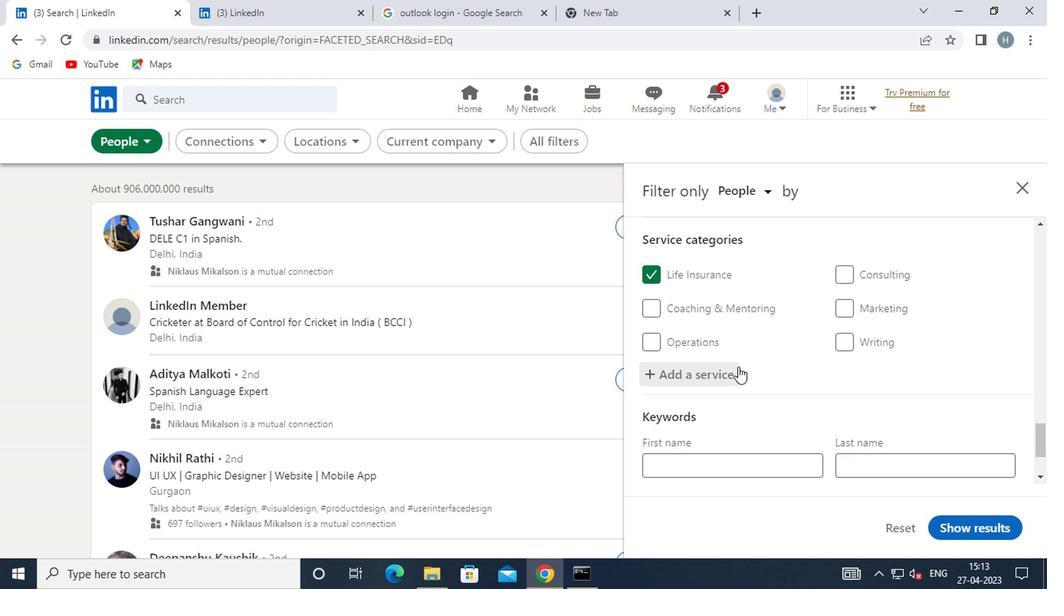 
Action: Mouse scrolled (734, 366) with delta (0, -1)
Screenshot: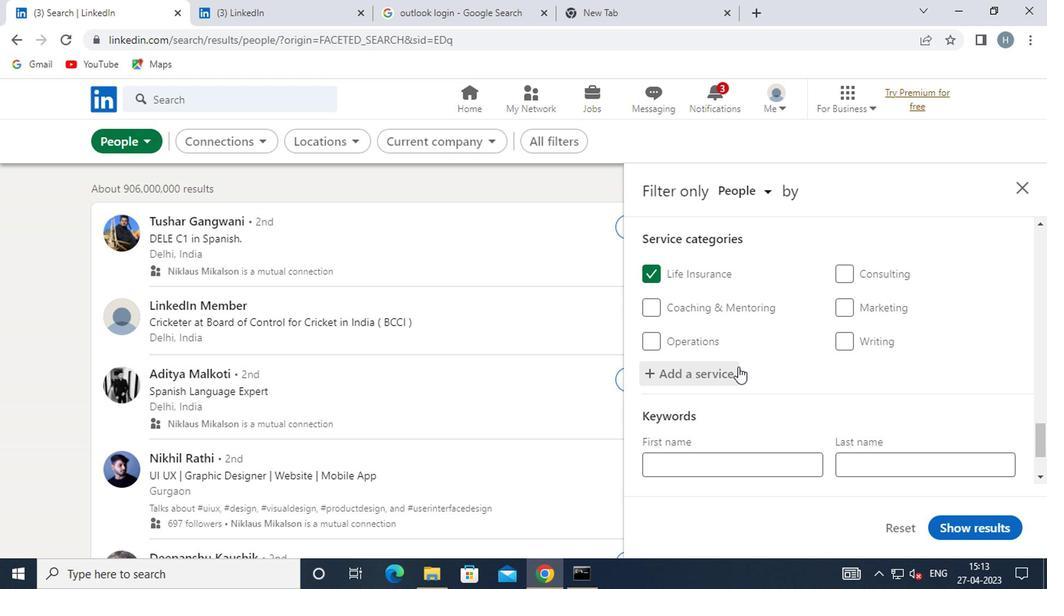 
Action: Mouse scrolled (734, 366) with delta (0, -1)
Screenshot: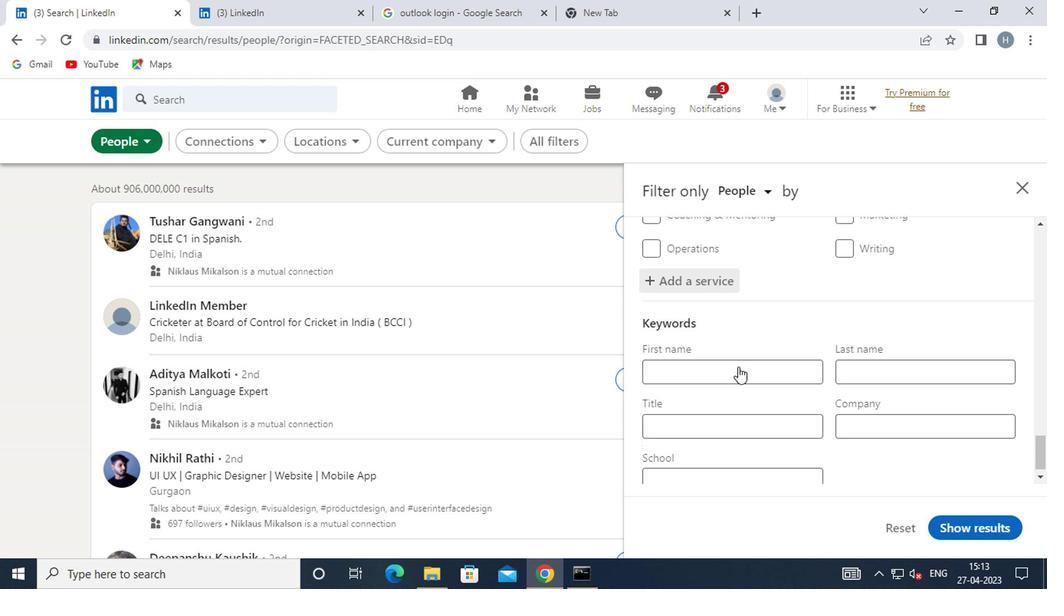 
Action: Mouse moved to (723, 411)
Screenshot: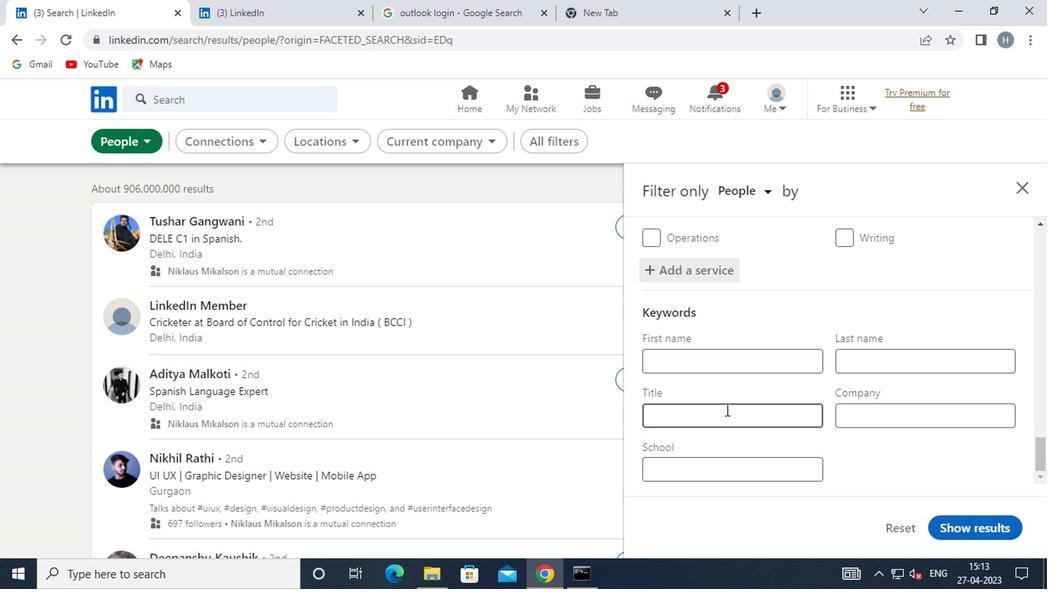 
Action: Mouse pressed left at (723, 411)
Screenshot: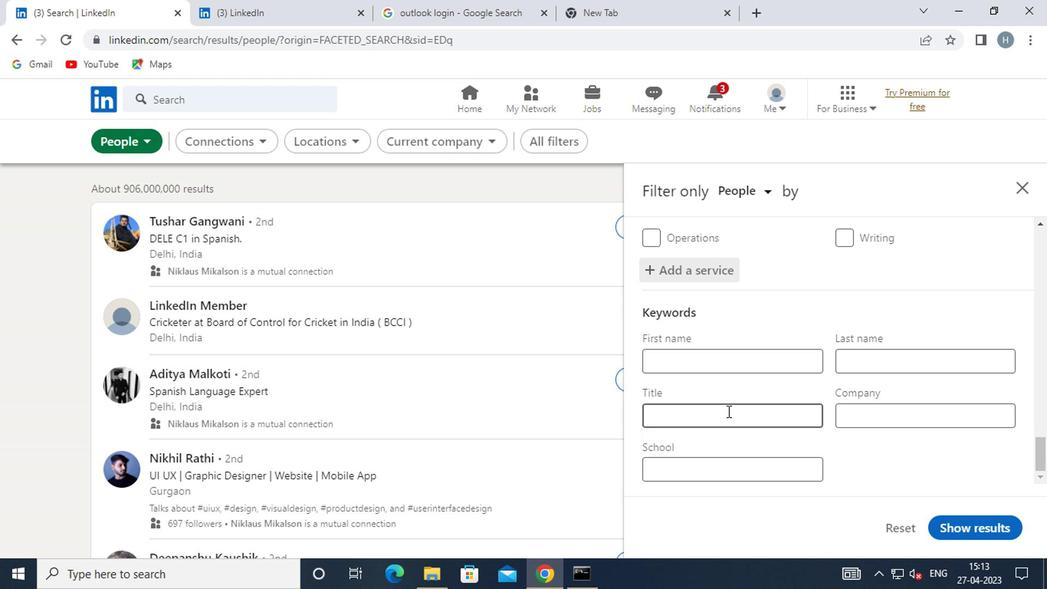 
Action: Mouse moved to (723, 411)
Screenshot: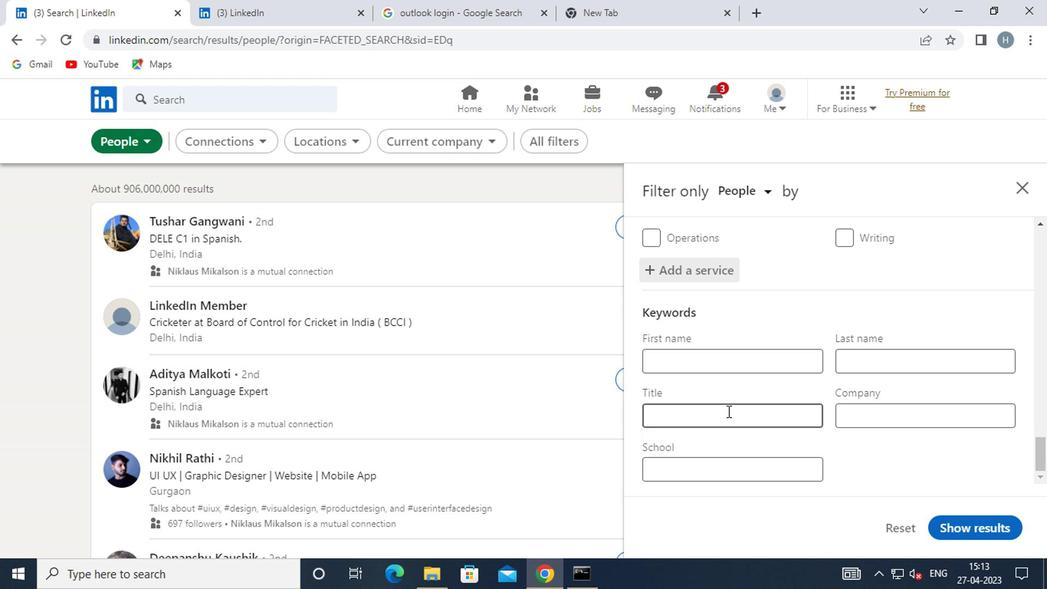 
Action: Key pressed <Key.shift>PROPRIETOR
Screenshot: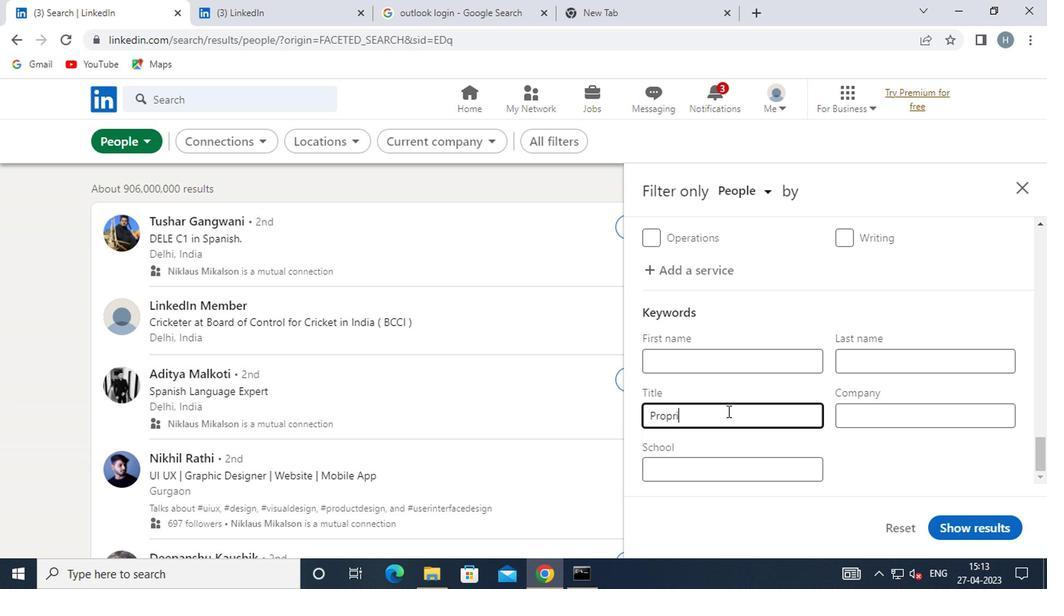 
Action: Mouse moved to (967, 523)
Screenshot: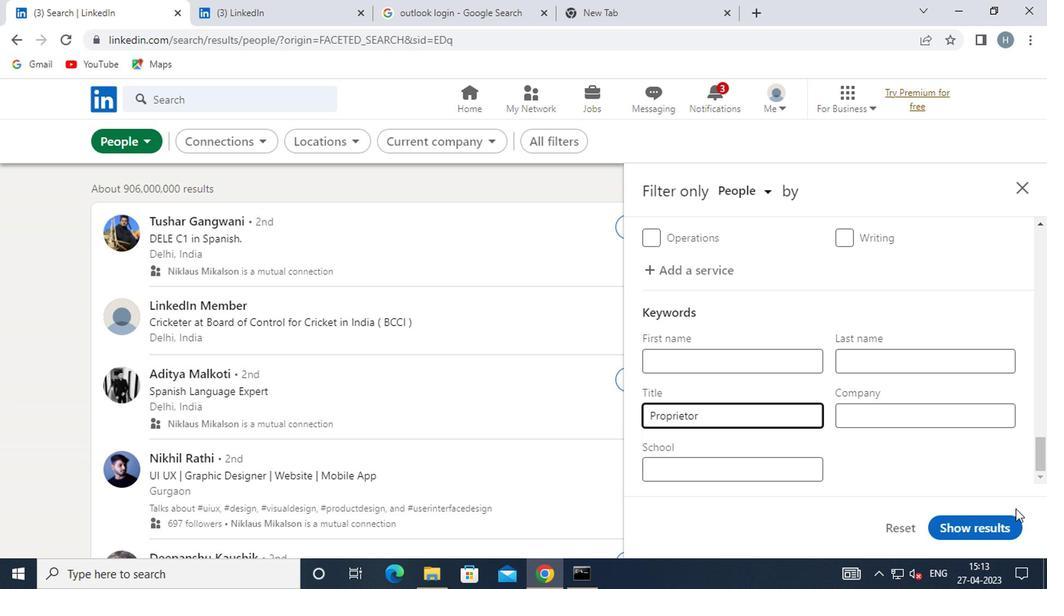 
Action: Mouse pressed left at (967, 523)
Screenshot: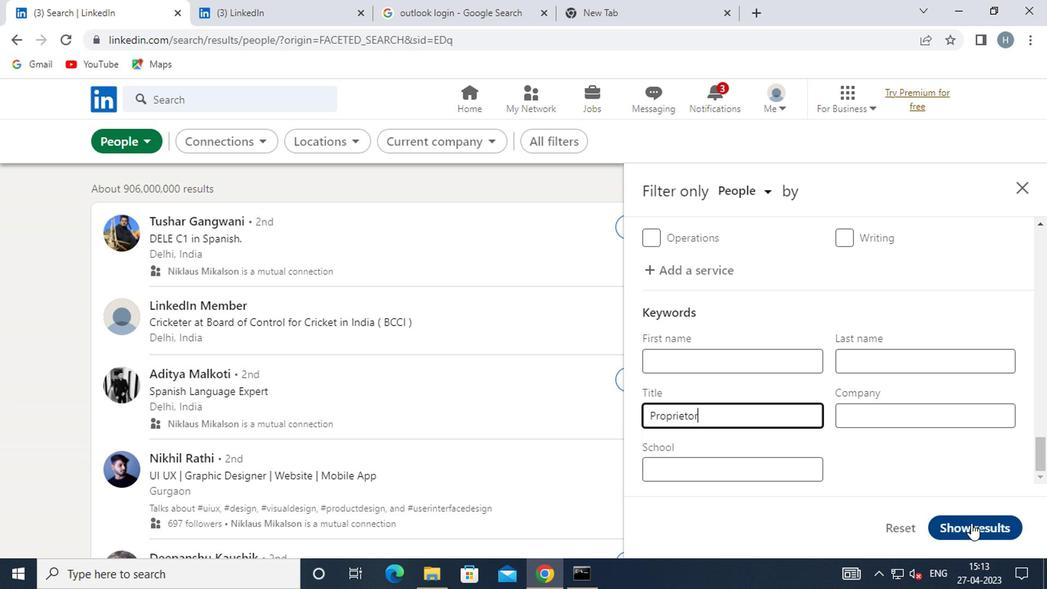 
Action: Mouse moved to (950, 506)
Screenshot: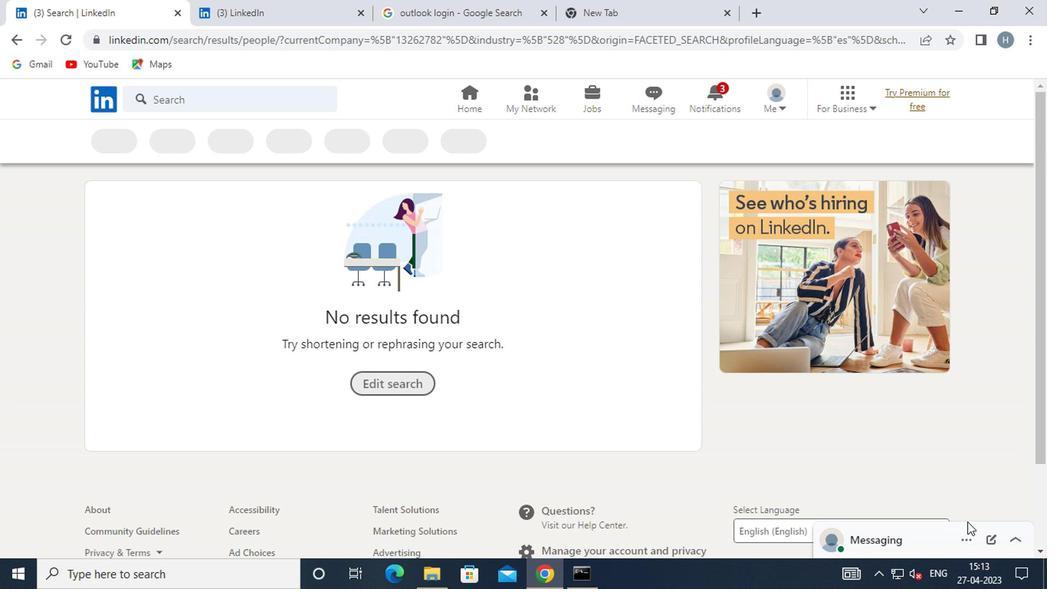 
